Task: Look for space in Waren, Germany from 10th June, 2023 to 25th June, 2023 for 4 adults in price range Rs.10000 to Rs.15000. Place can be private room with 4 bedrooms having 4 beds and 4 bathrooms. Property type can be house, flat, guest house, hotel. Amenities needed are: wifi, TV, free parkinig on premises, gym, breakfast. Booking option can be shelf check-in. Required host language is English.
Action: Mouse moved to (579, 117)
Screenshot: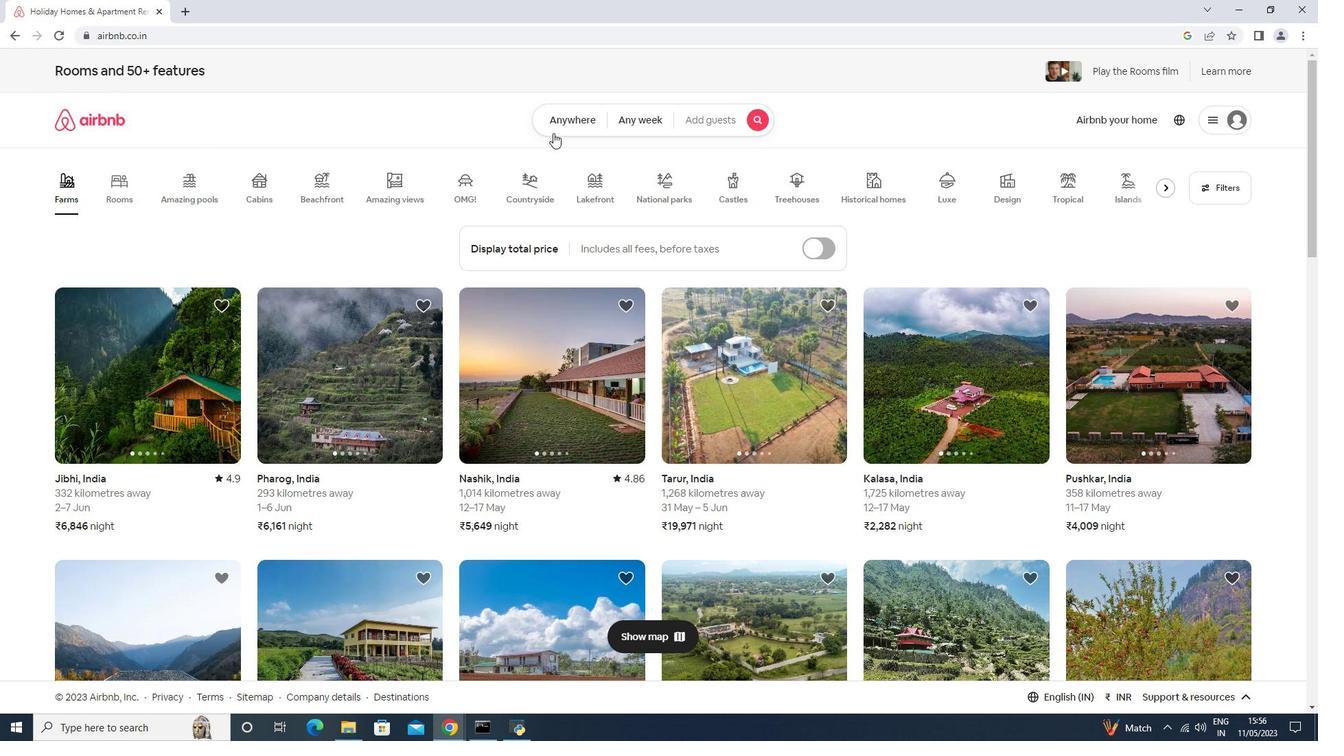 
Action: Mouse pressed left at (579, 117)
Screenshot: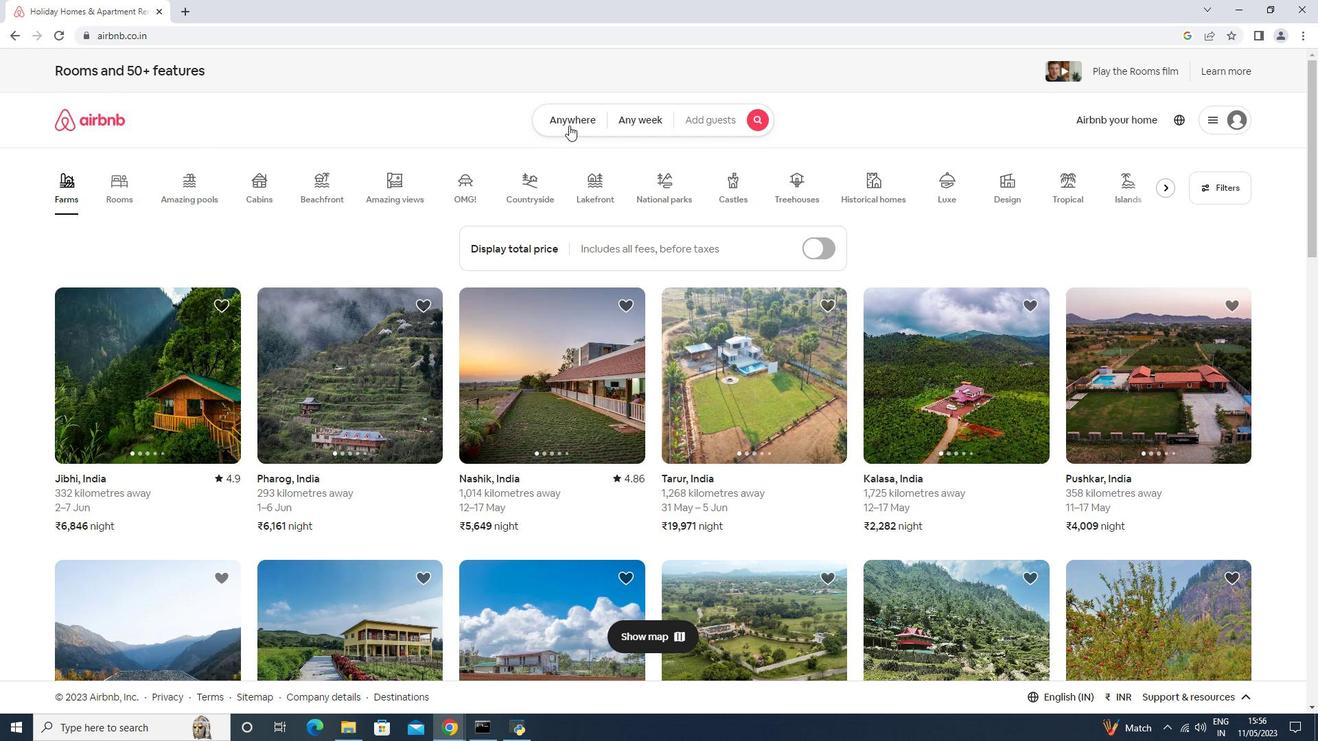 
Action: Mouse moved to (488, 171)
Screenshot: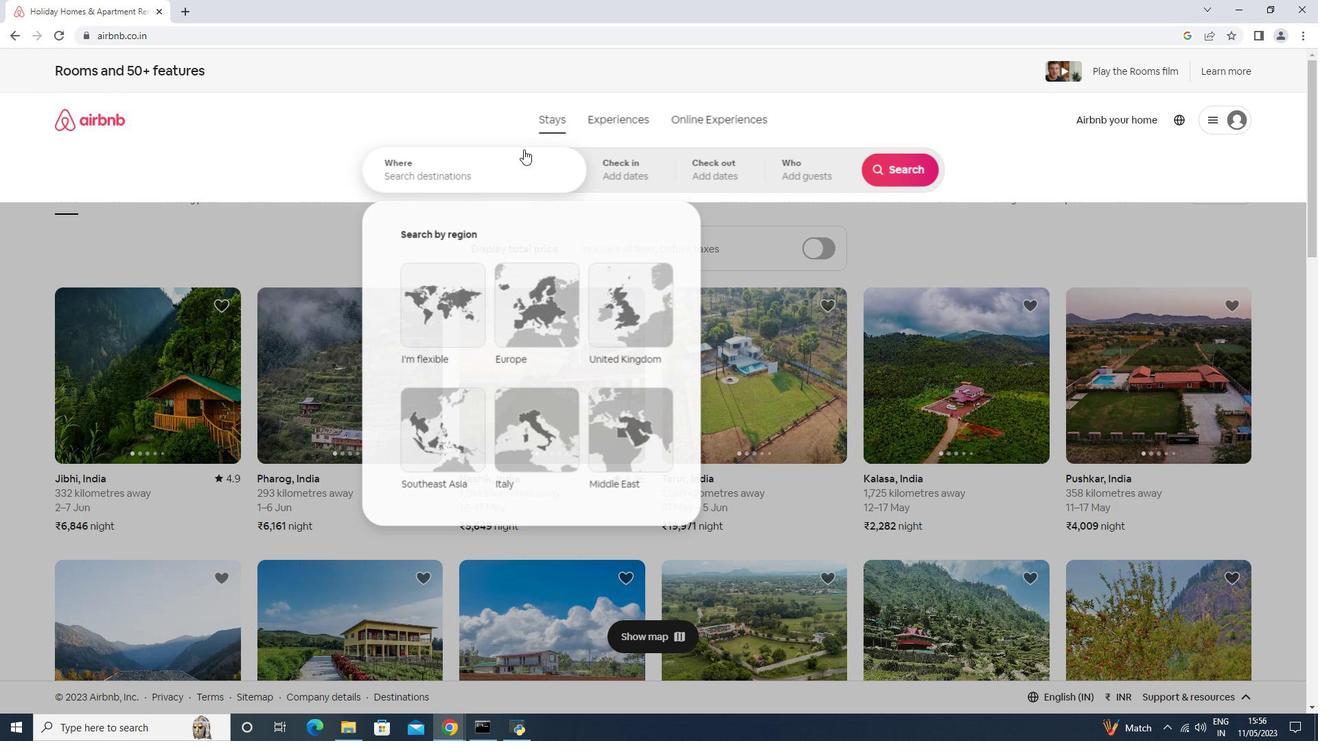 
Action: Mouse pressed left at (488, 171)
Screenshot: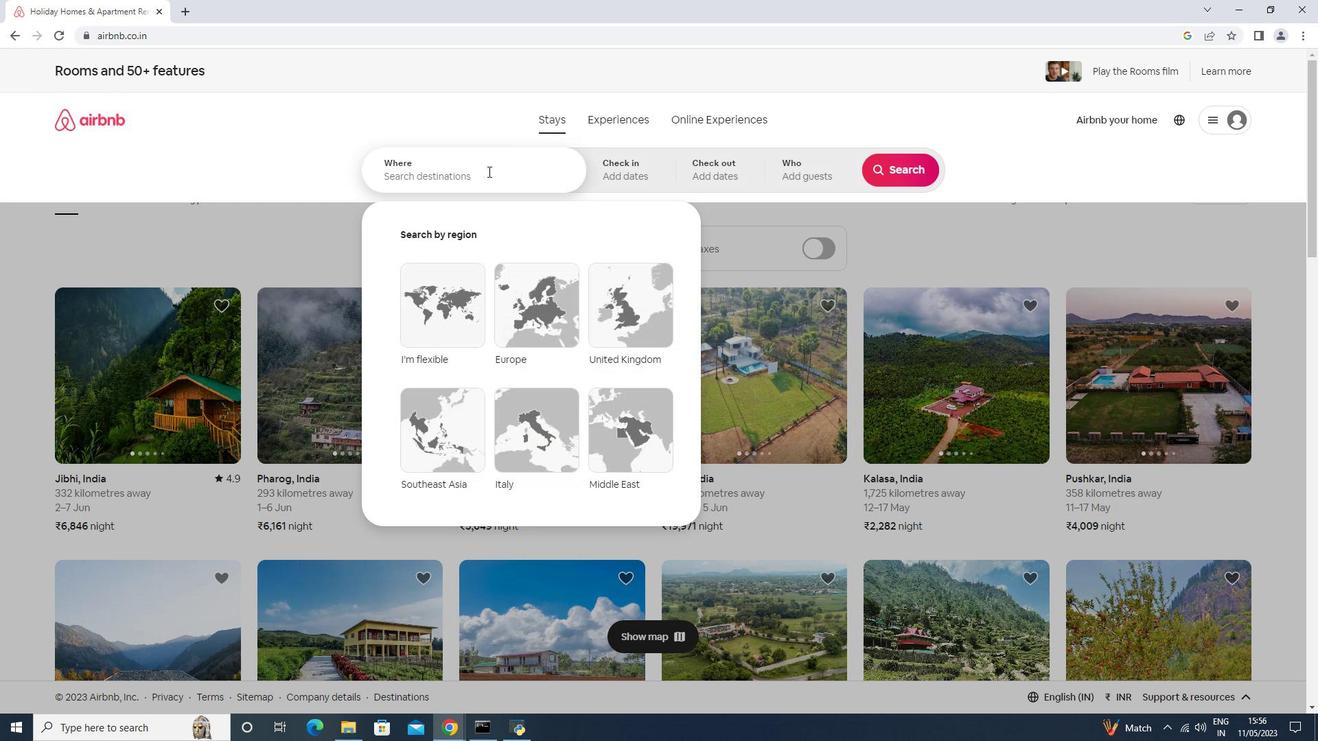 
Action: Mouse moved to (464, 159)
Screenshot: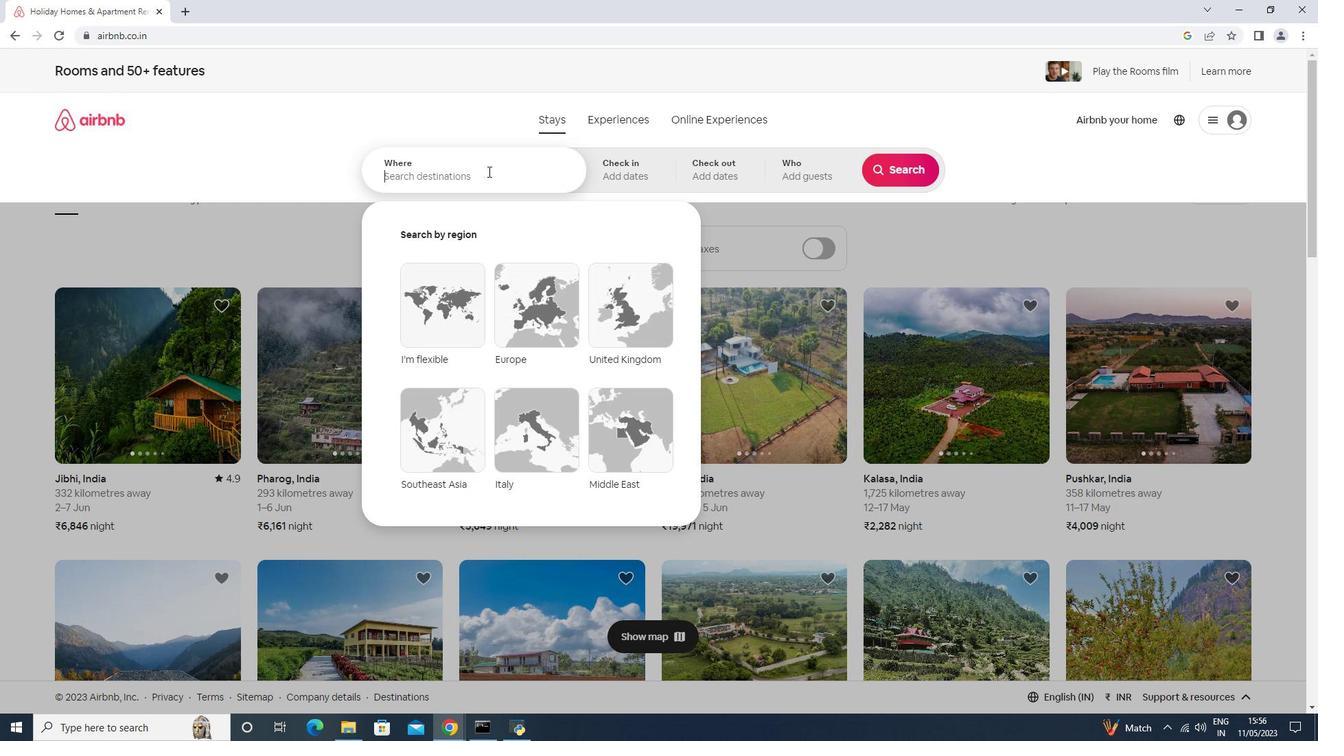 
Action: Key pressed <Key.shift>Waren<Key.space><Key.backspace>,<Key.space><Key.shift>Germany<Key.enter>
Screenshot: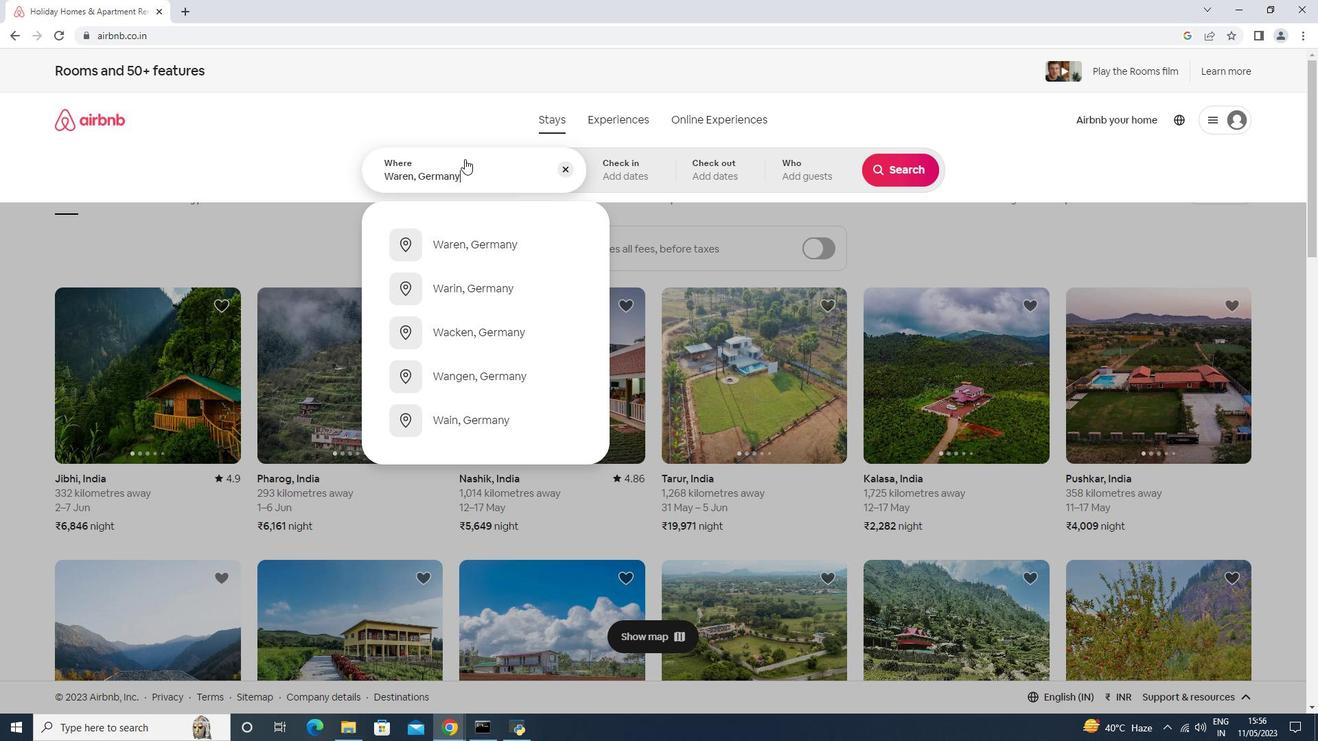 
Action: Mouse moved to (885, 378)
Screenshot: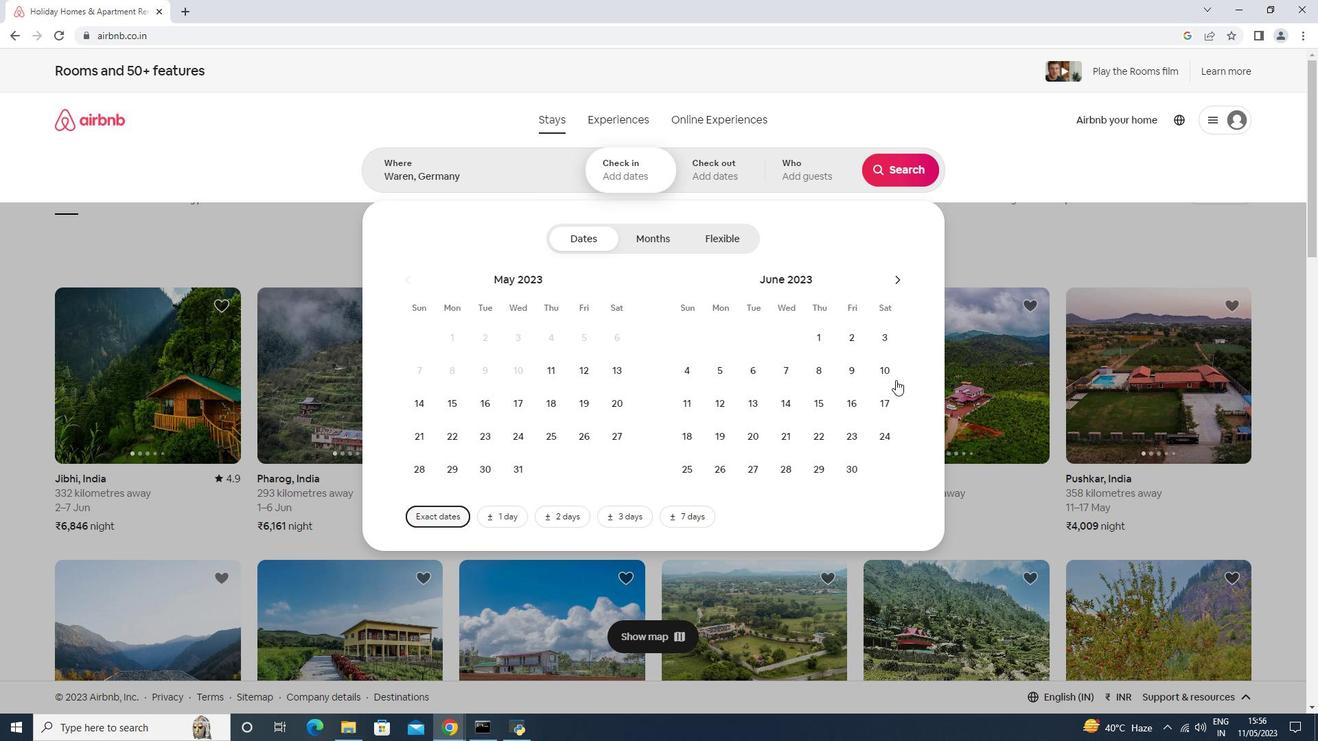 
Action: Mouse pressed left at (885, 378)
Screenshot: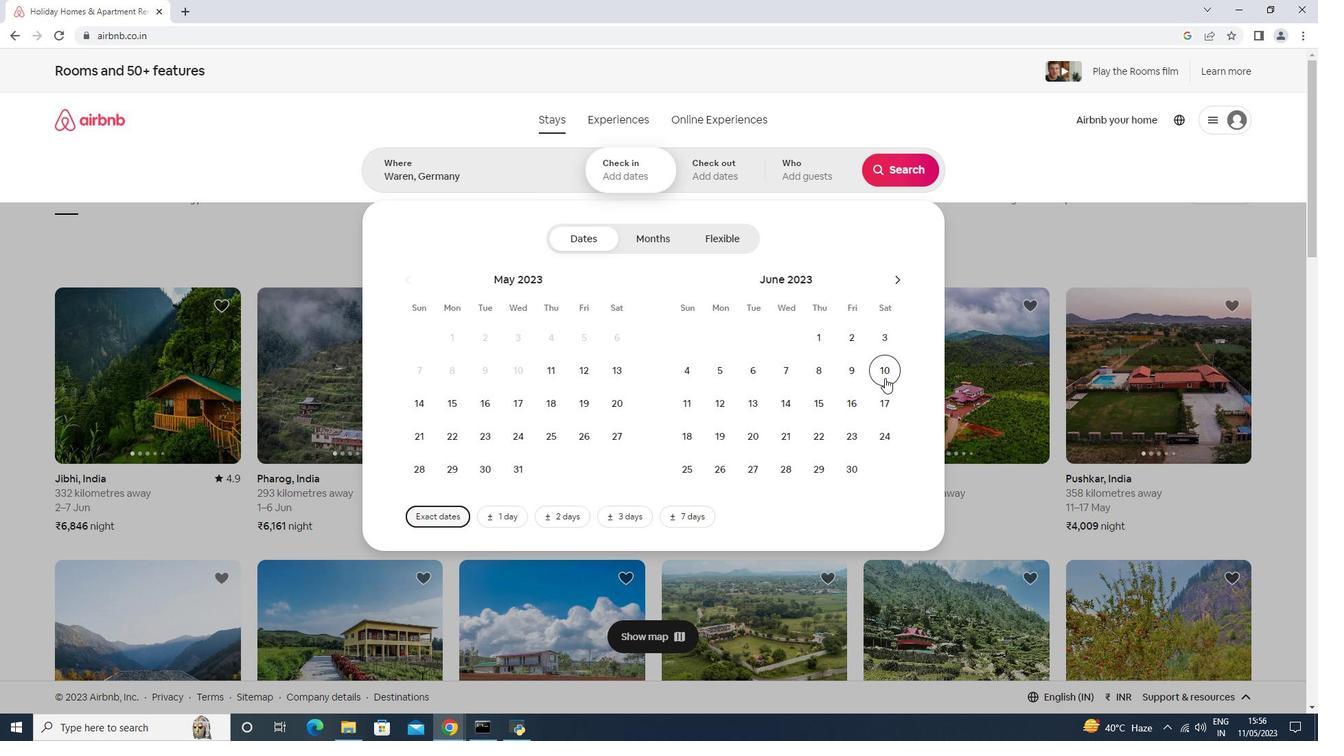 
Action: Mouse moved to (685, 460)
Screenshot: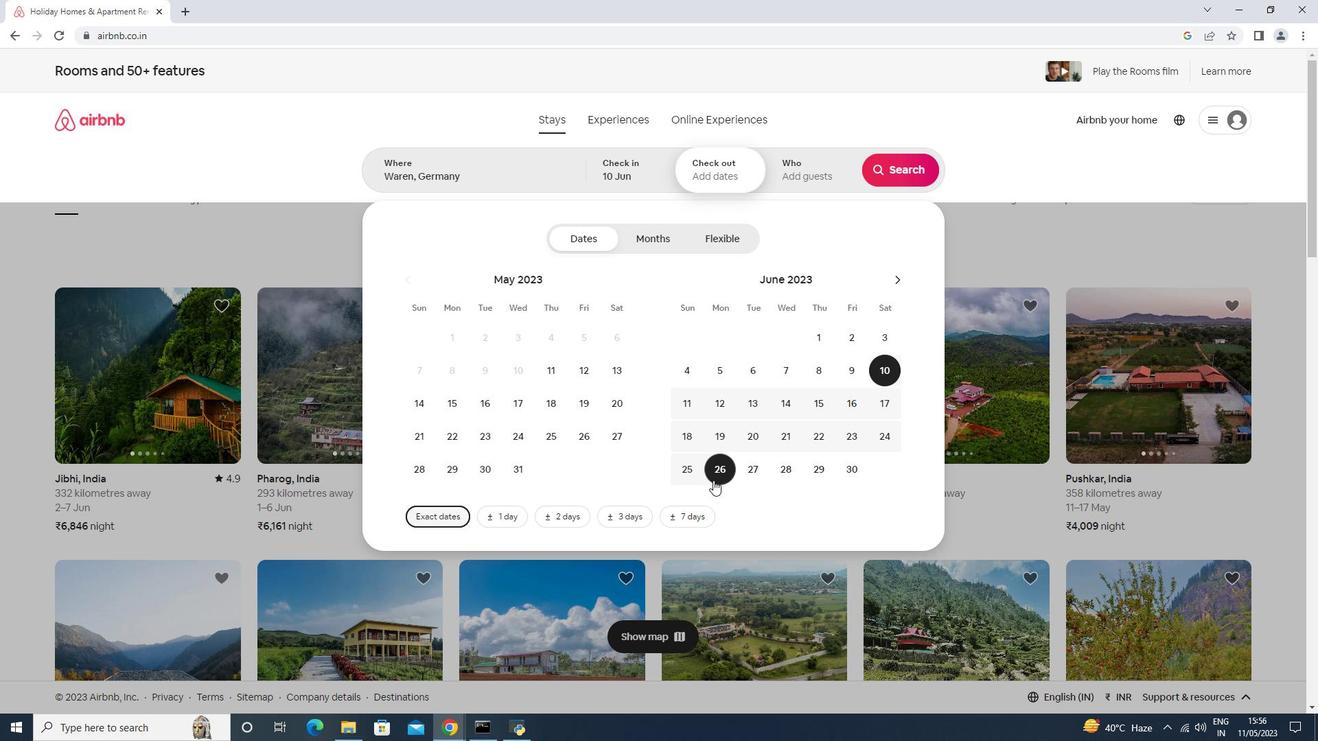 
Action: Mouse pressed left at (676, 468)
Screenshot: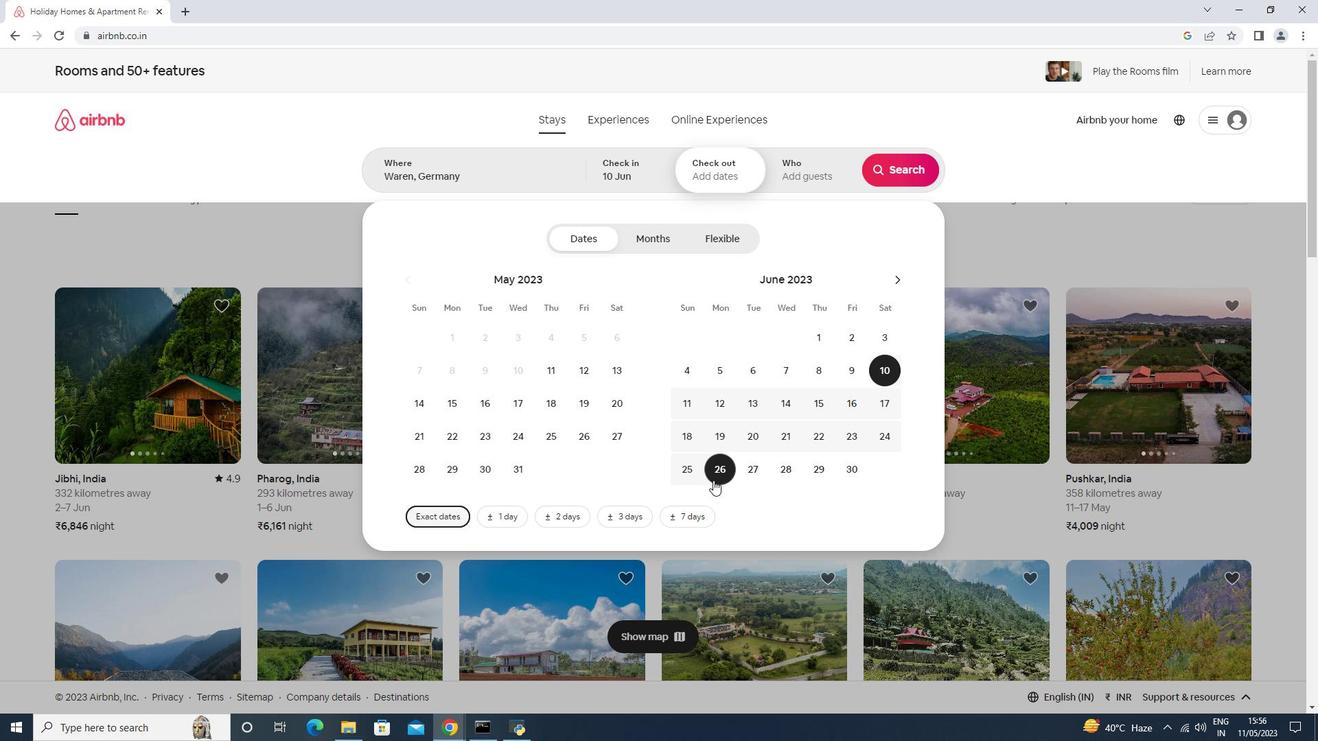 
Action: Mouse moved to (780, 183)
Screenshot: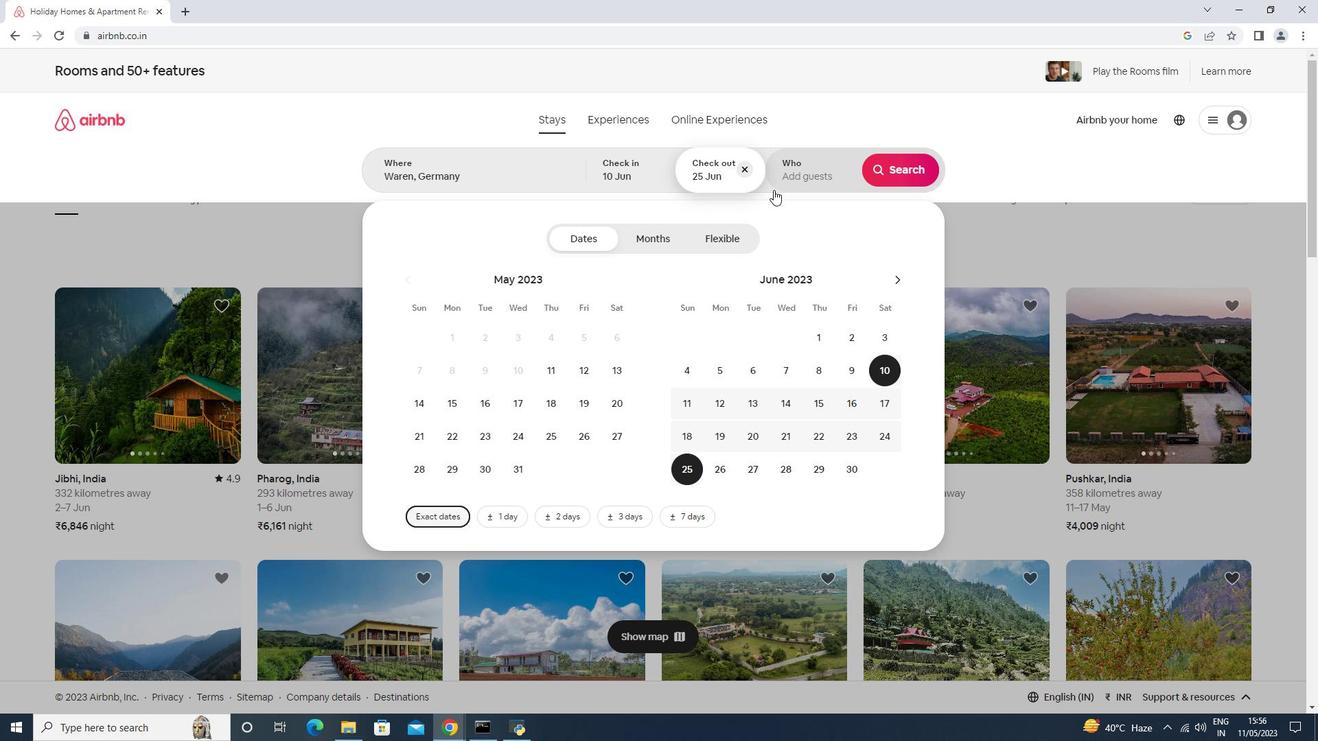 
Action: Mouse pressed left at (780, 183)
Screenshot: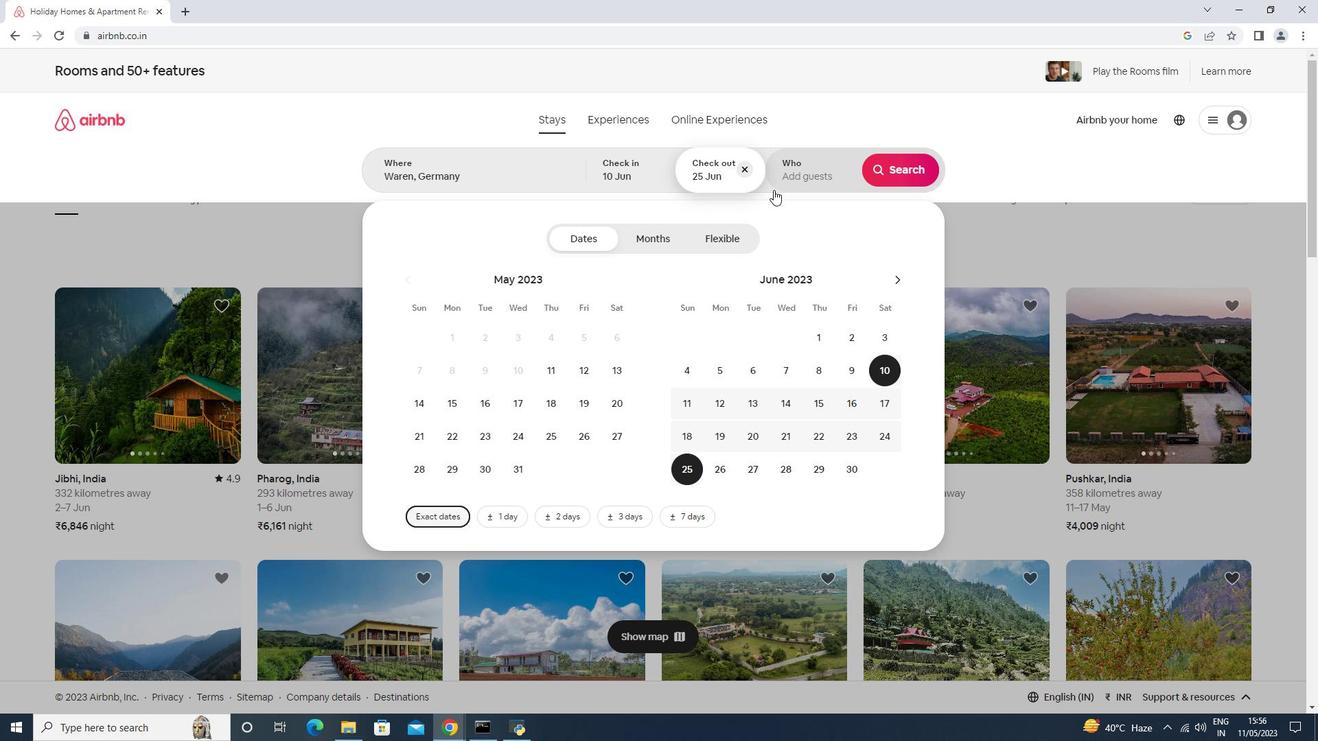 
Action: Mouse moved to (902, 244)
Screenshot: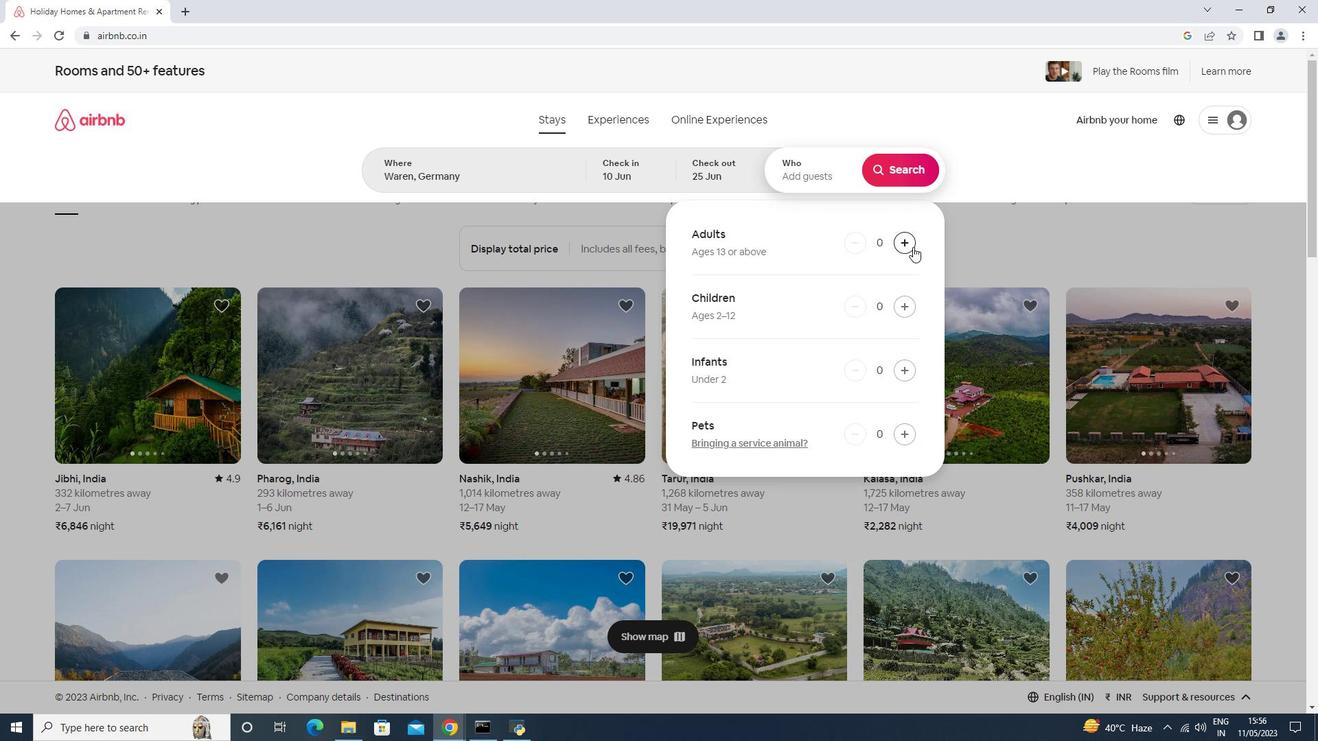 
Action: Mouse pressed left at (902, 244)
Screenshot: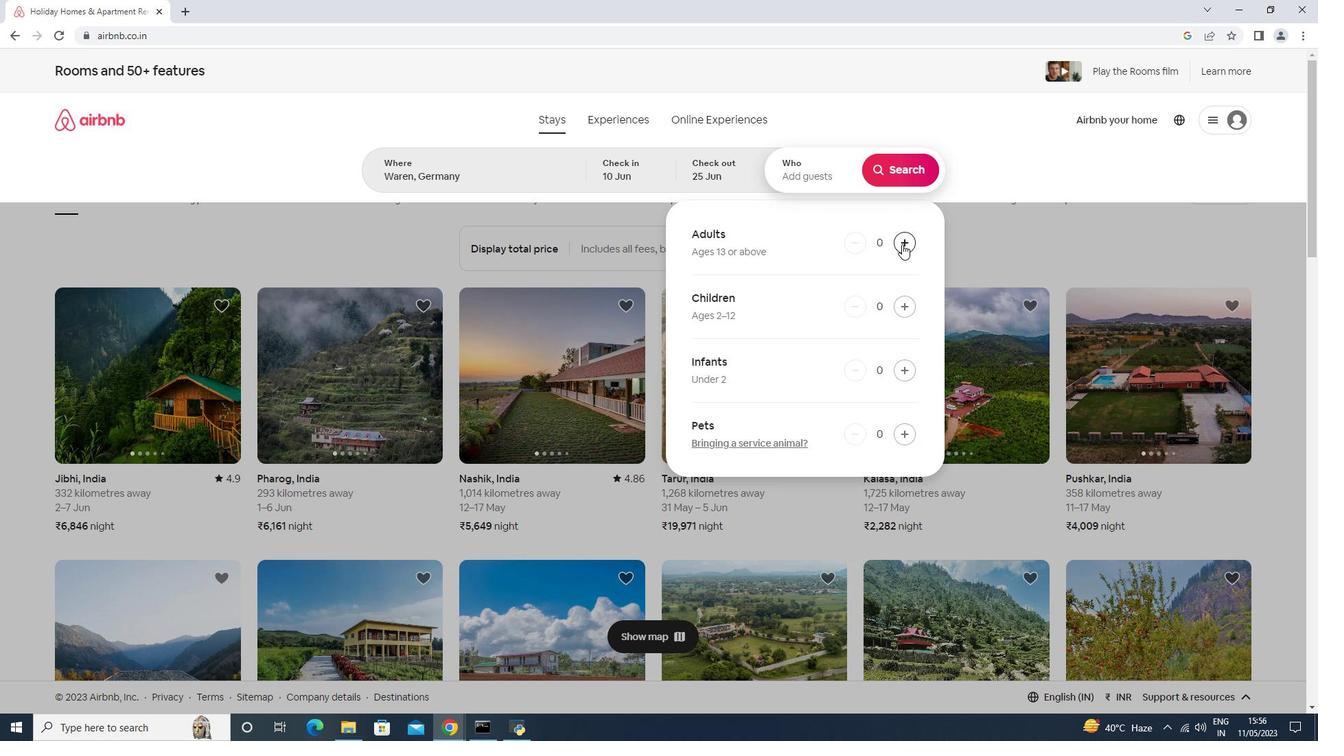 
Action: Mouse pressed left at (902, 244)
Screenshot: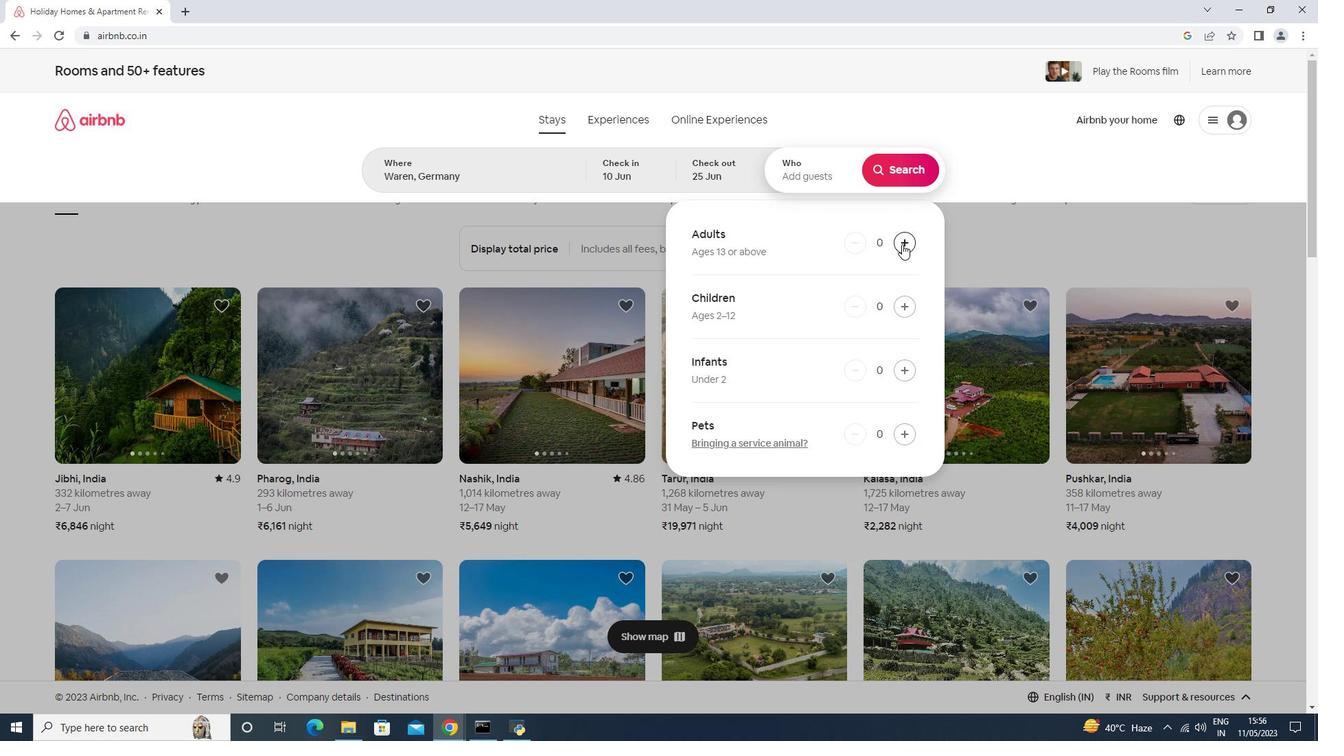 
Action: Mouse pressed left at (902, 244)
Screenshot: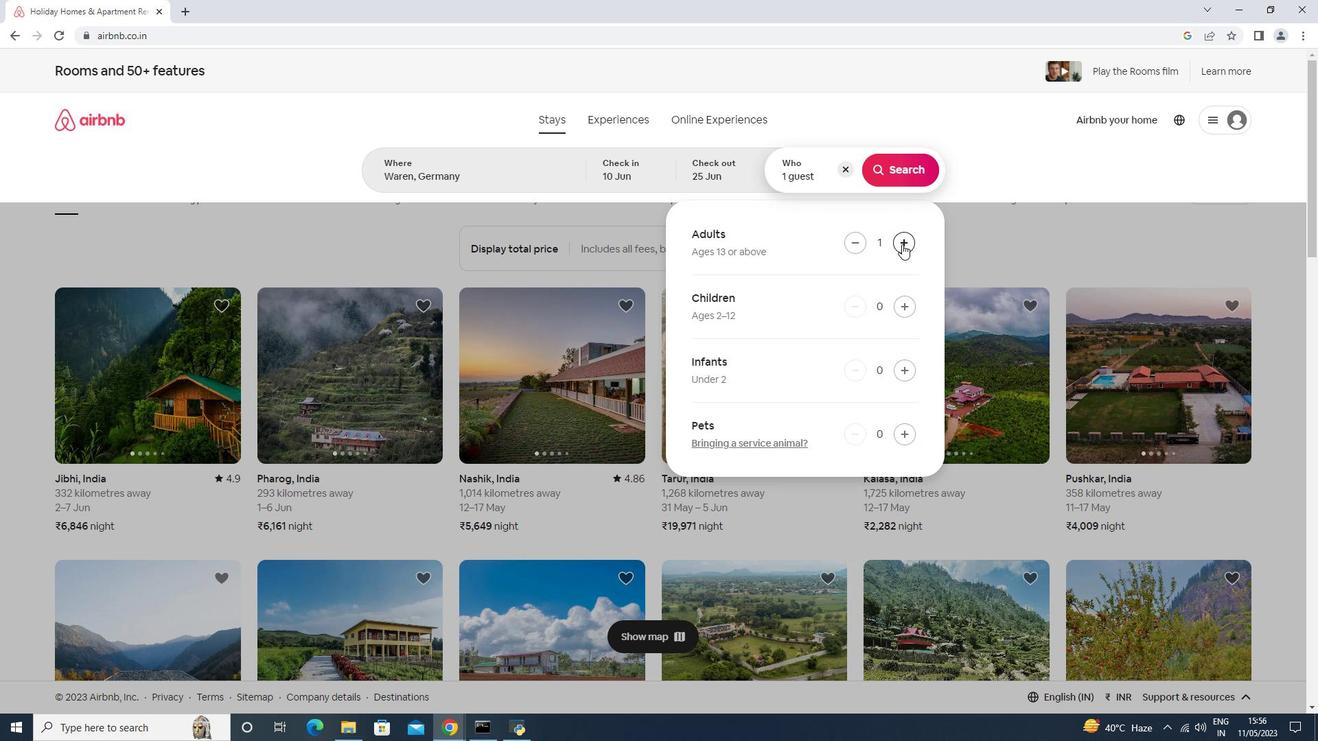 
Action: Mouse pressed left at (902, 244)
Screenshot: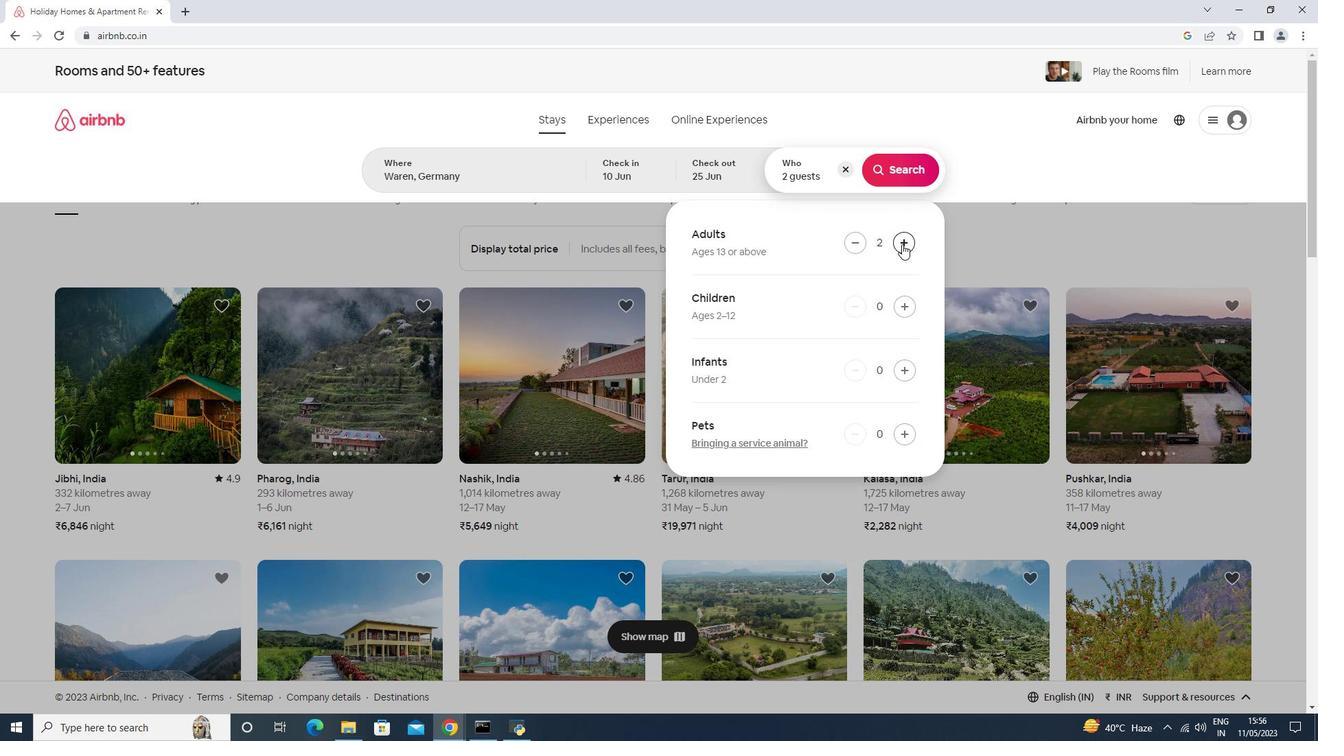 
Action: Mouse pressed left at (902, 244)
Screenshot: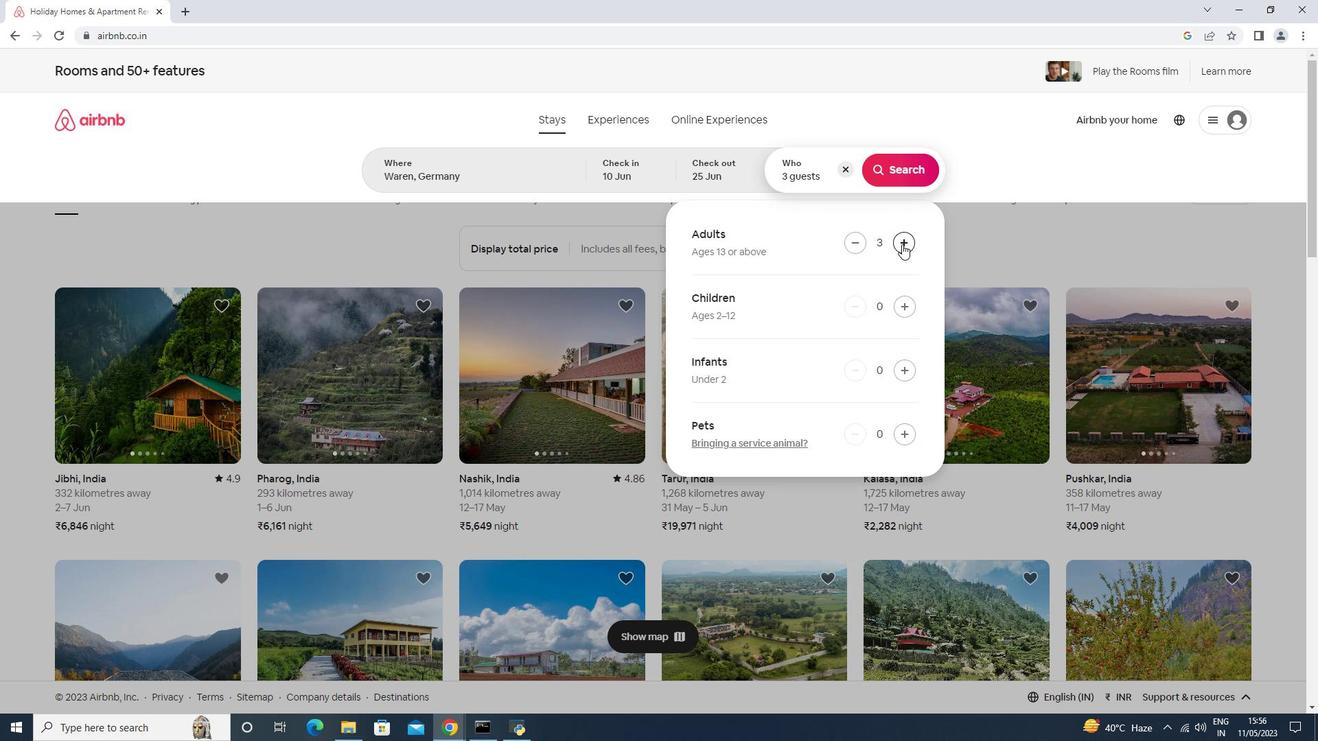 
Action: Mouse moved to (859, 250)
Screenshot: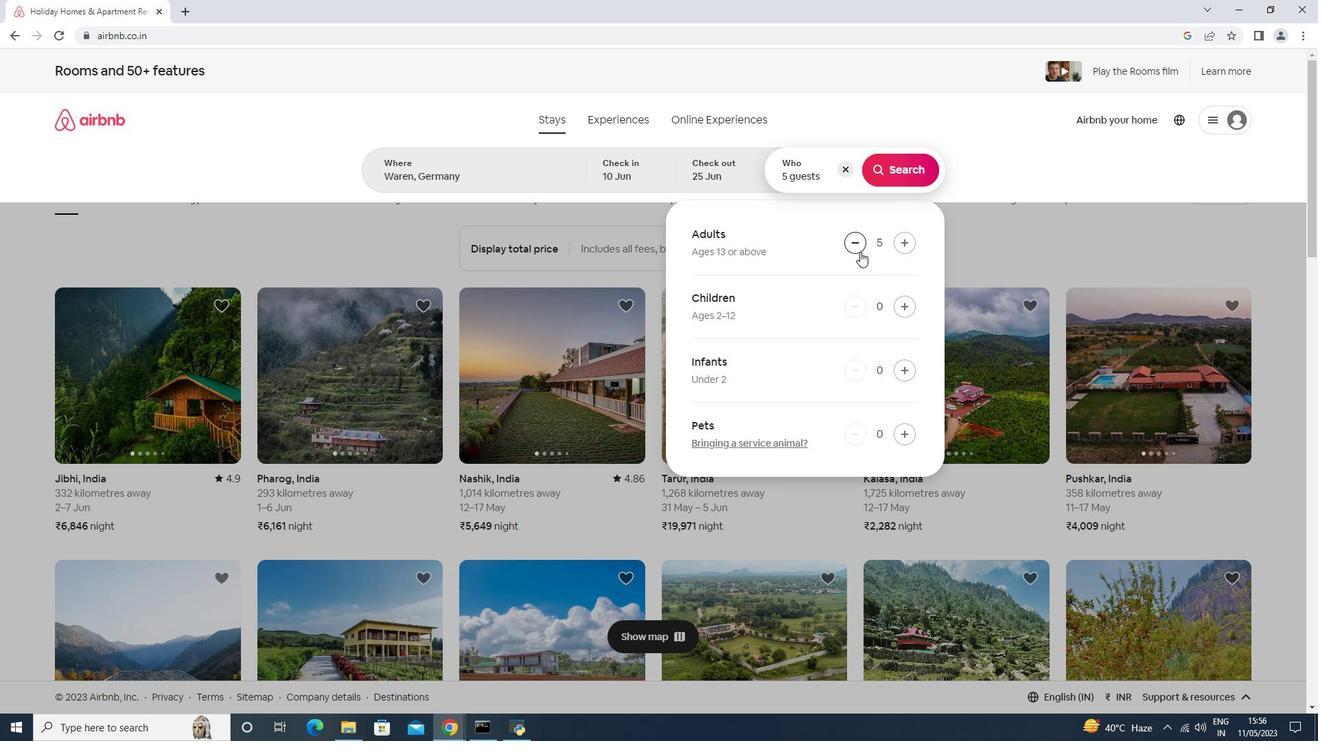 
Action: Mouse pressed left at (859, 250)
Screenshot: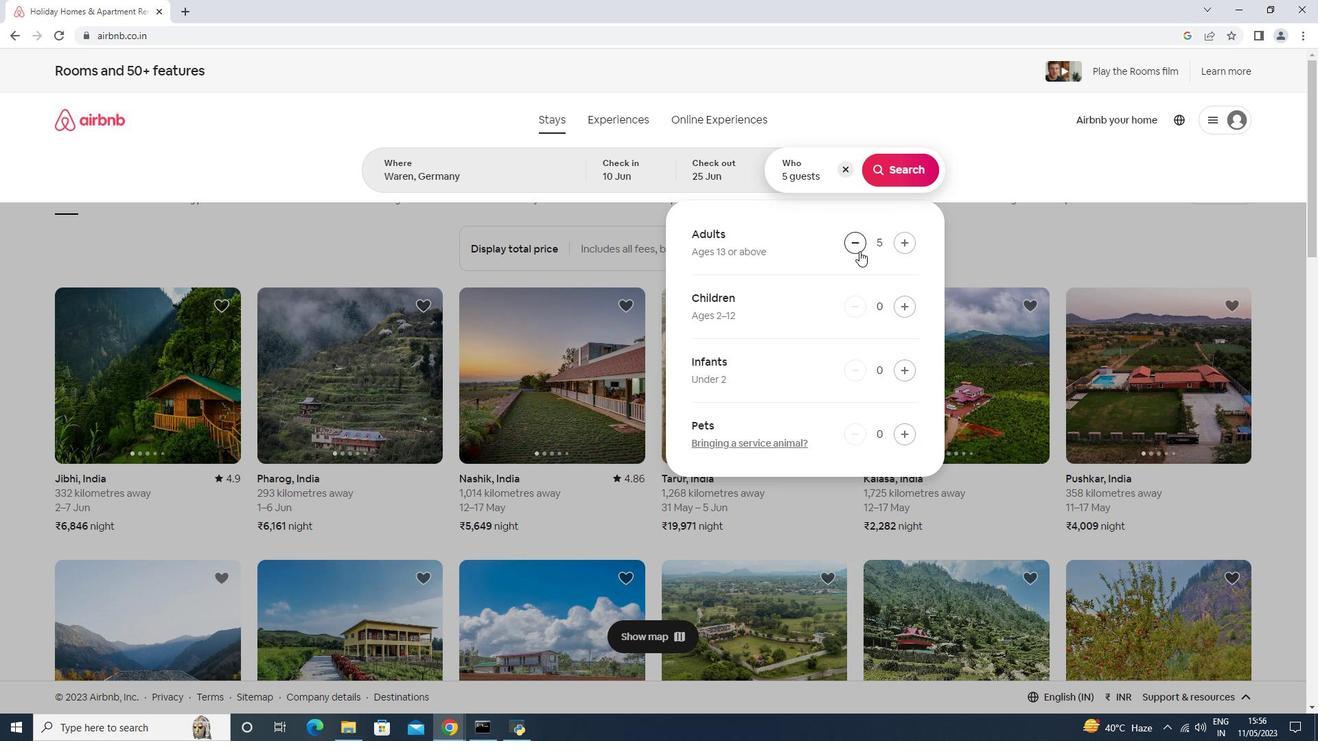 
Action: Mouse moved to (912, 175)
Screenshot: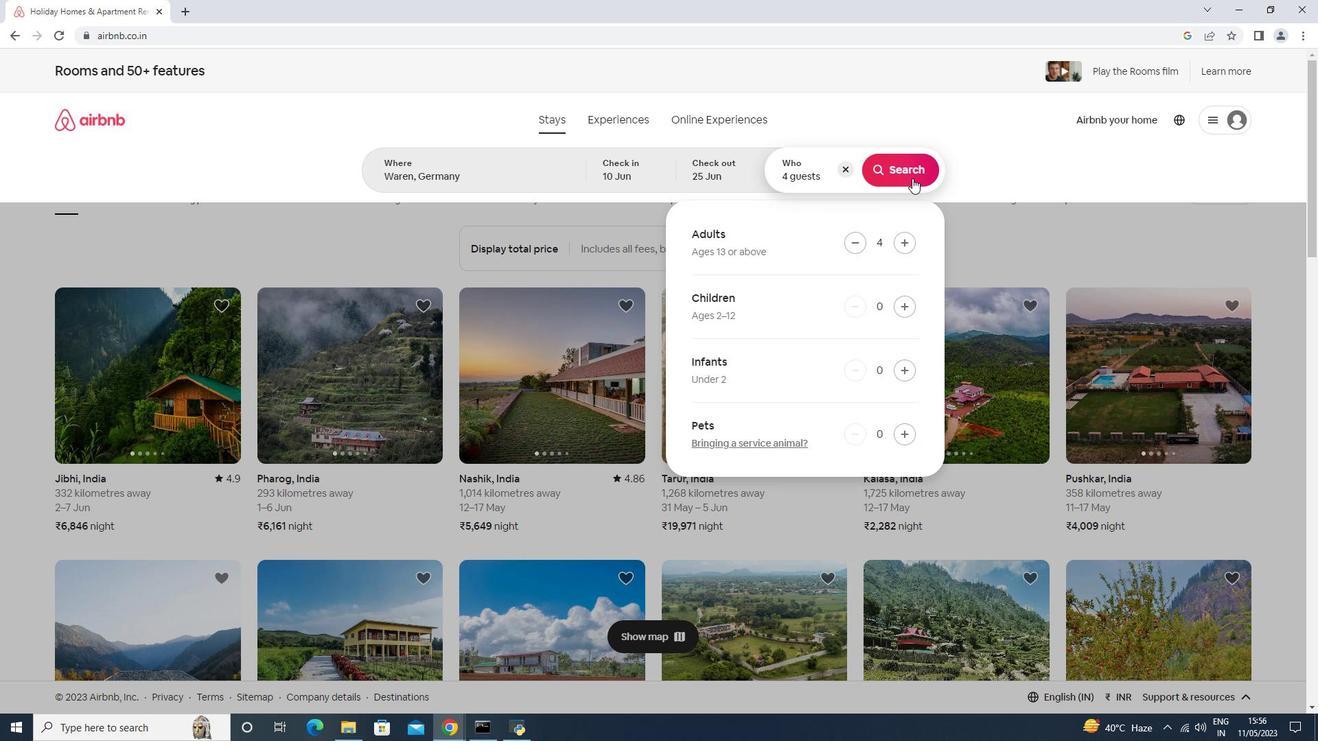 
Action: Mouse pressed left at (912, 175)
Screenshot: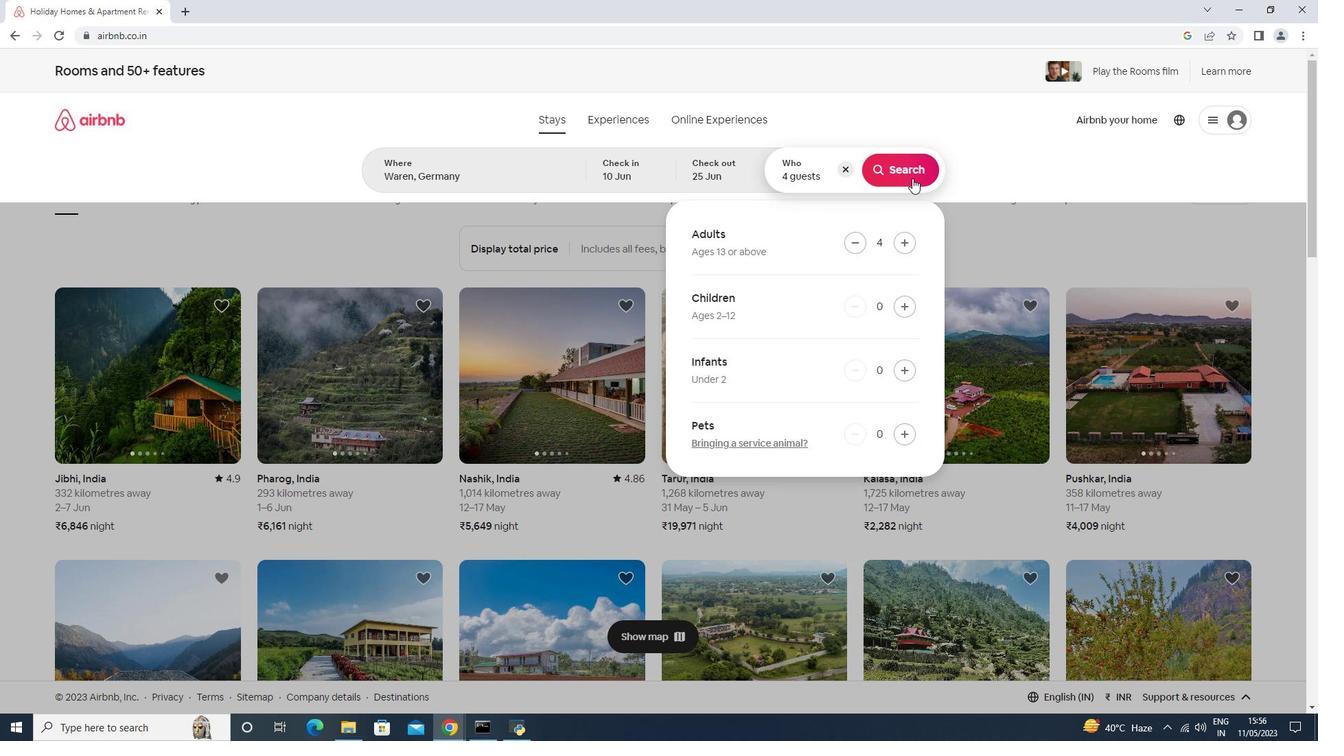 
Action: Mouse moved to (576, 443)
Screenshot: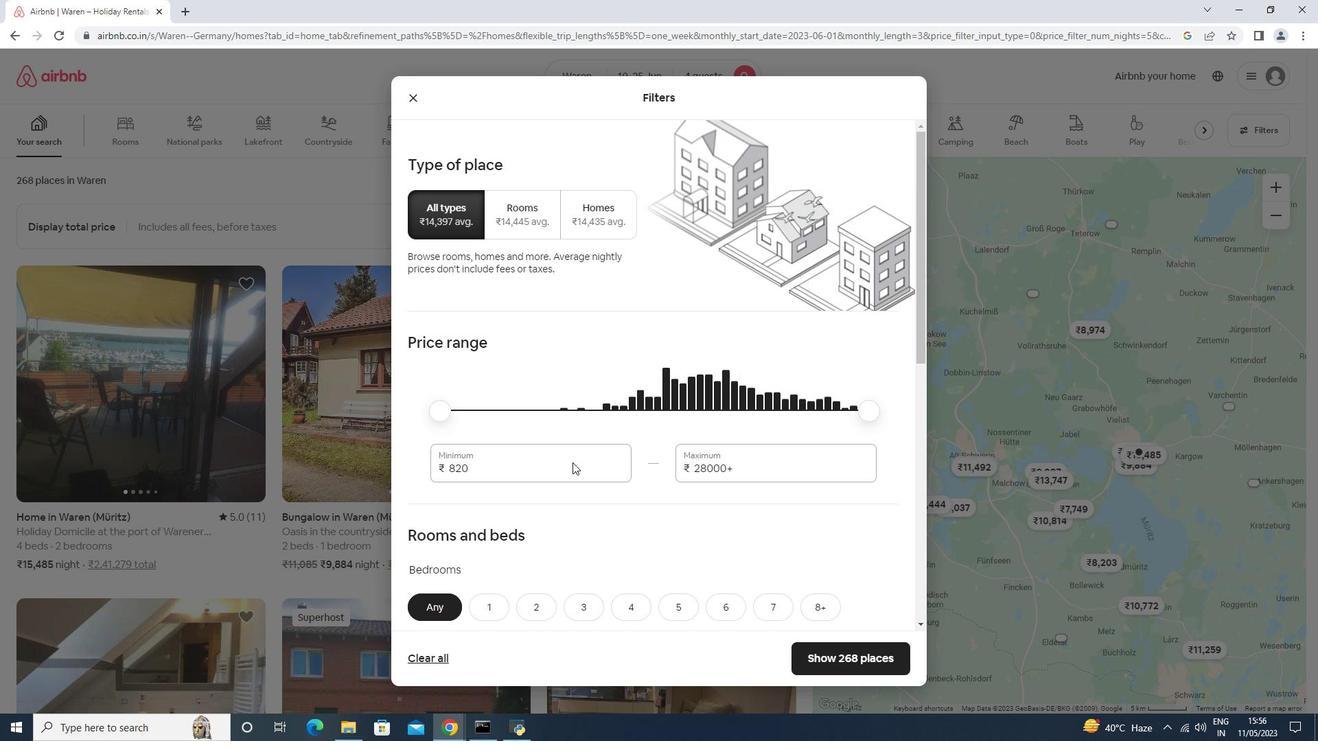 
Action: Mouse pressed left at (572, 467)
Screenshot: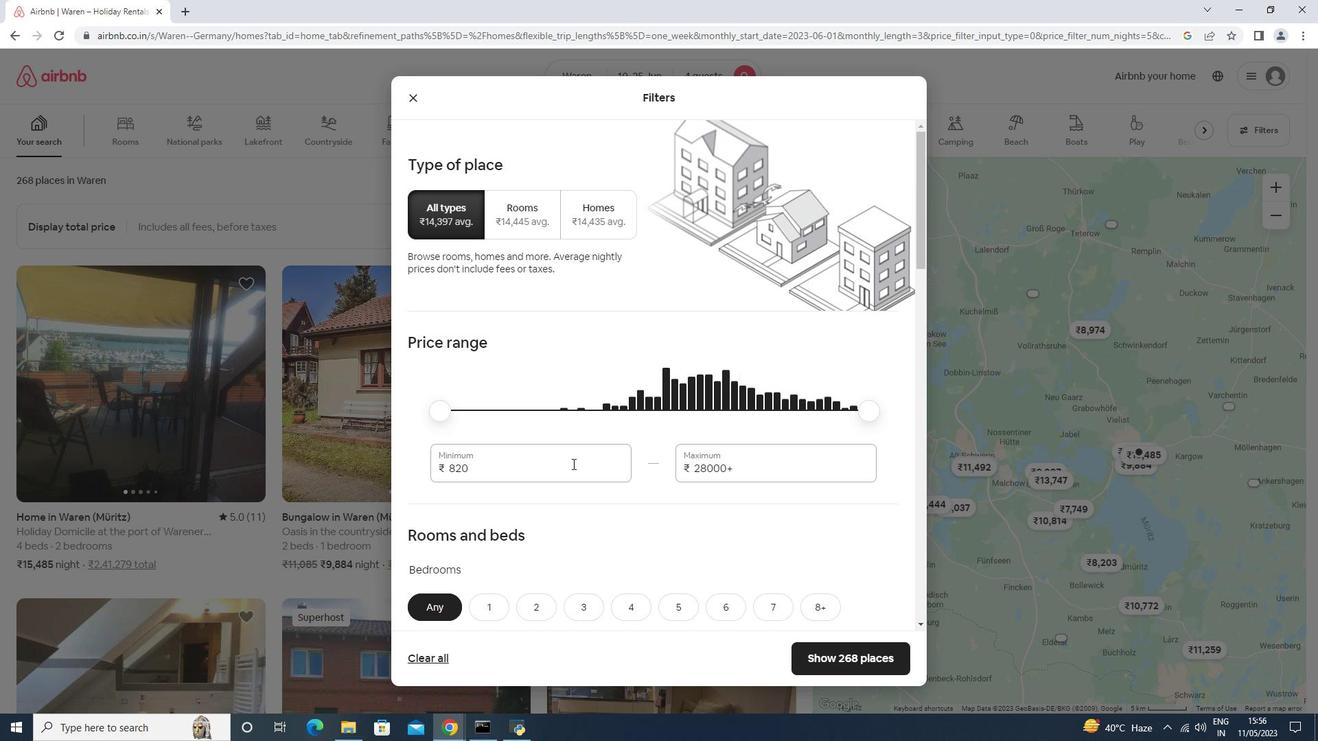 
Action: Mouse moved to (574, 450)
Screenshot: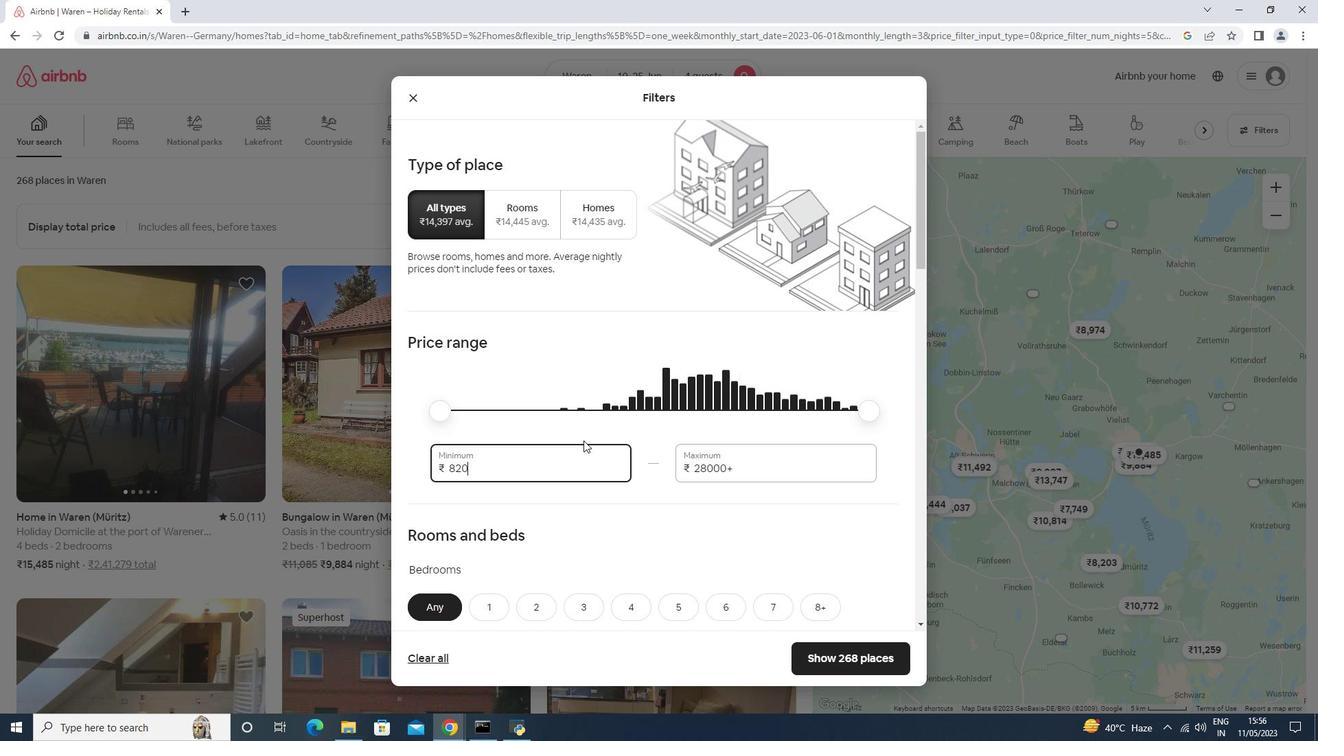 
Action: Key pressed <Key.backspace><Key.backspace><Key.backspace>10000<Key.tab>15000
Screenshot: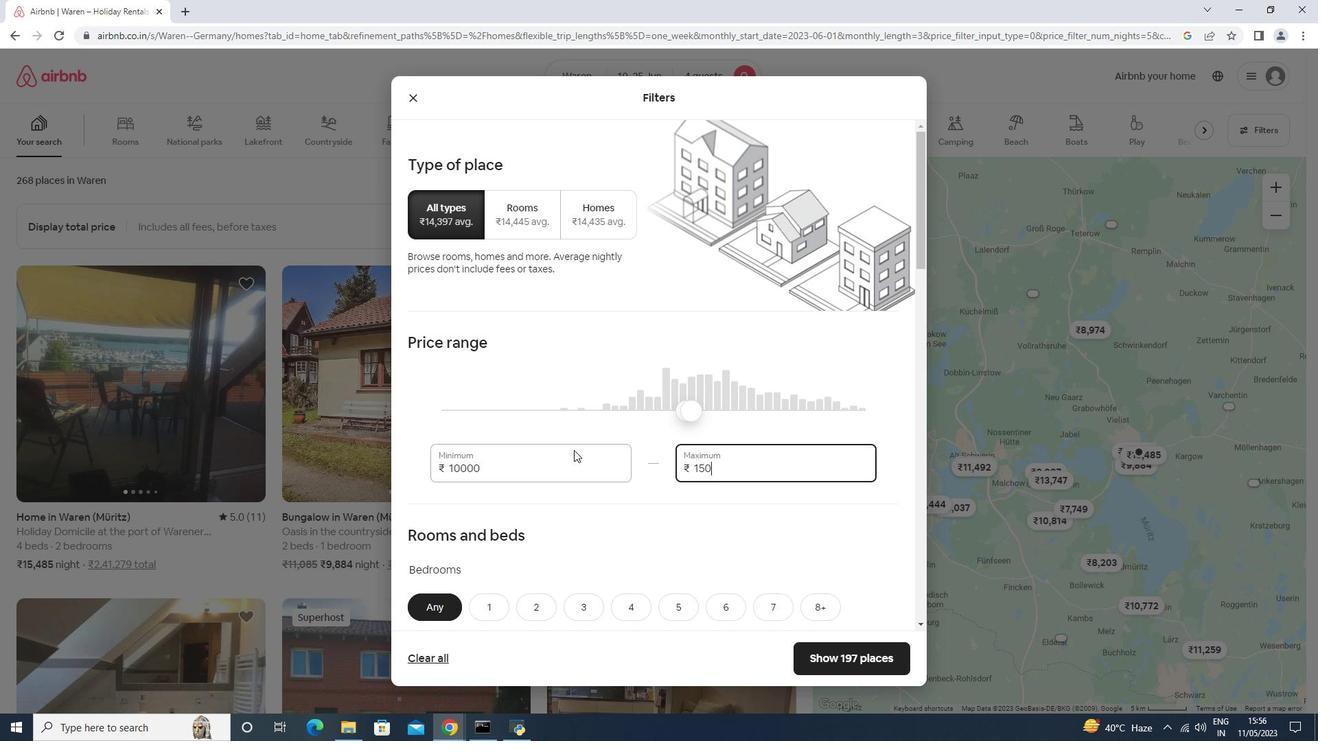 
Action: Mouse moved to (573, 446)
Screenshot: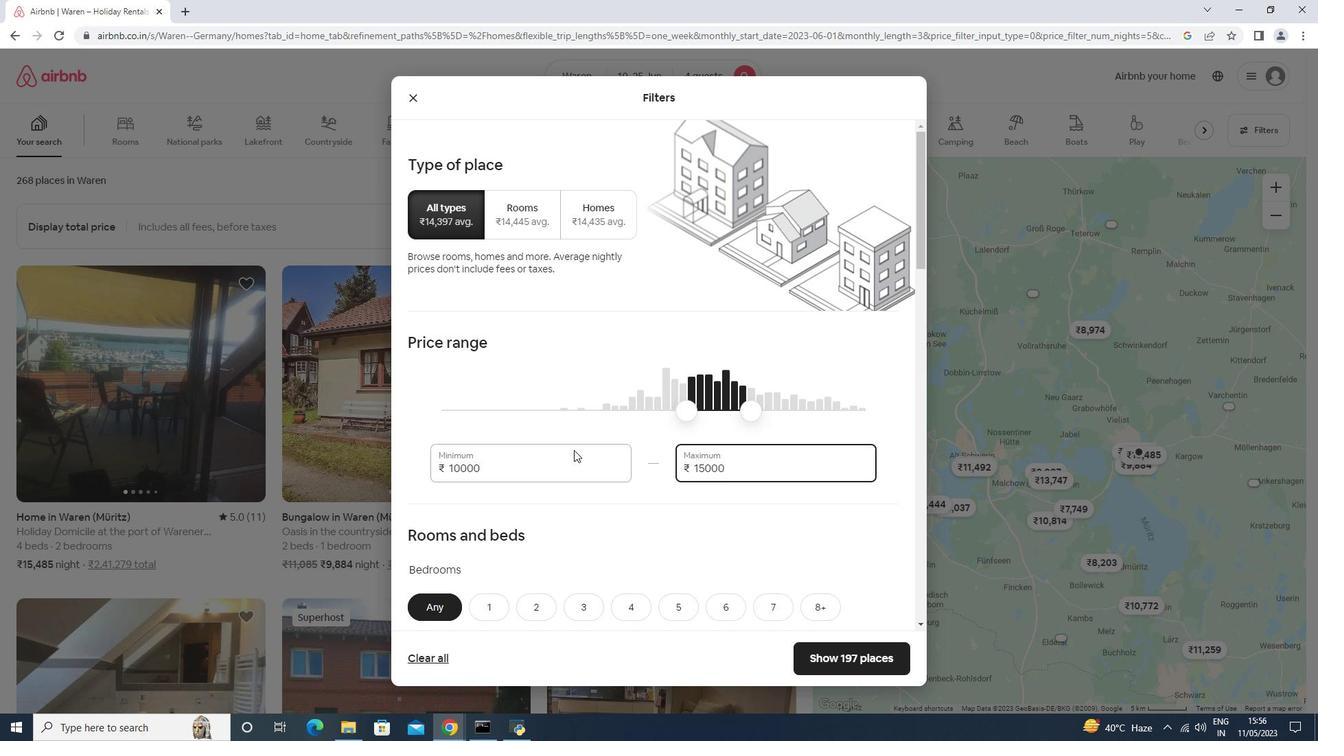 
Action: Mouse scrolled (573, 445) with delta (0, 0)
Screenshot: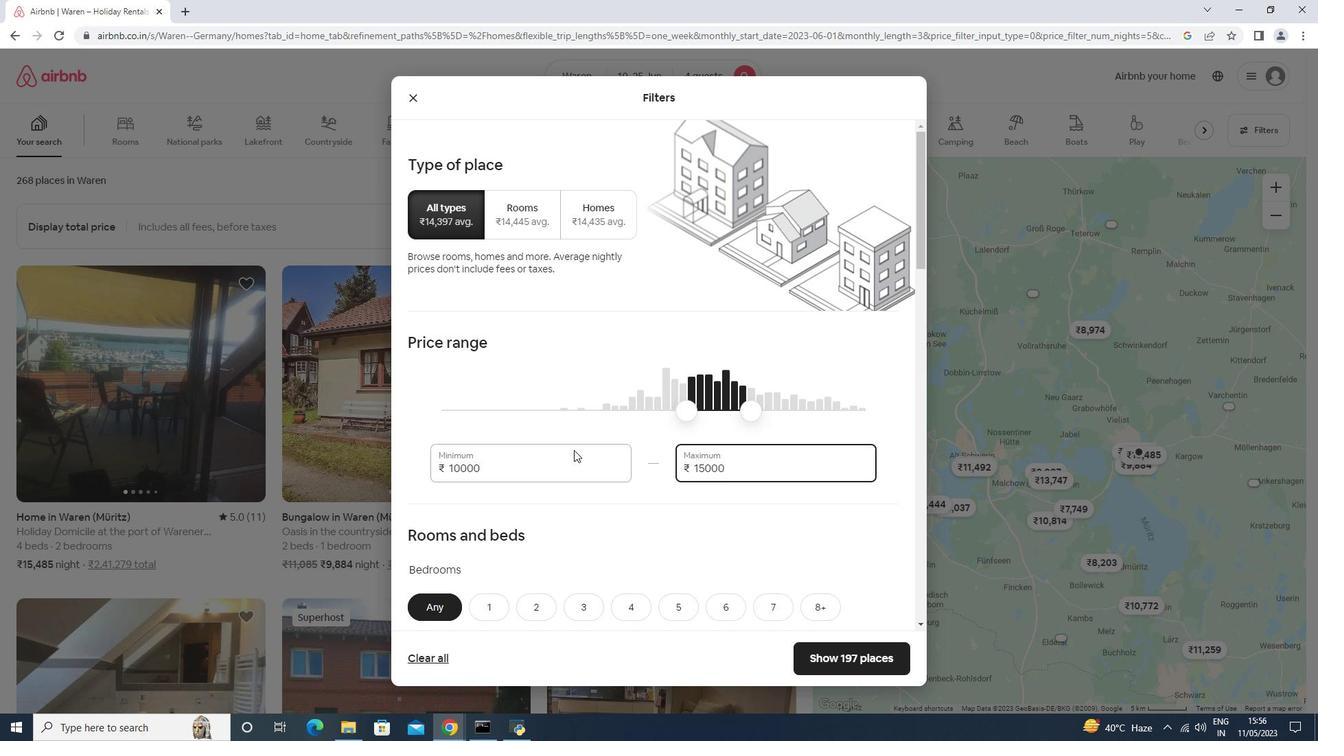 
Action: Mouse scrolled (573, 445) with delta (0, 0)
Screenshot: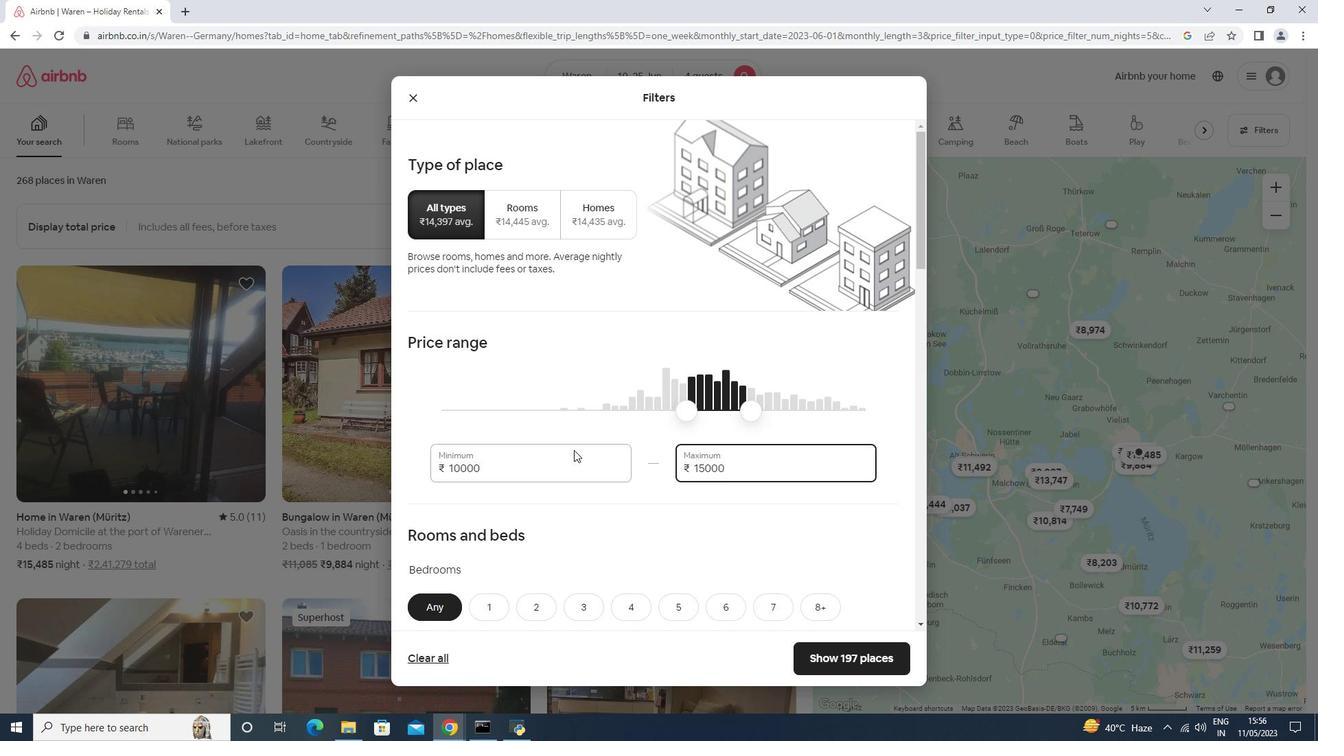 
Action: Mouse scrolled (573, 445) with delta (0, 0)
Screenshot: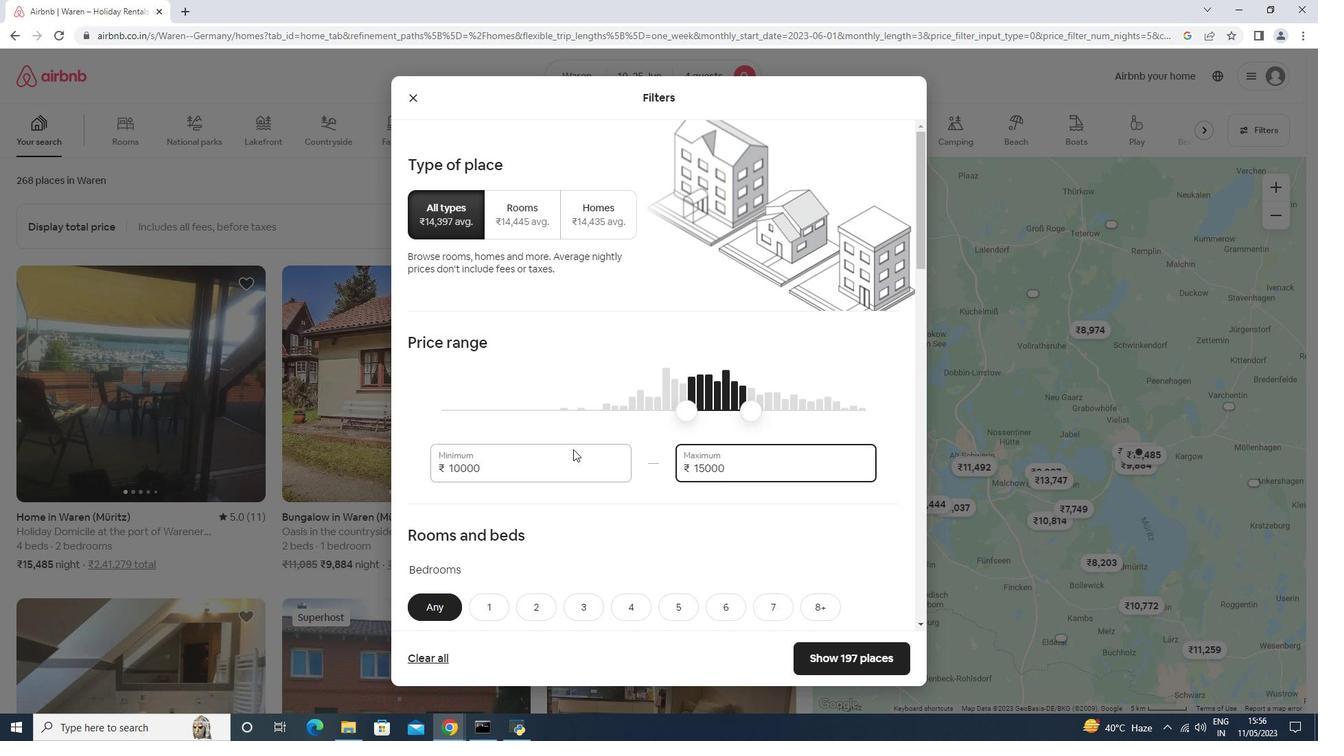 
Action: Mouse scrolled (573, 445) with delta (0, 0)
Screenshot: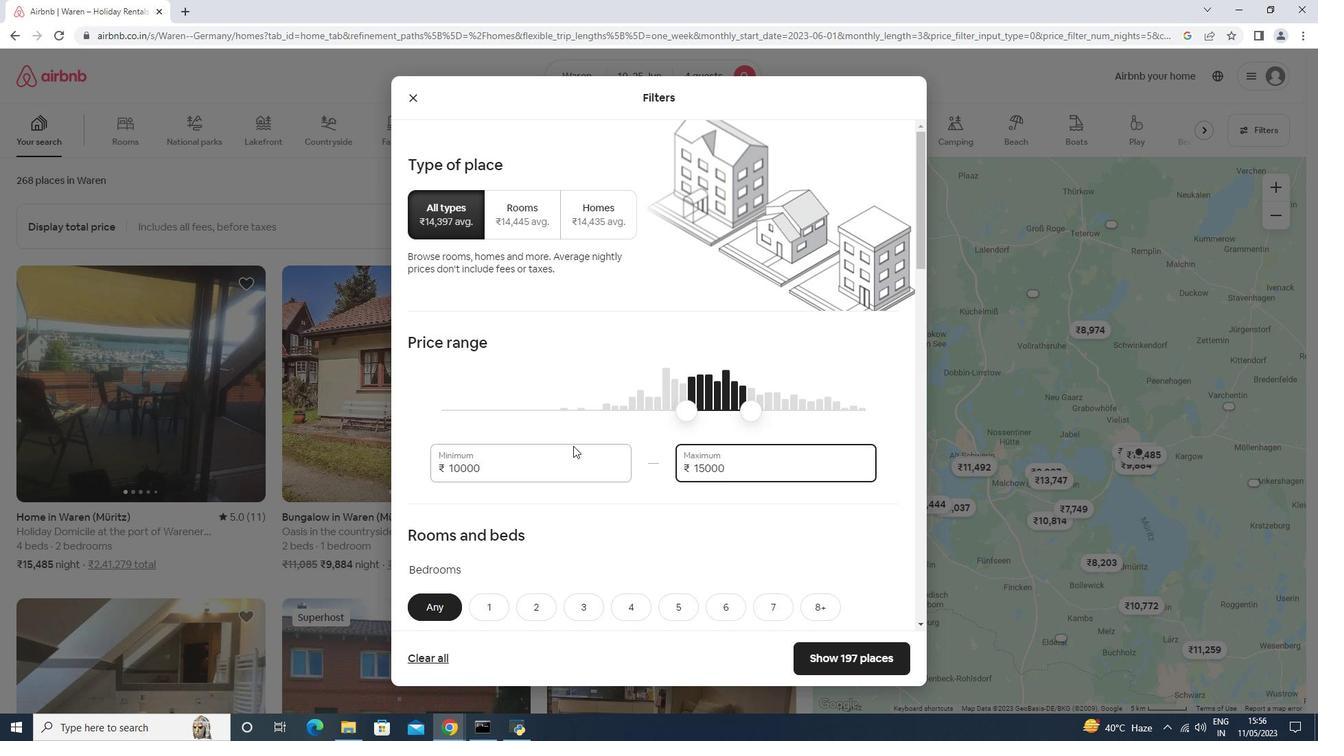 
Action: Mouse moved to (635, 324)
Screenshot: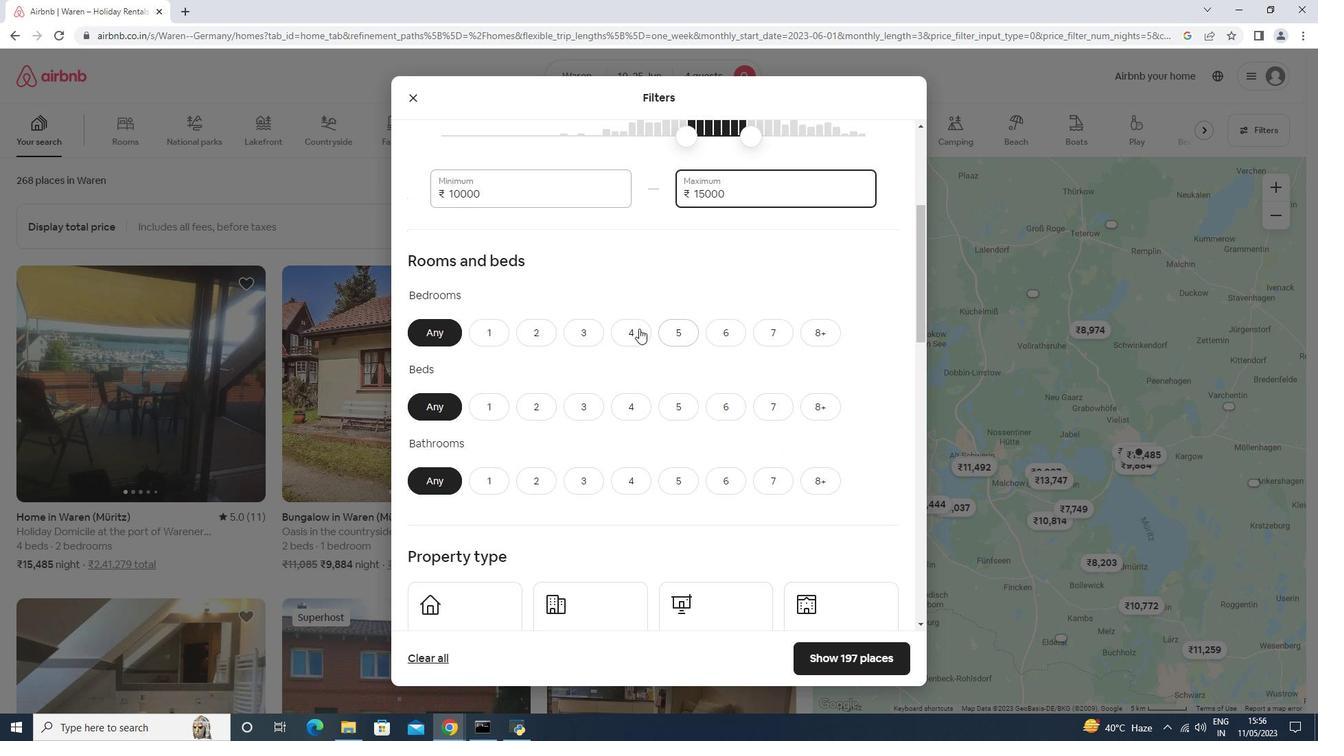 
Action: Mouse pressed left at (635, 324)
Screenshot: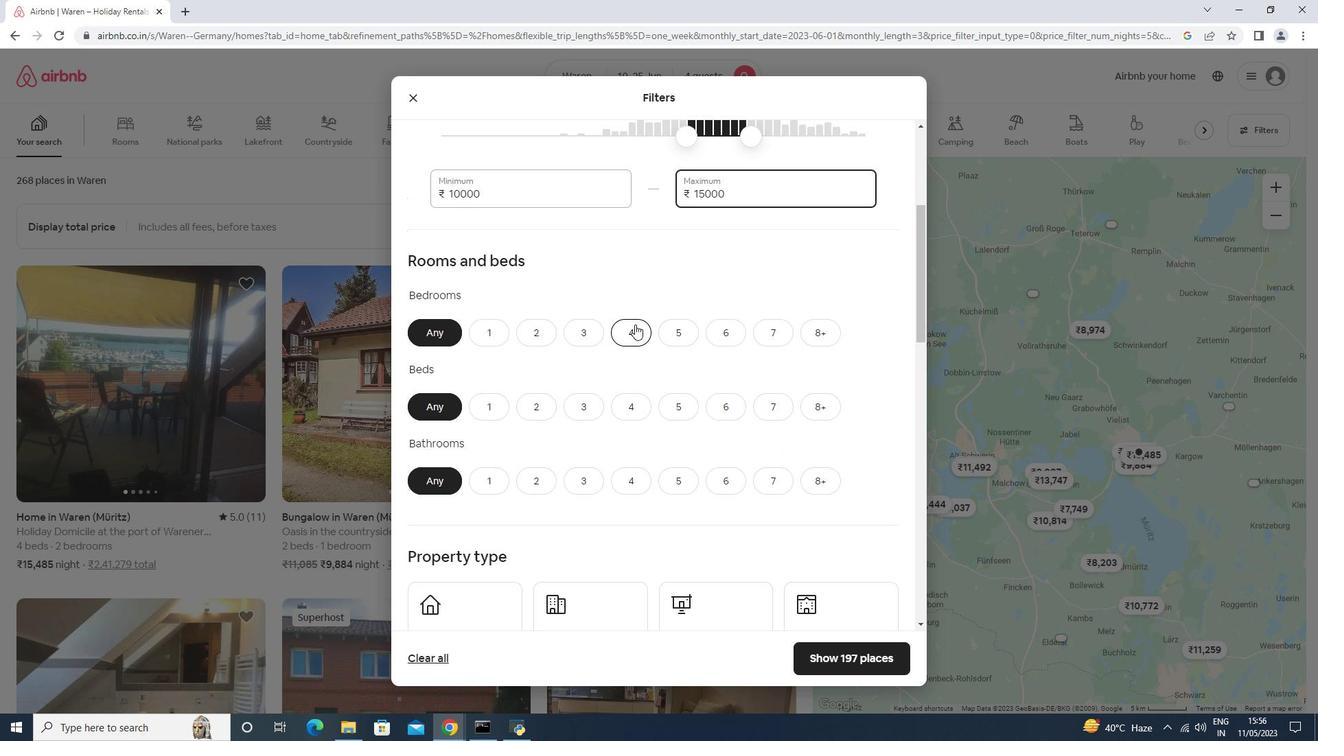 
Action: Mouse moved to (644, 407)
Screenshot: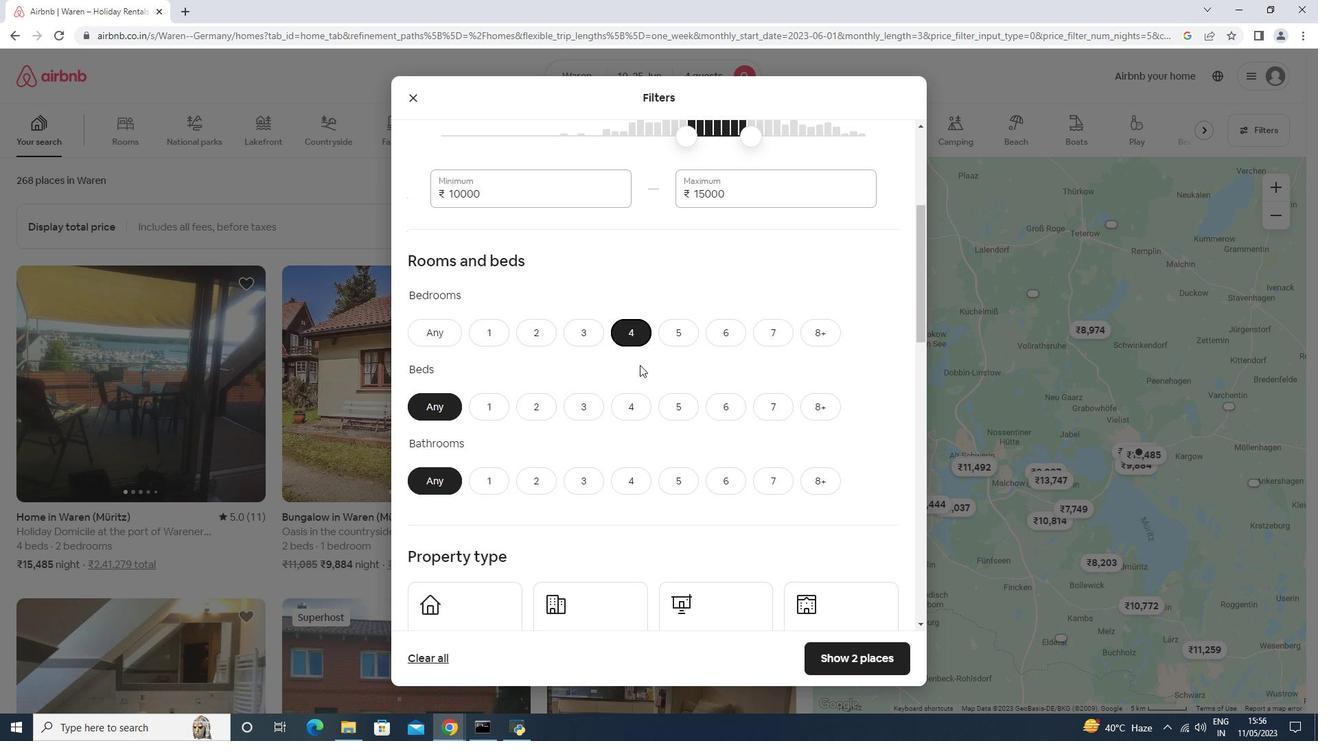 
Action: Mouse pressed left at (644, 407)
Screenshot: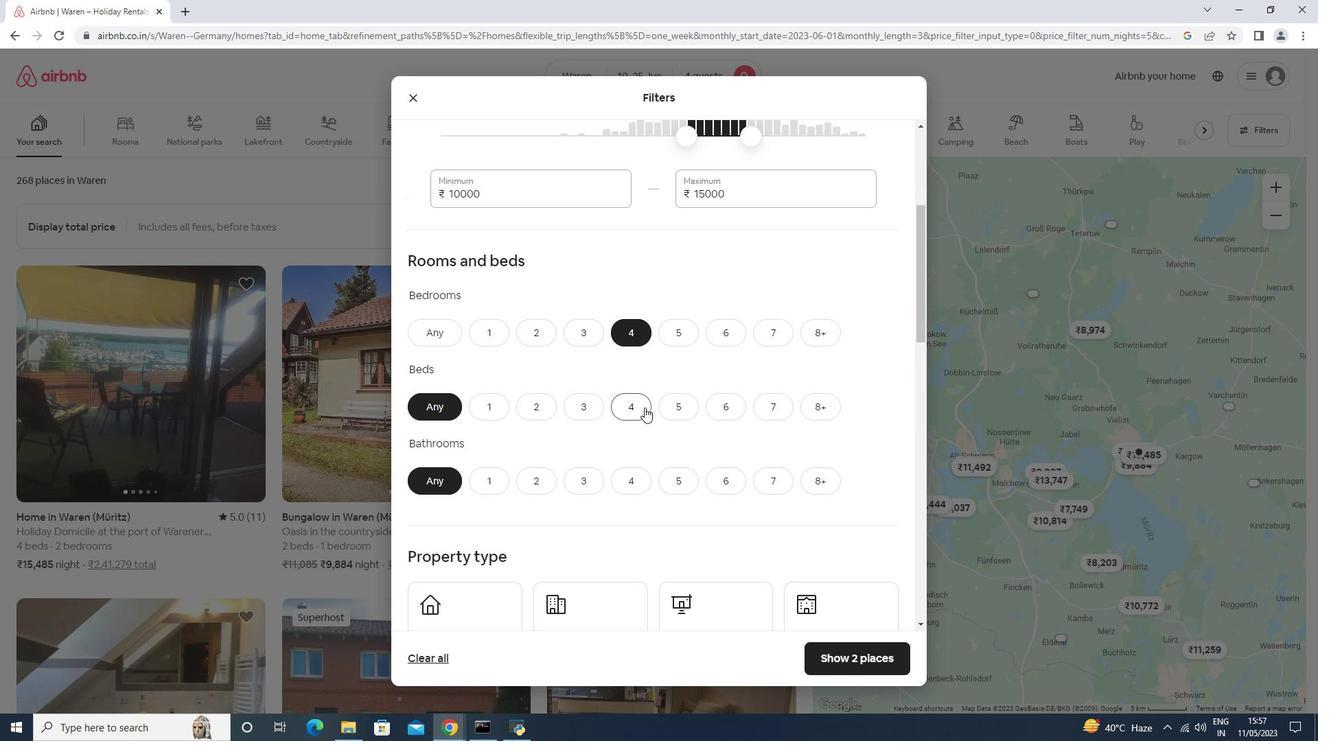 
Action: Mouse moved to (635, 484)
Screenshot: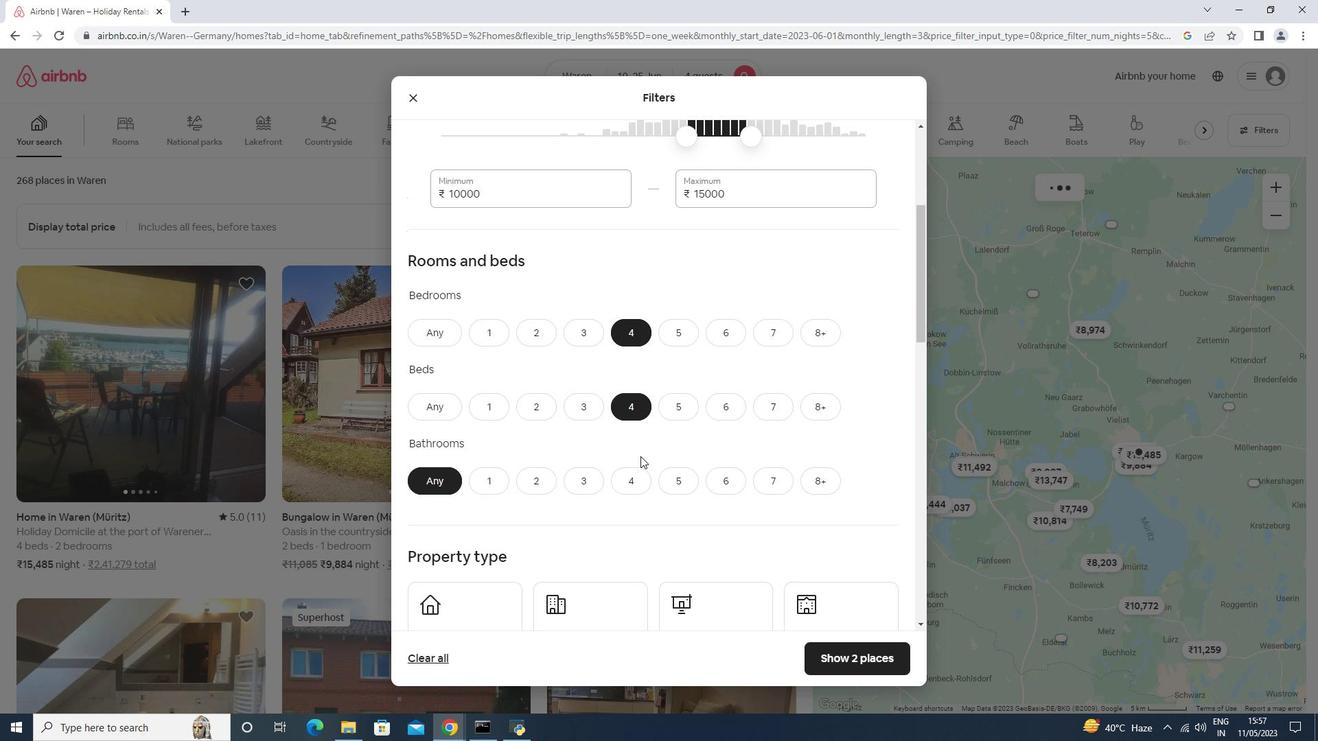 
Action: Mouse pressed left at (635, 484)
Screenshot: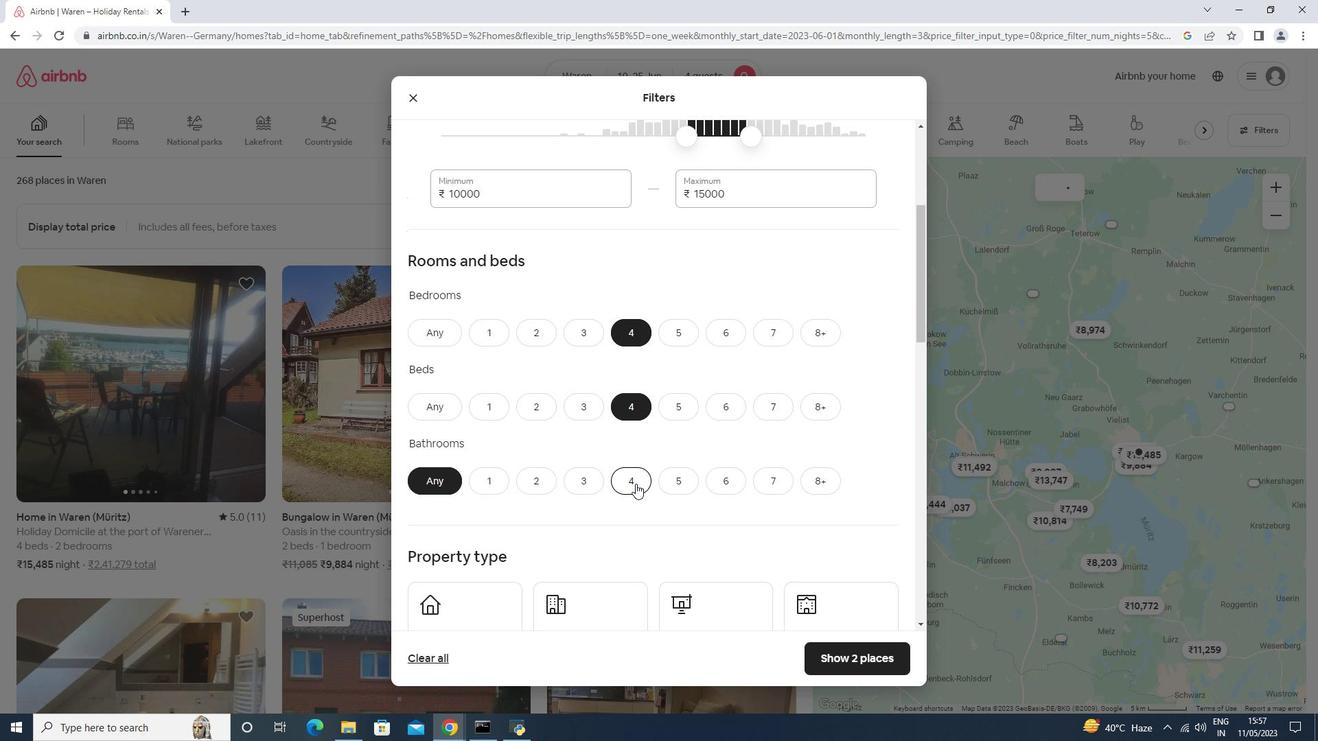 
Action: Mouse moved to (633, 482)
Screenshot: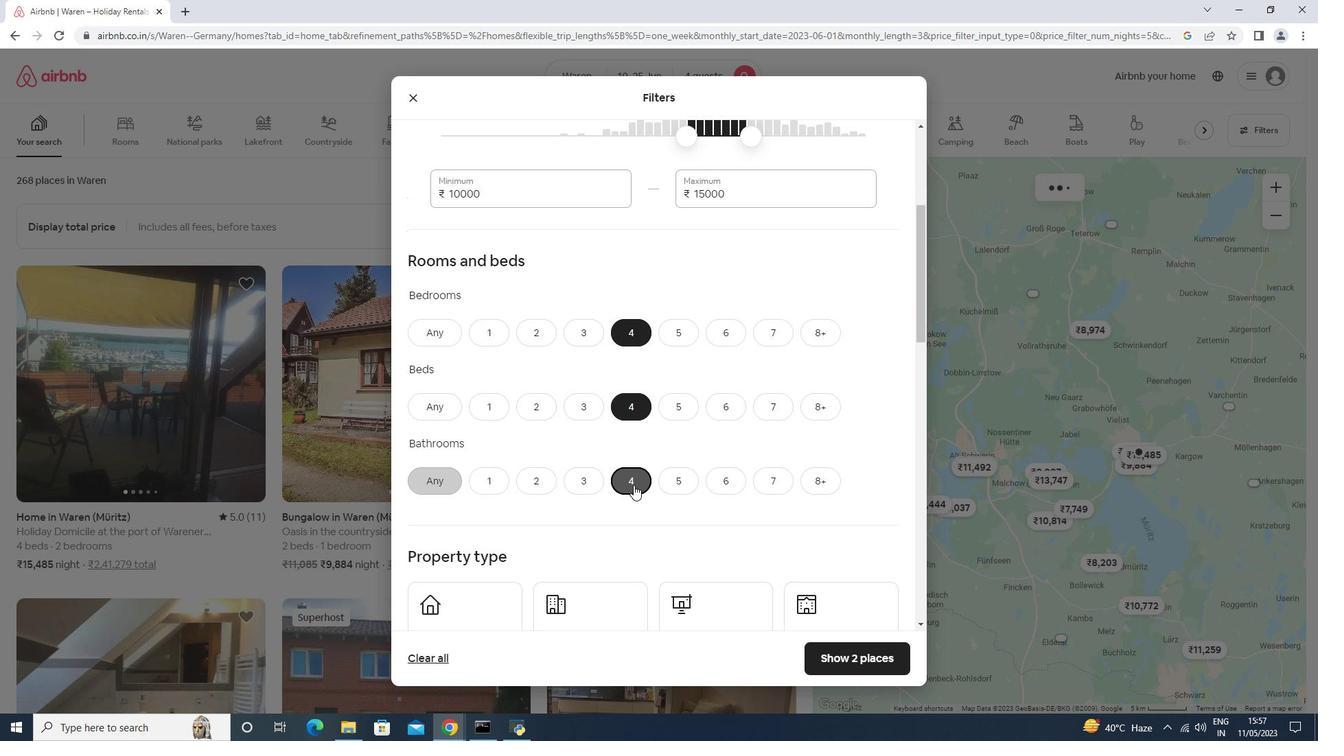 
Action: Mouse scrolled (633, 482) with delta (0, 0)
Screenshot: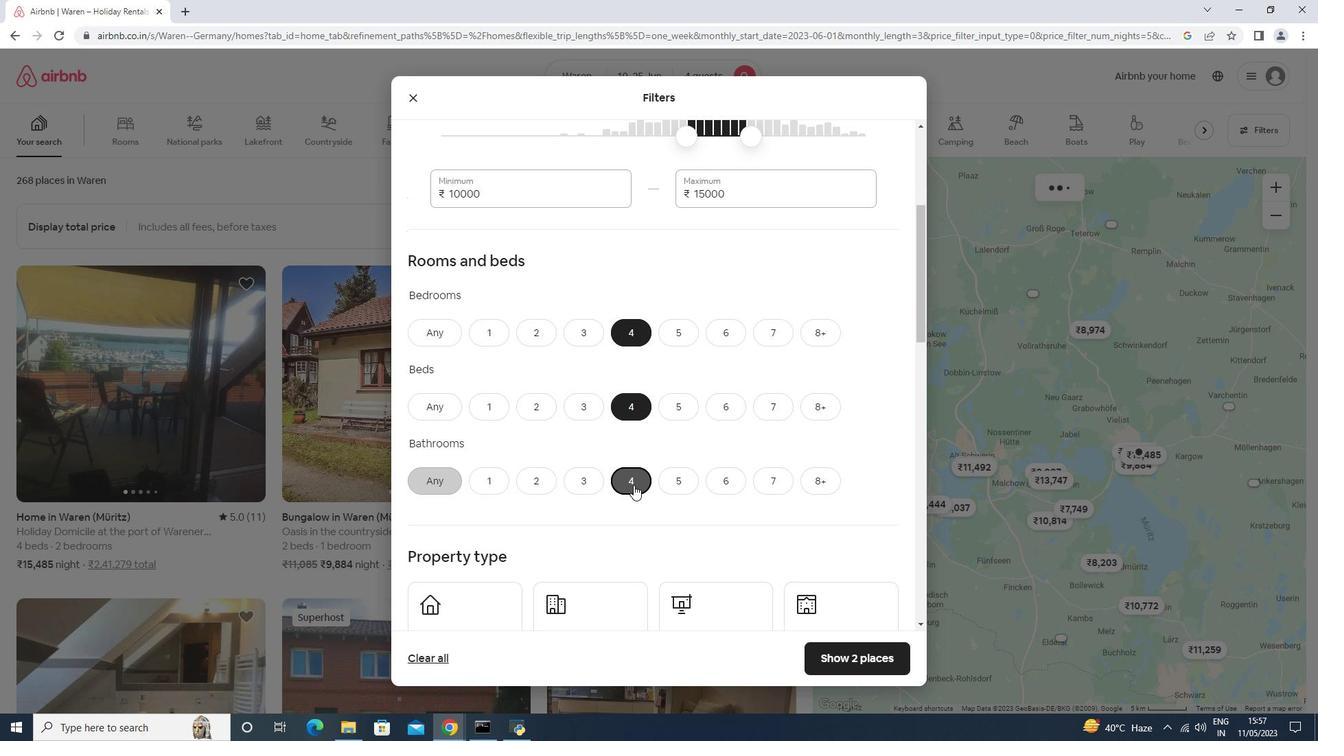 
Action: Mouse scrolled (633, 482) with delta (0, 0)
Screenshot: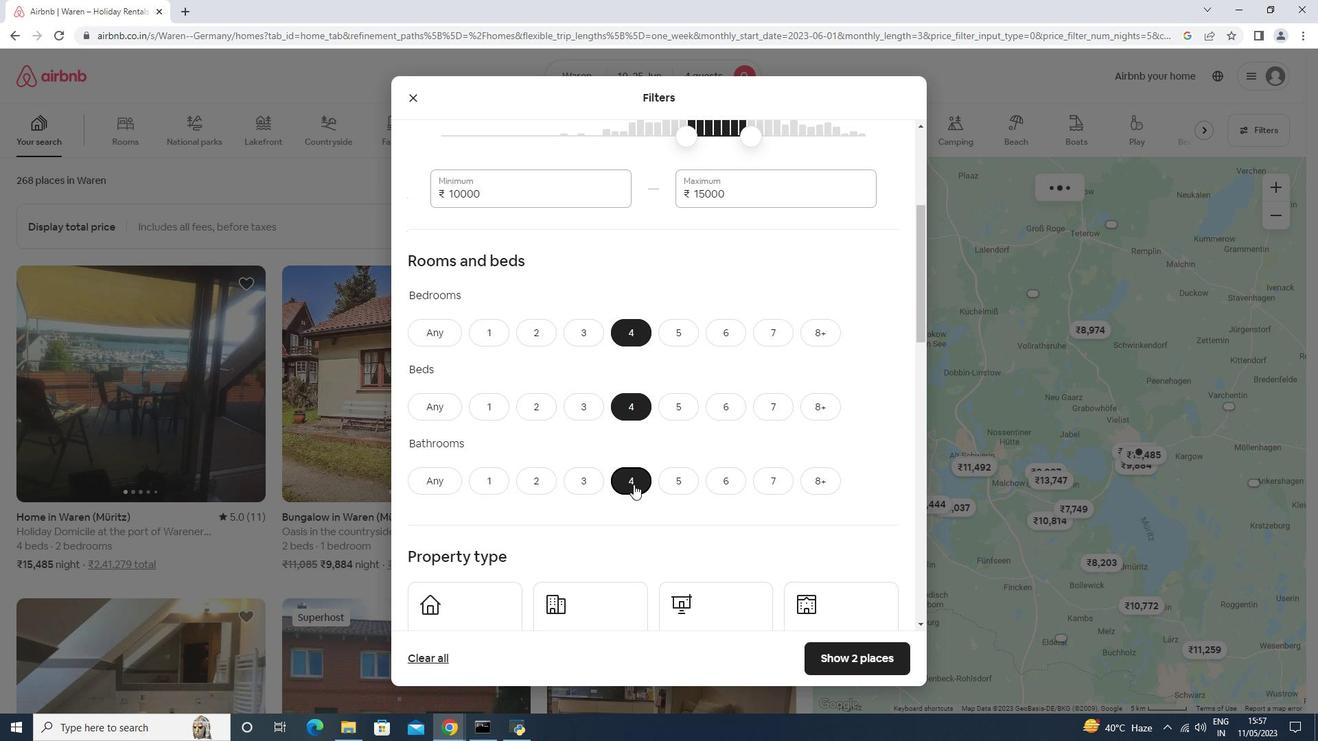 
Action: Mouse scrolled (633, 482) with delta (0, 0)
Screenshot: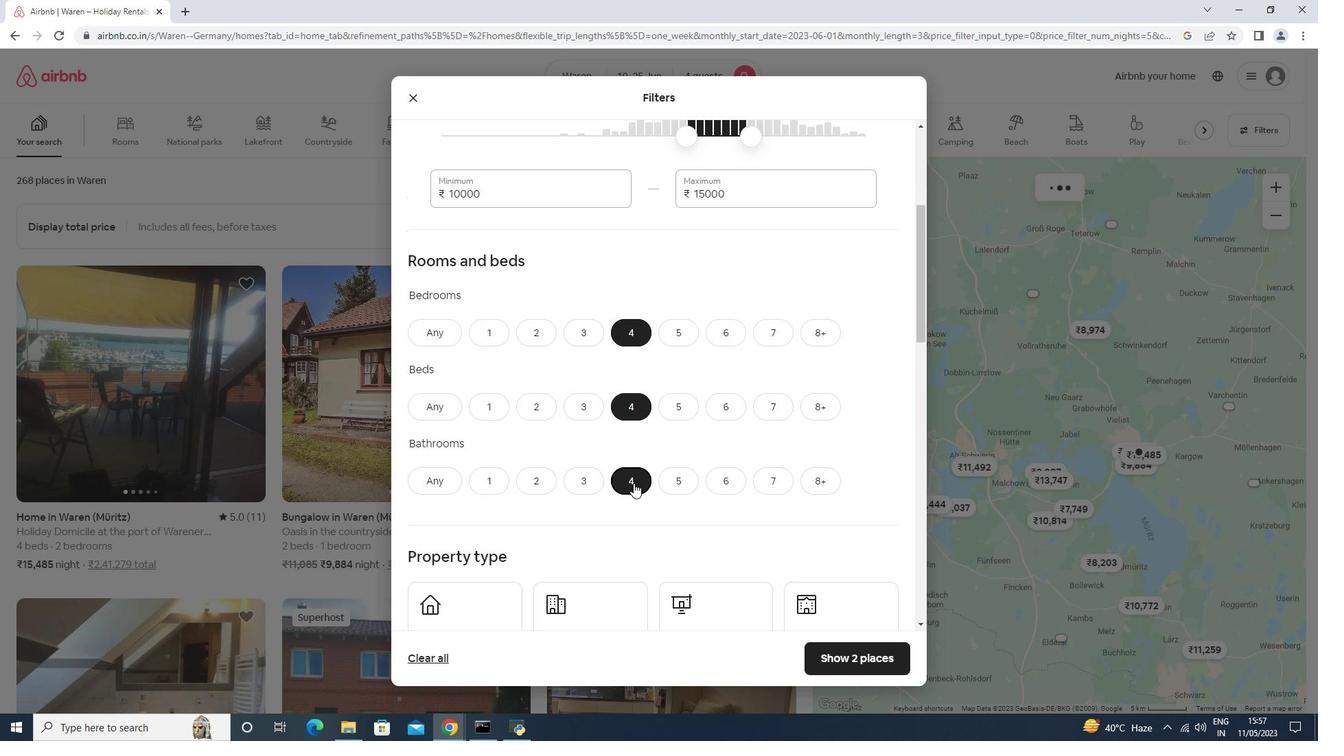 
Action: Mouse scrolled (633, 482) with delta (0, 0)
Screenshot: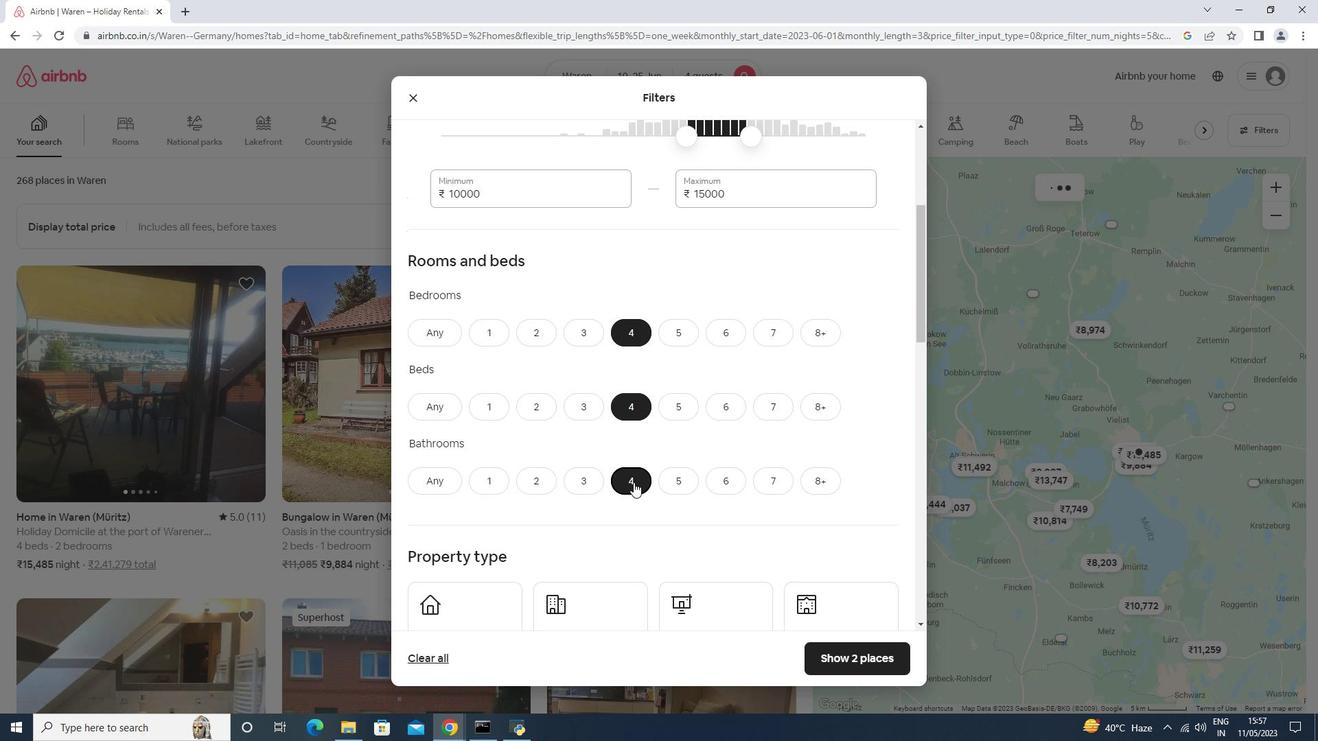 
Action: Mouse moved to (511, 374)
Screenshot: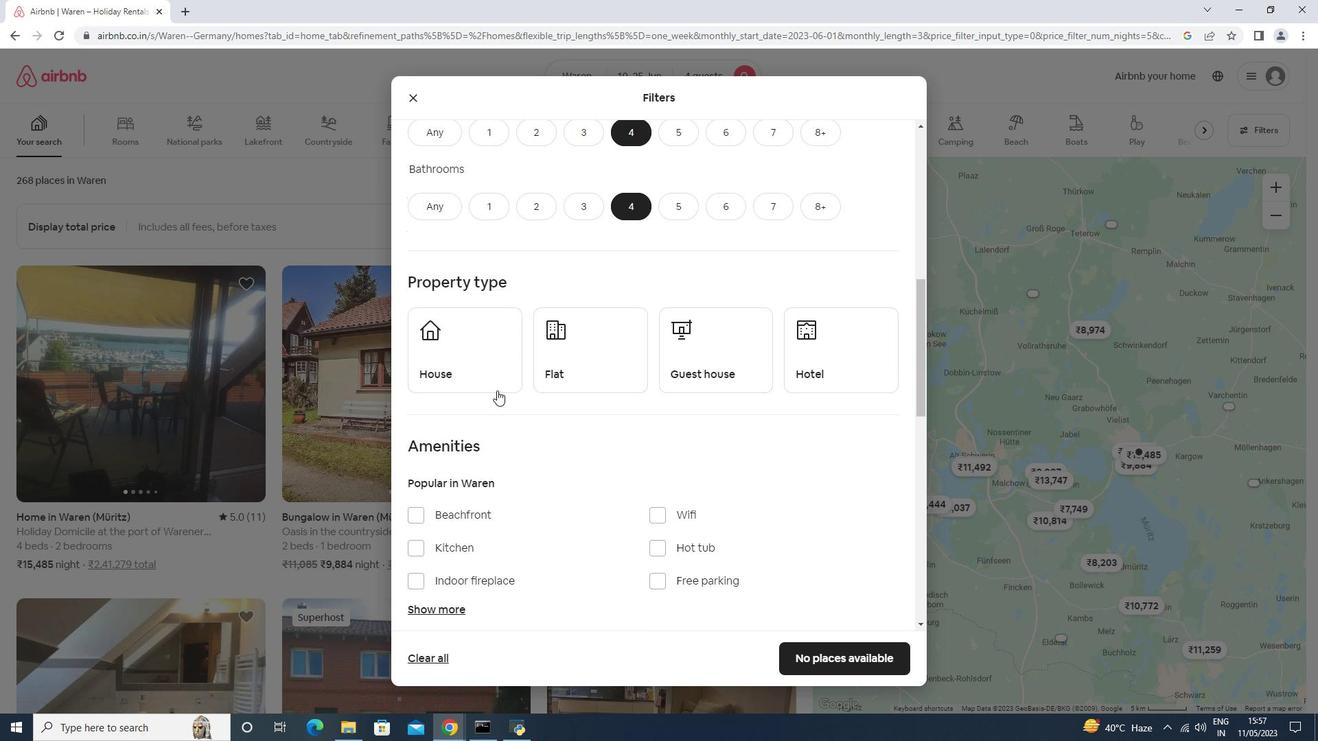 
Action: Mouse pressed left at (511, 374)
Screenshot: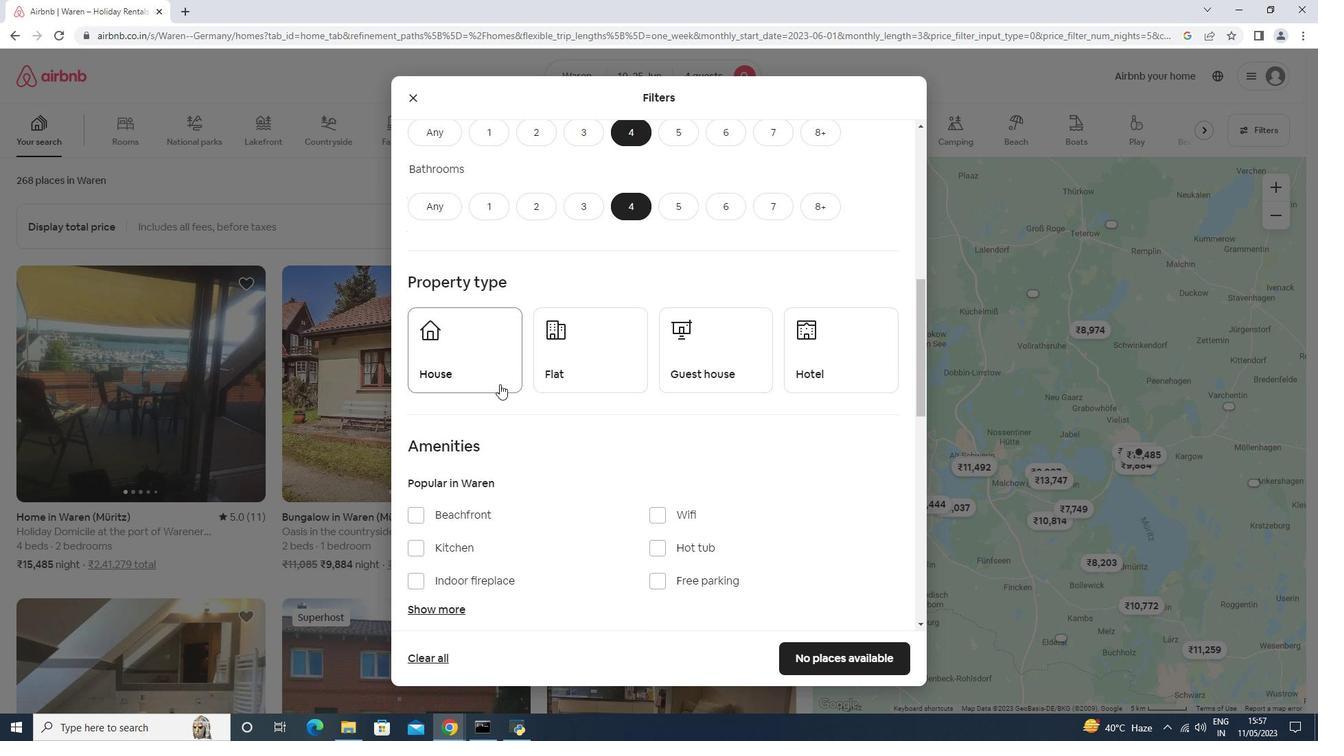 
Action: Mouse moved to (596, 370)
Screenshot: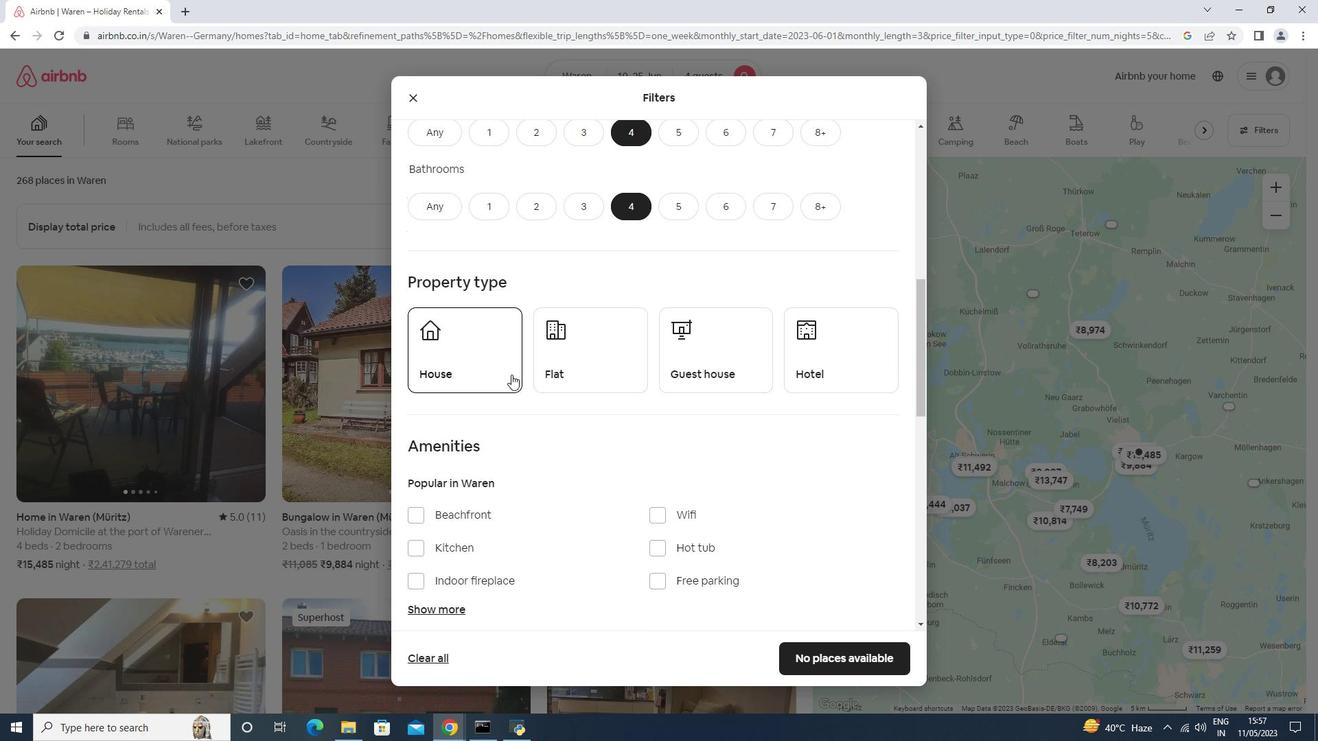 
Action: Mouse pressed left at (596, 370)
Screenshot: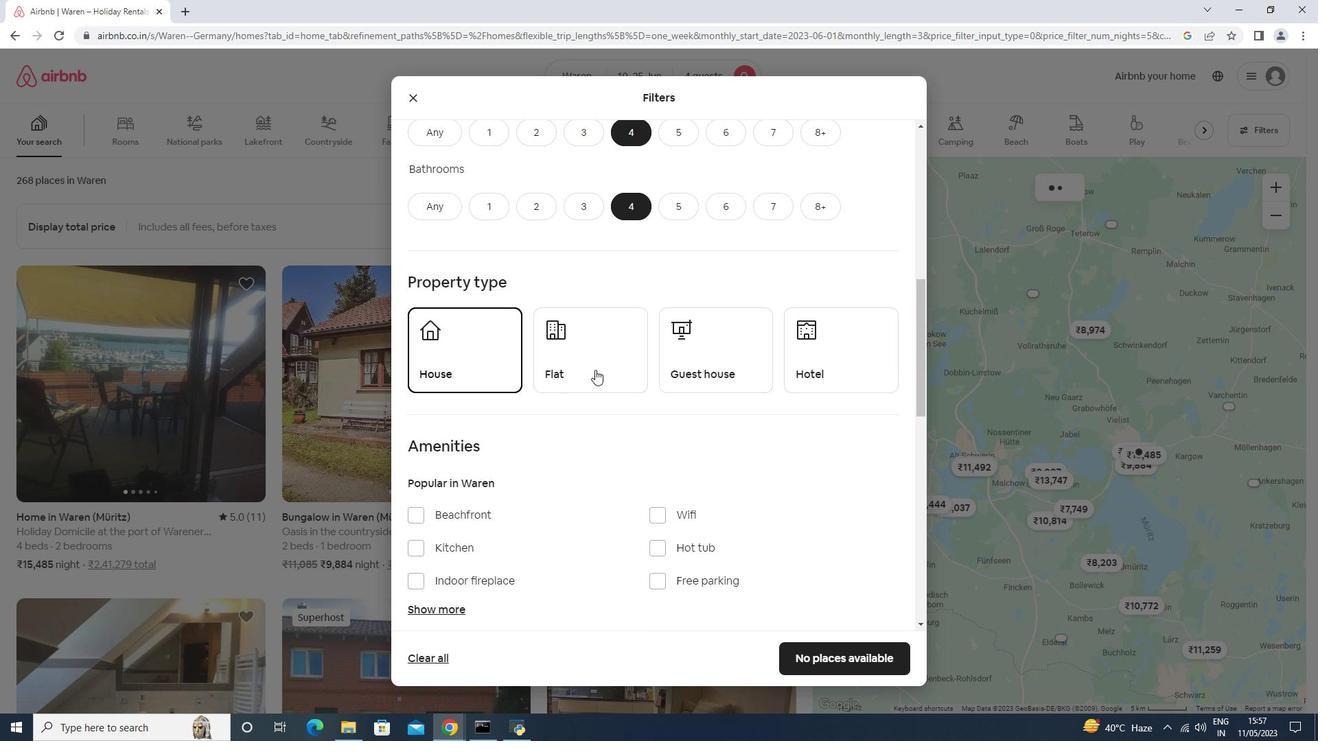 
Action: Mouse moved to (744, 380)
Screenshot: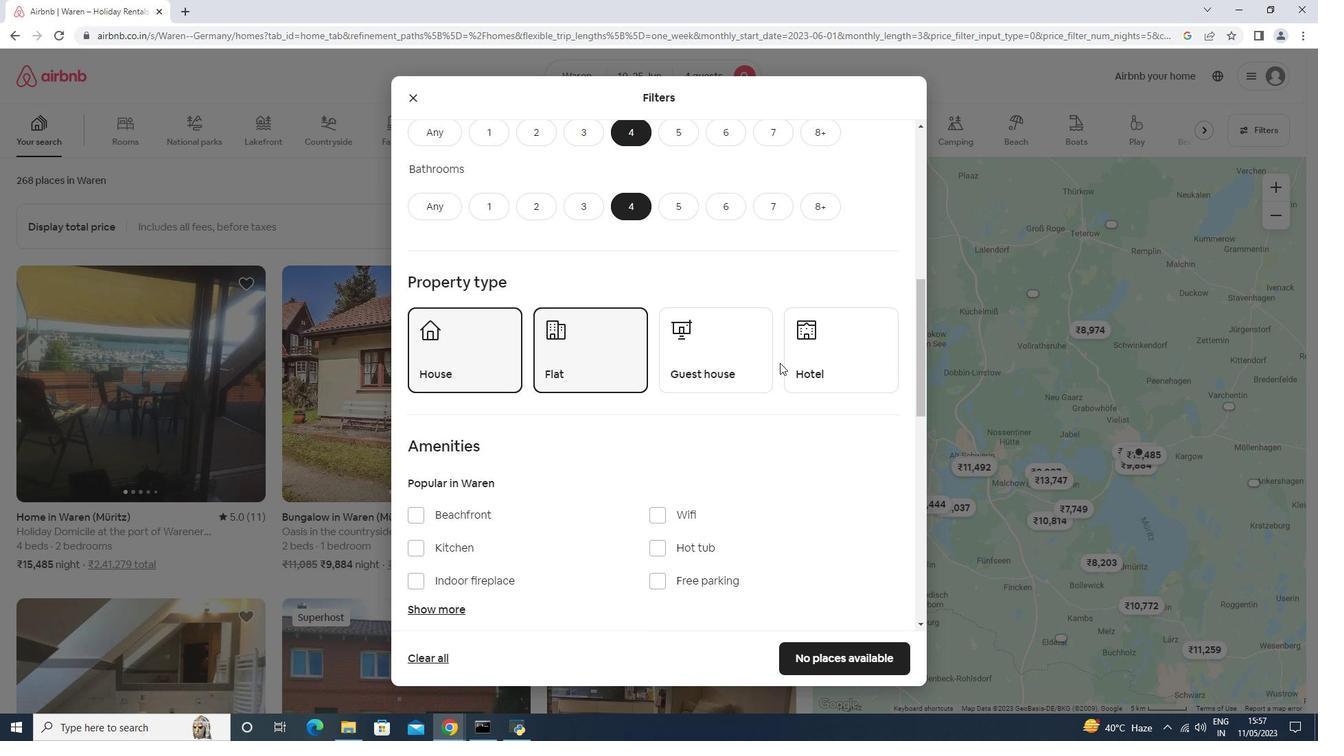 
Action: Mouse pressed left at (744, 380)
Screenshot: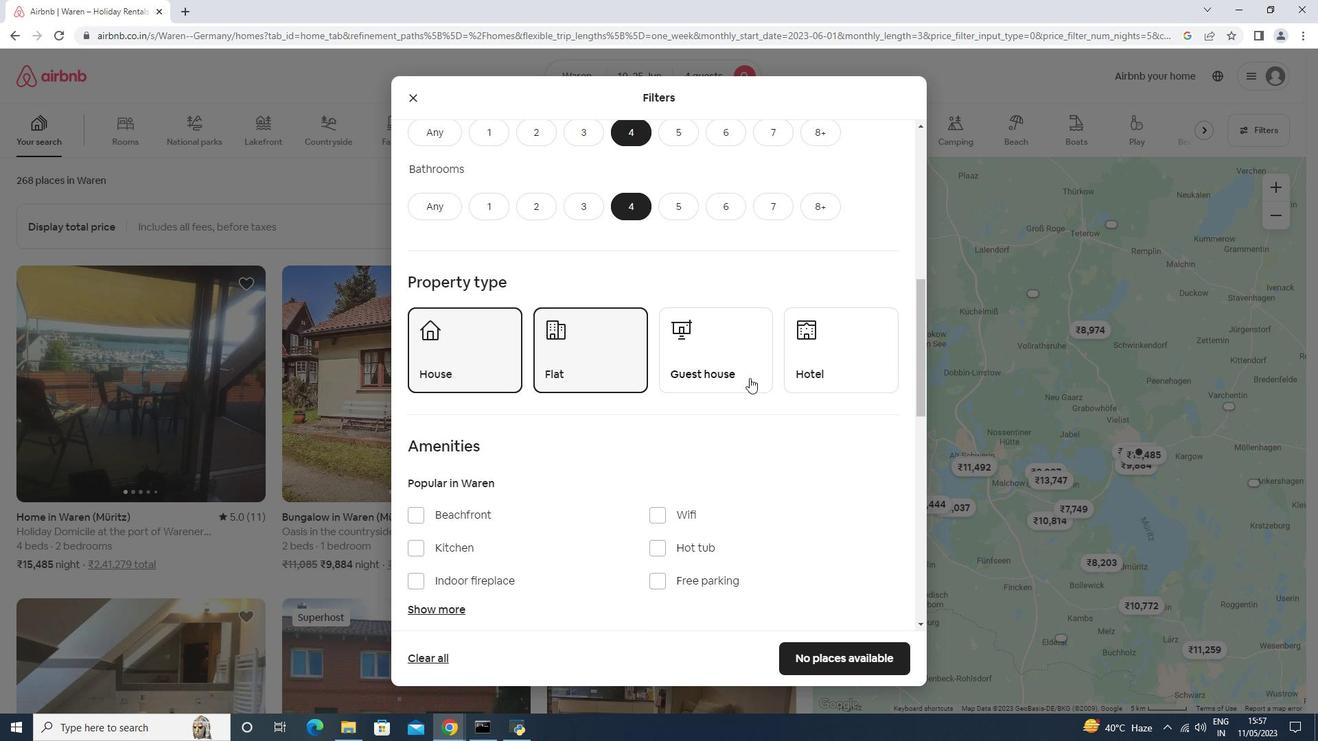 
Action: Mouse moved to (809, 358)
Screenshot: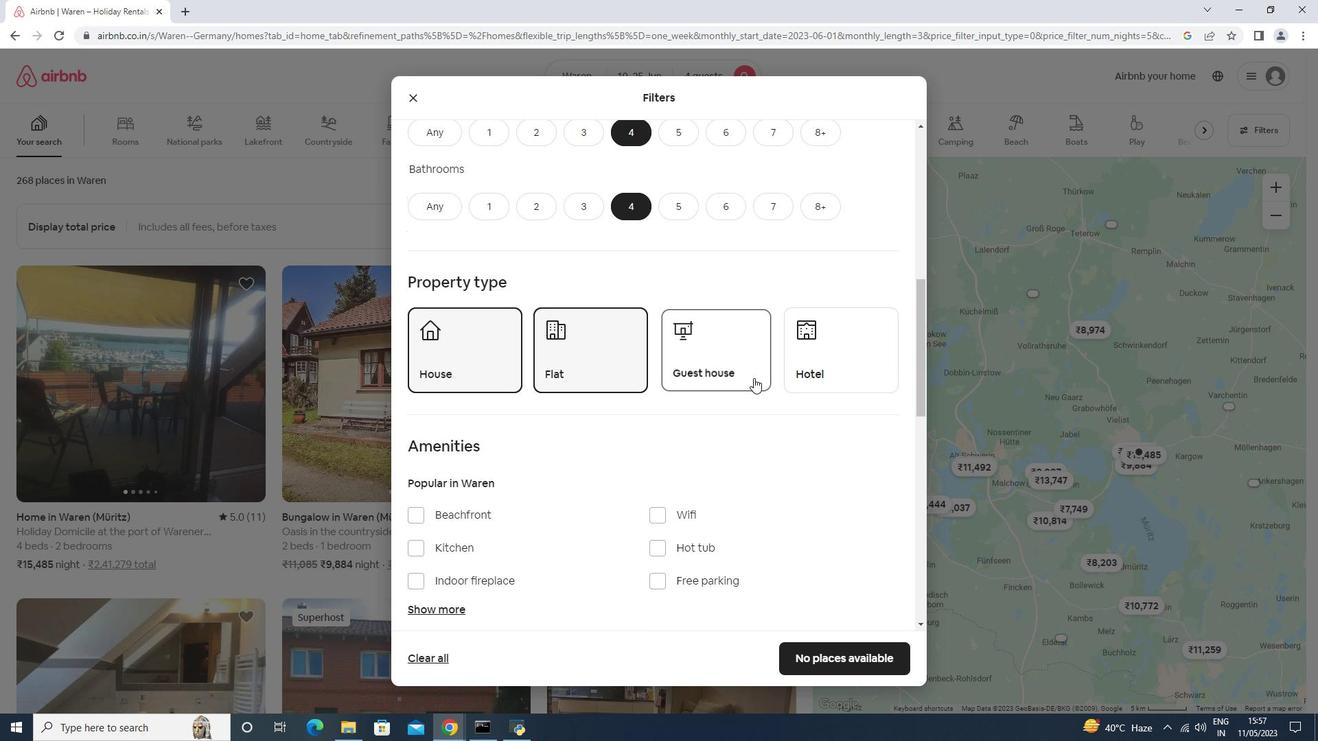 
Action: Mouse pressed left at (809, 358)
Screenshot: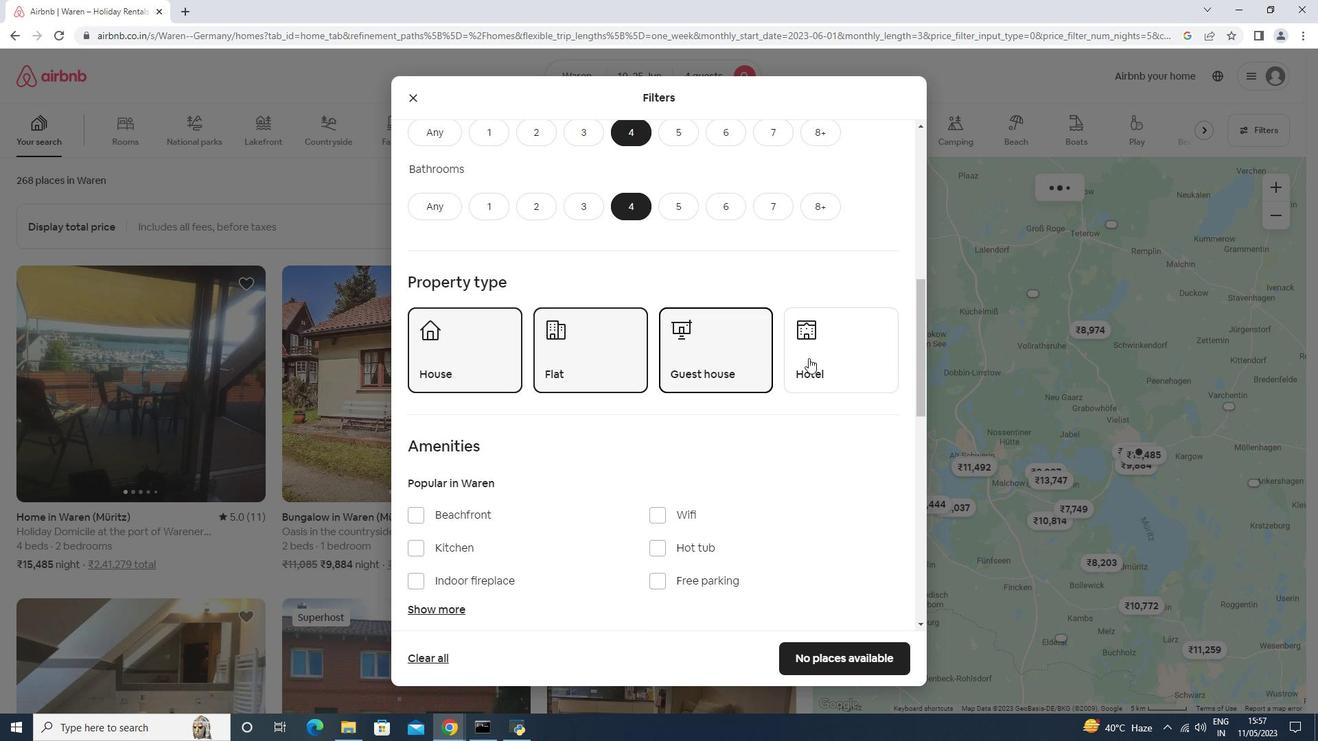 
Action: Mouse moved to (809, 358)
Screenshot: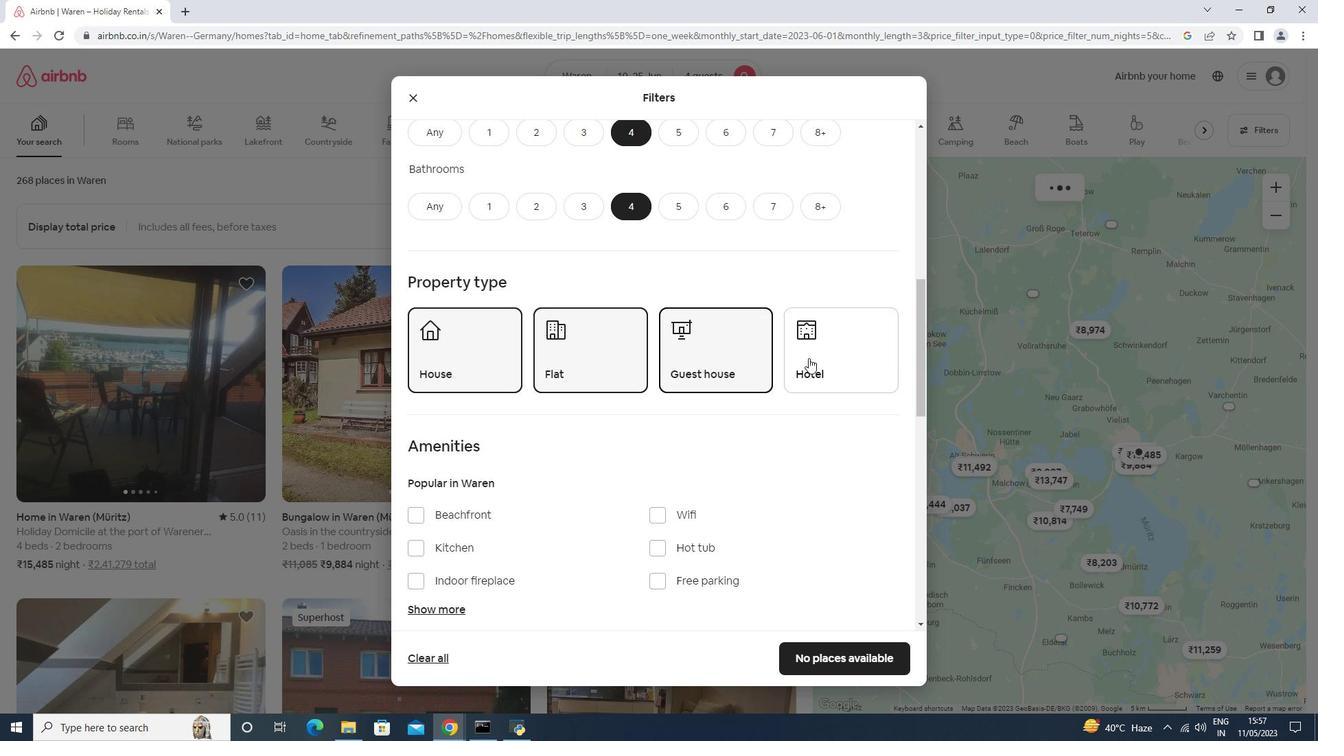 
Action: Mouse scrolled (809, 357) with delta (0, 0)
Screenshot: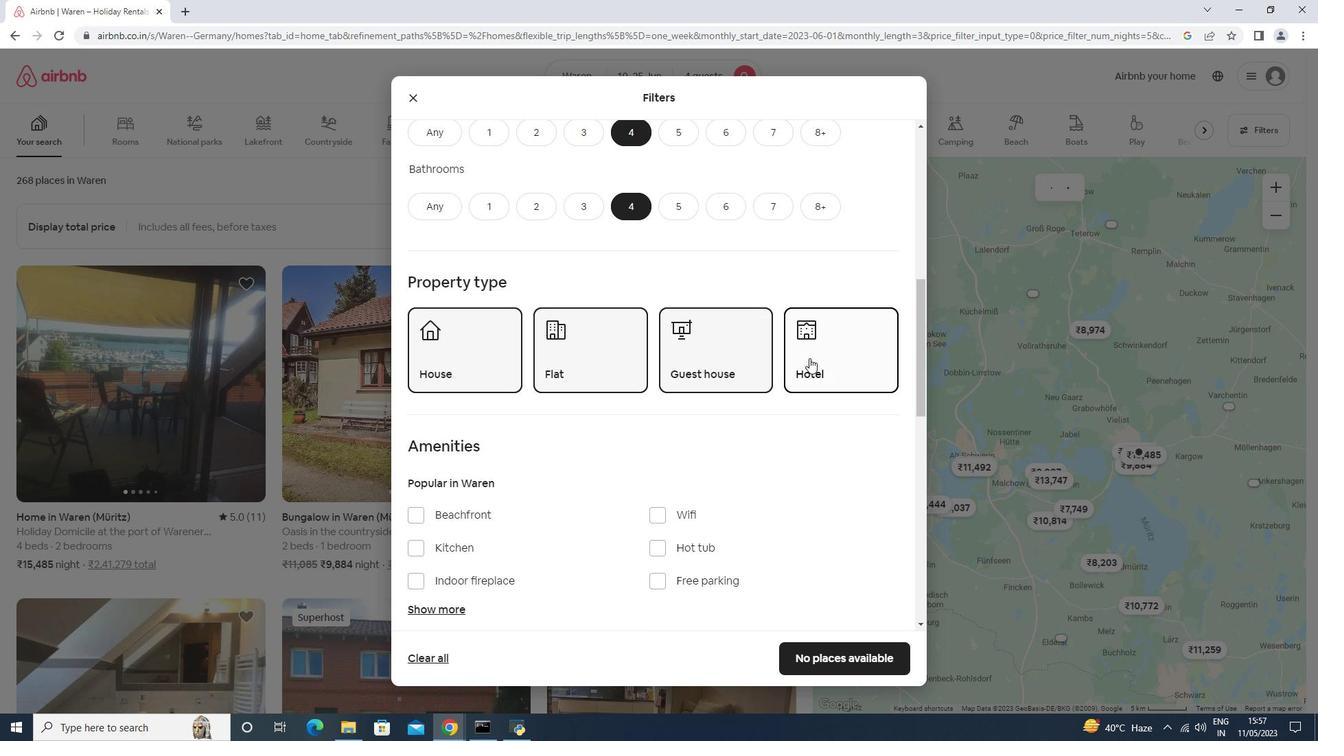 
Action: Mouse scrolled (809, 357) with delta (0, 0)
Screenshot: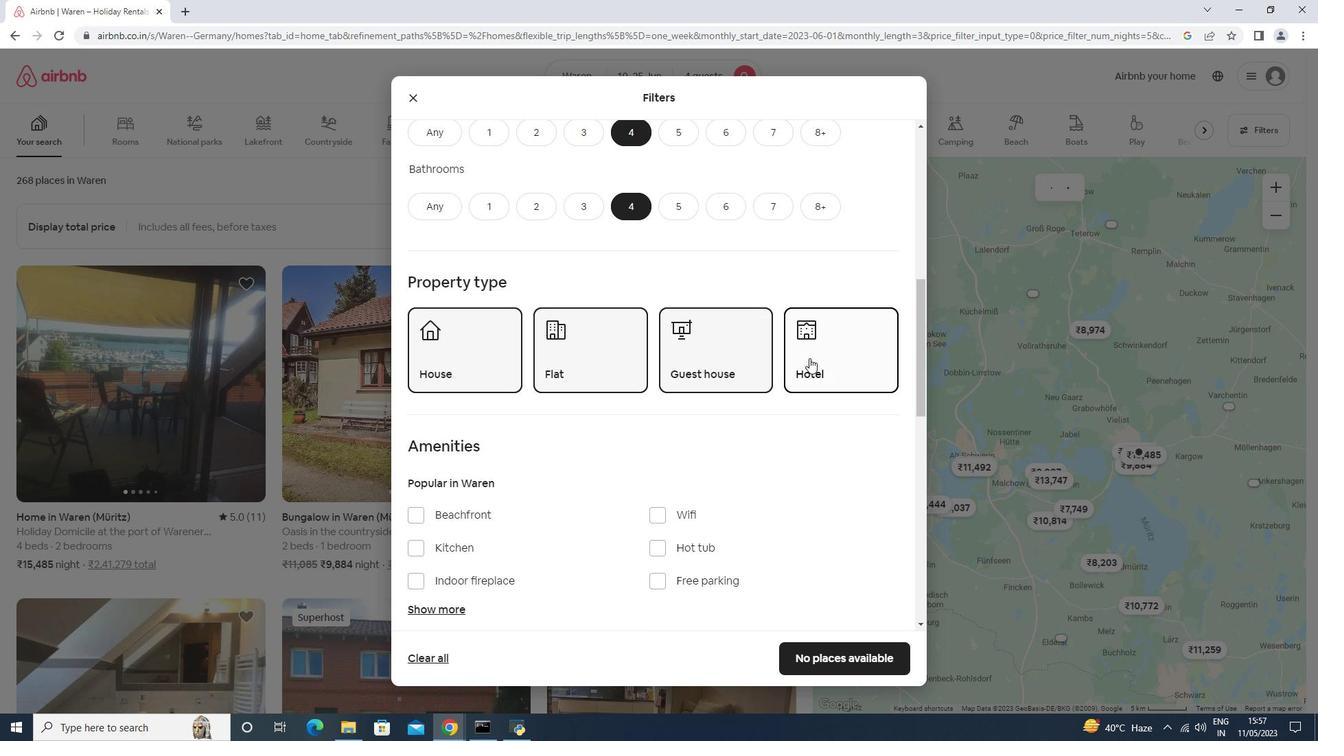 
Action: Mouse scrolled (809, 357) with delta (0, 0)
Screenshot: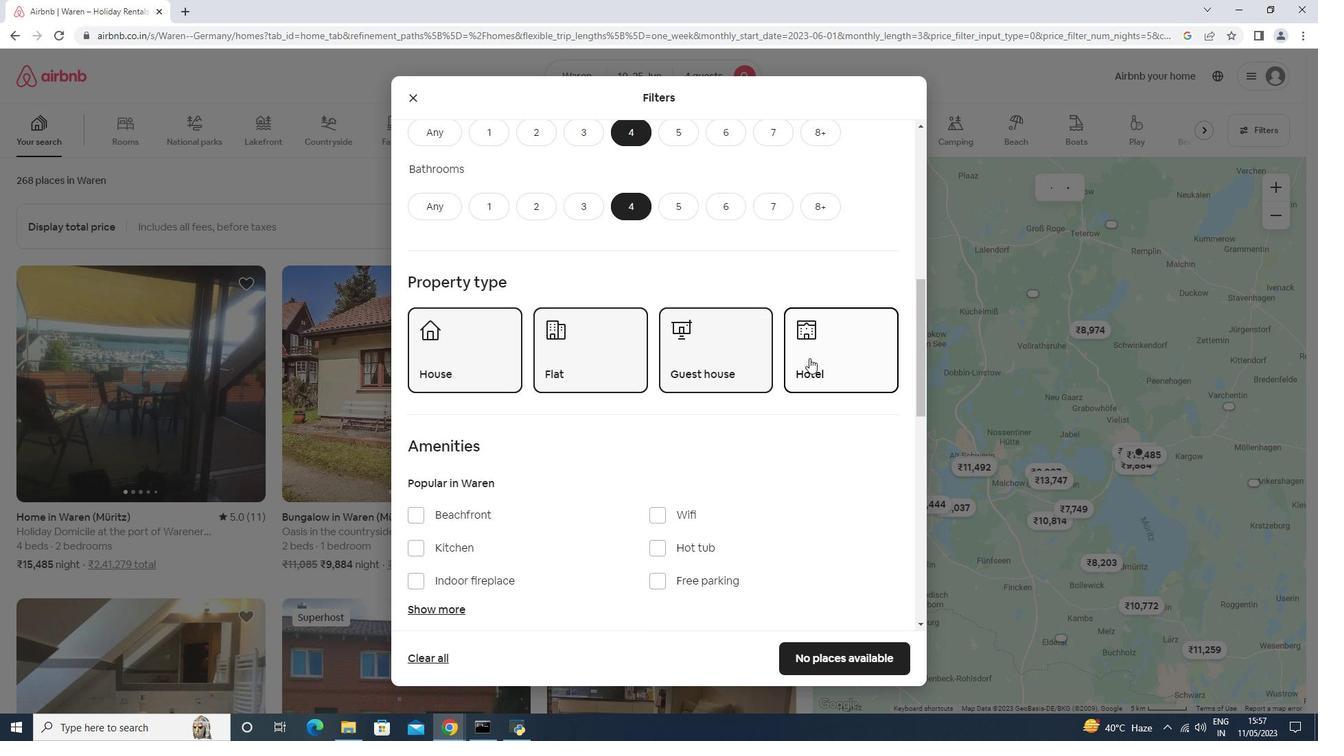
Action: Mouse scrolled (809, 357) with delta (0, 0)
Screenshot: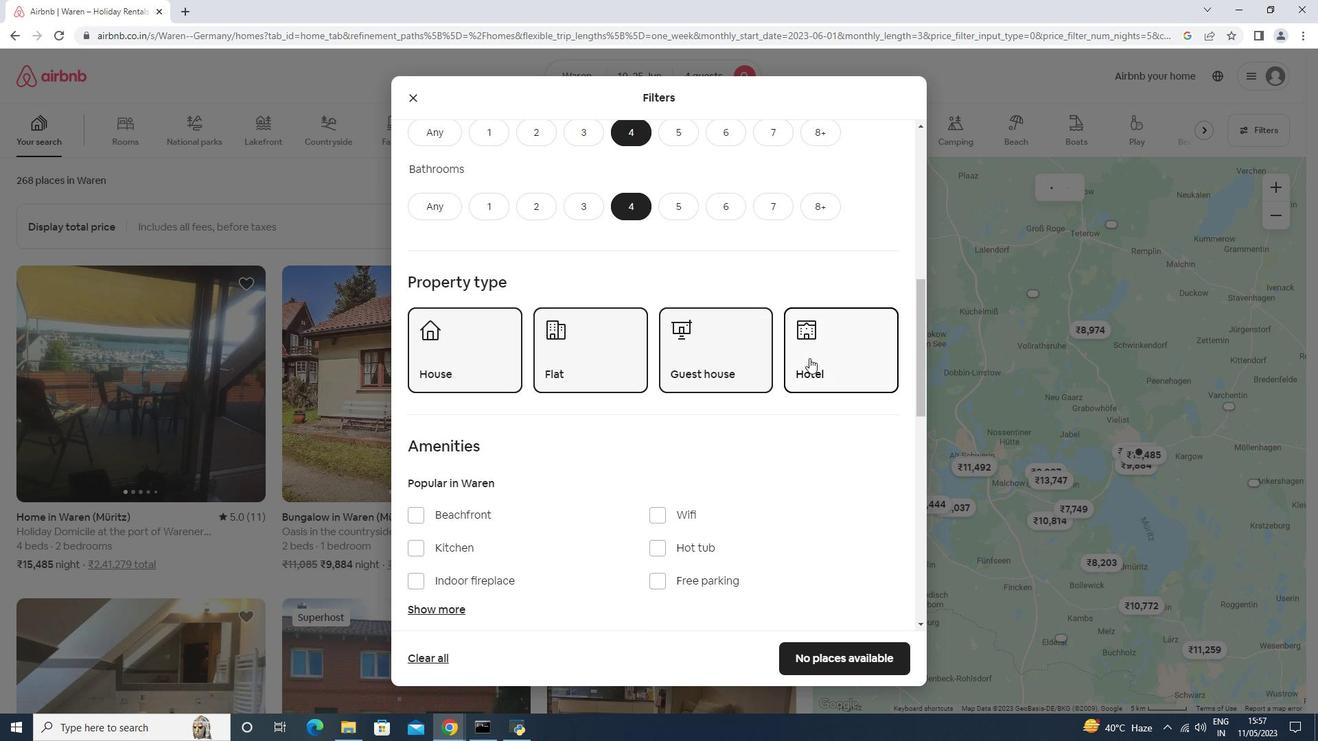 
Action: Mouse moved to (464, 337)
Screenshot: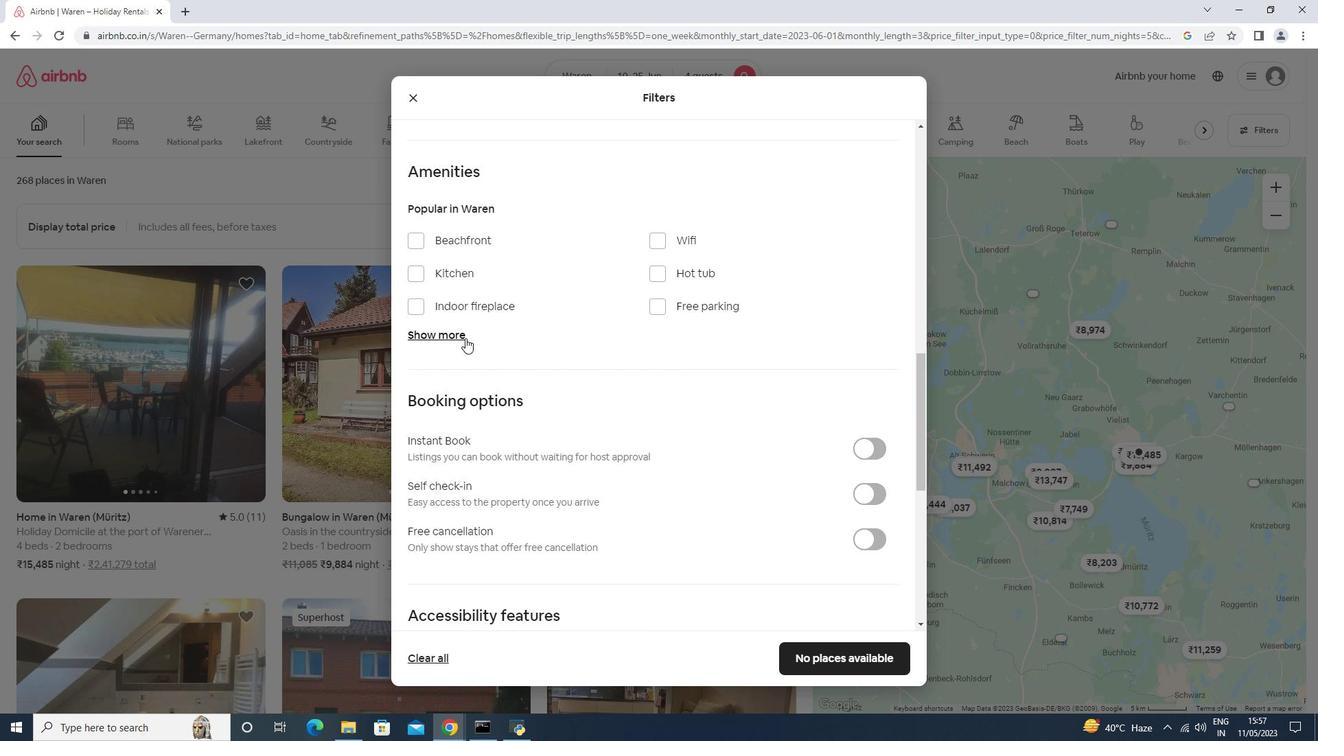 
Action: Mouse pressed left at (464, 337)
Screenshot: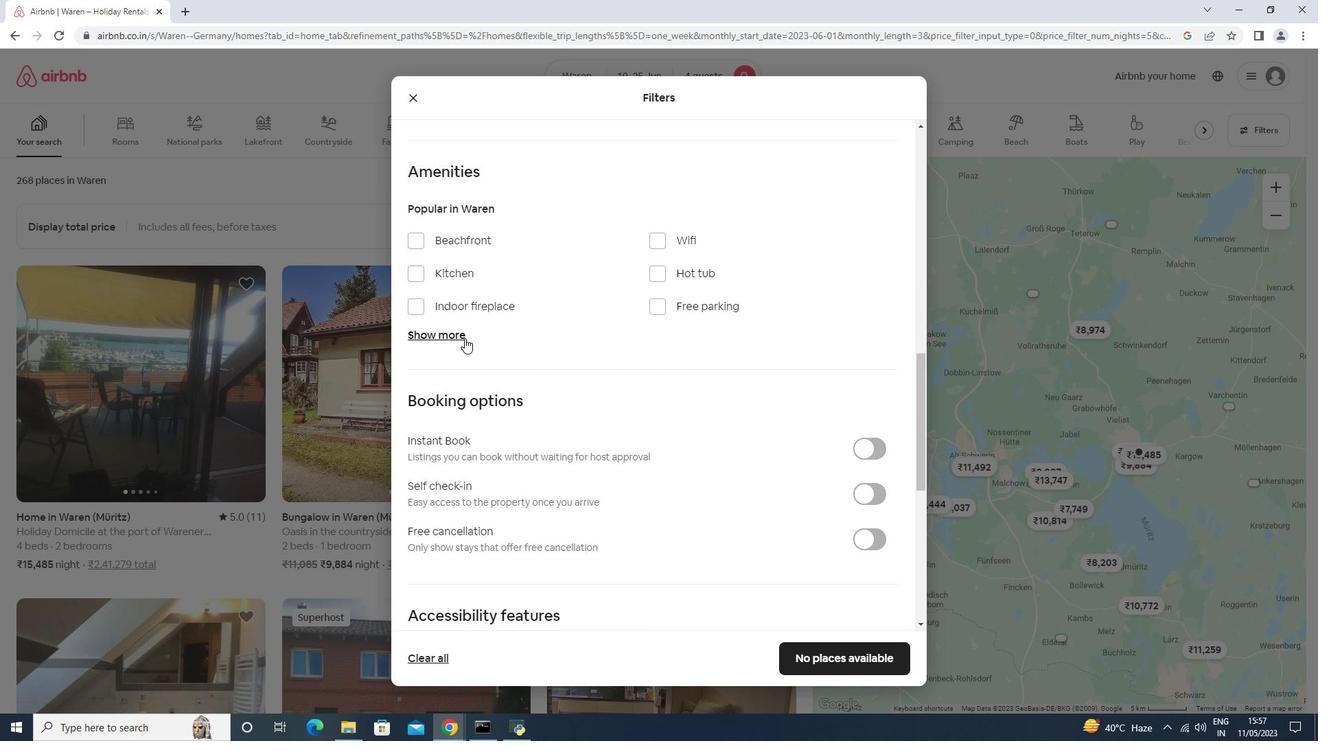 
Action: Mouse moved to (681, 246)
Screenshot: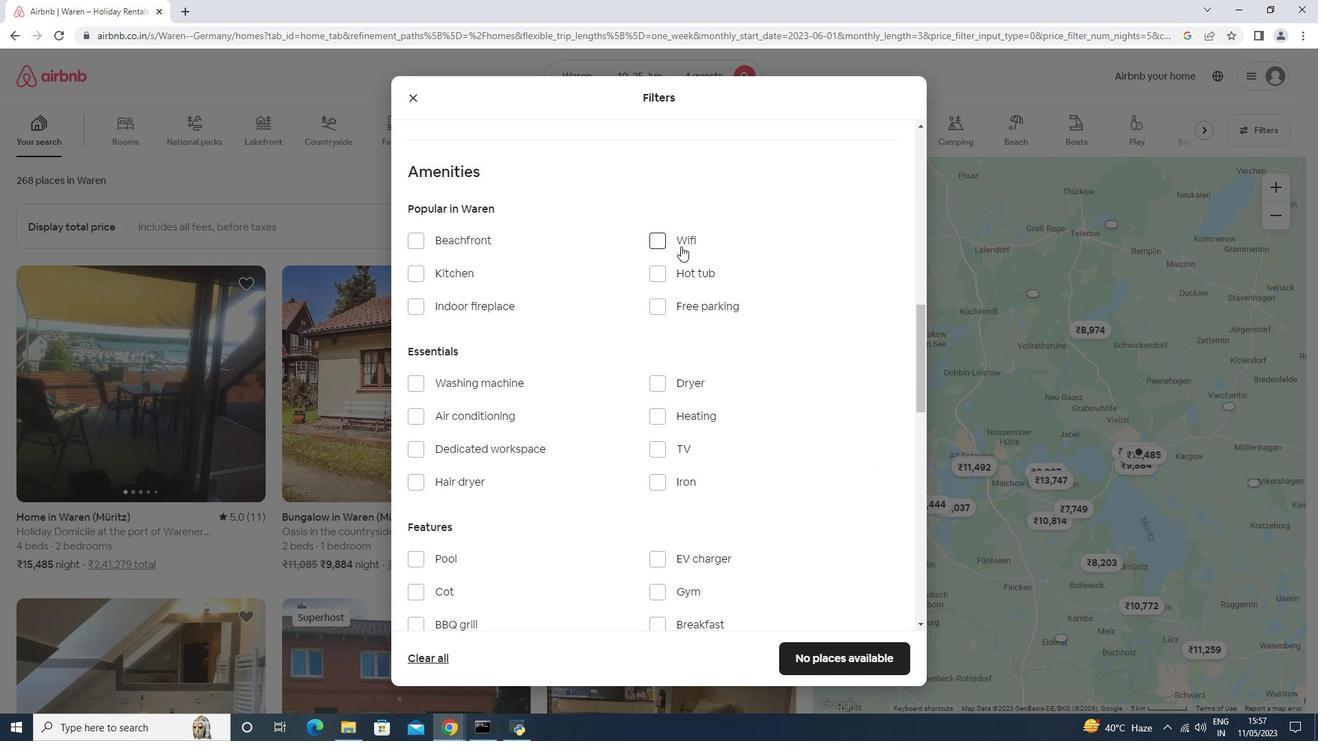 
Action: Mouse pressed left at (681, 246)
Screenshot: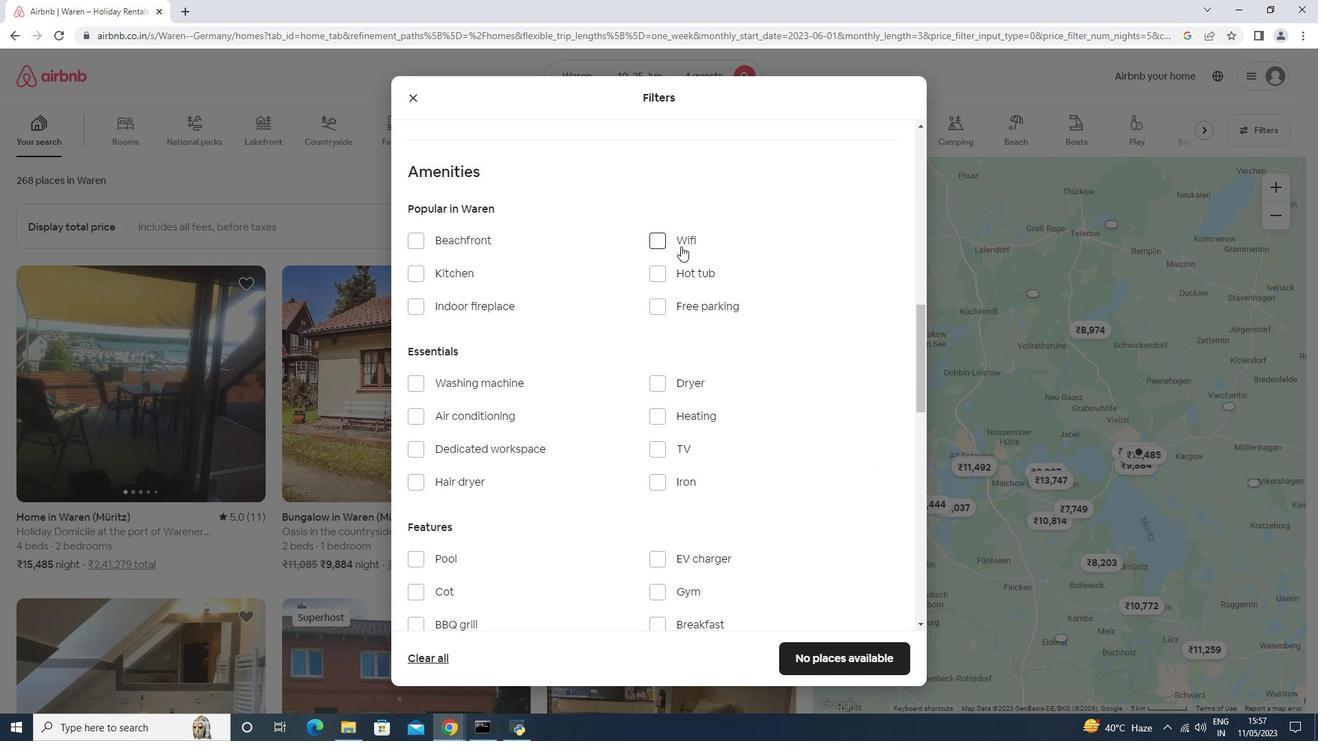 
Action: Mouse moved to (667, 458)
Screenshot: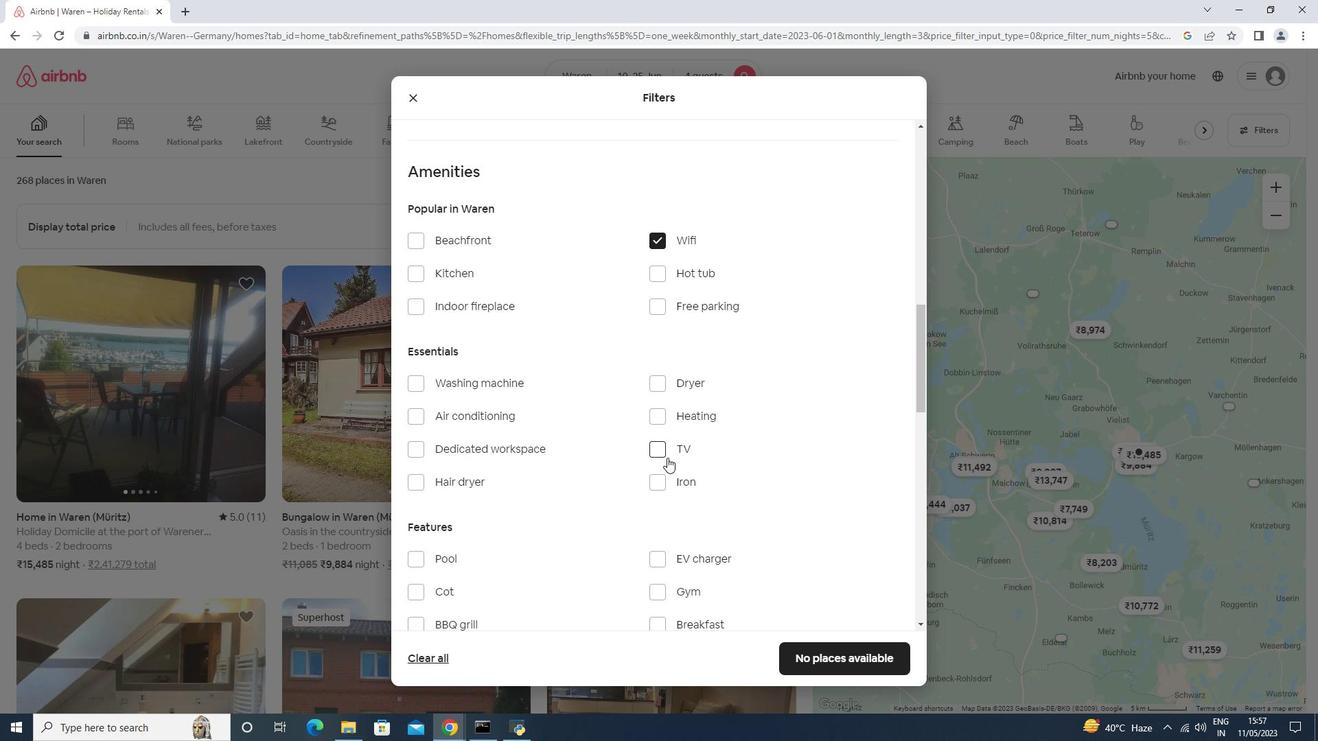 
Action: Mouse pressed left at (669, 453)
Screenshot: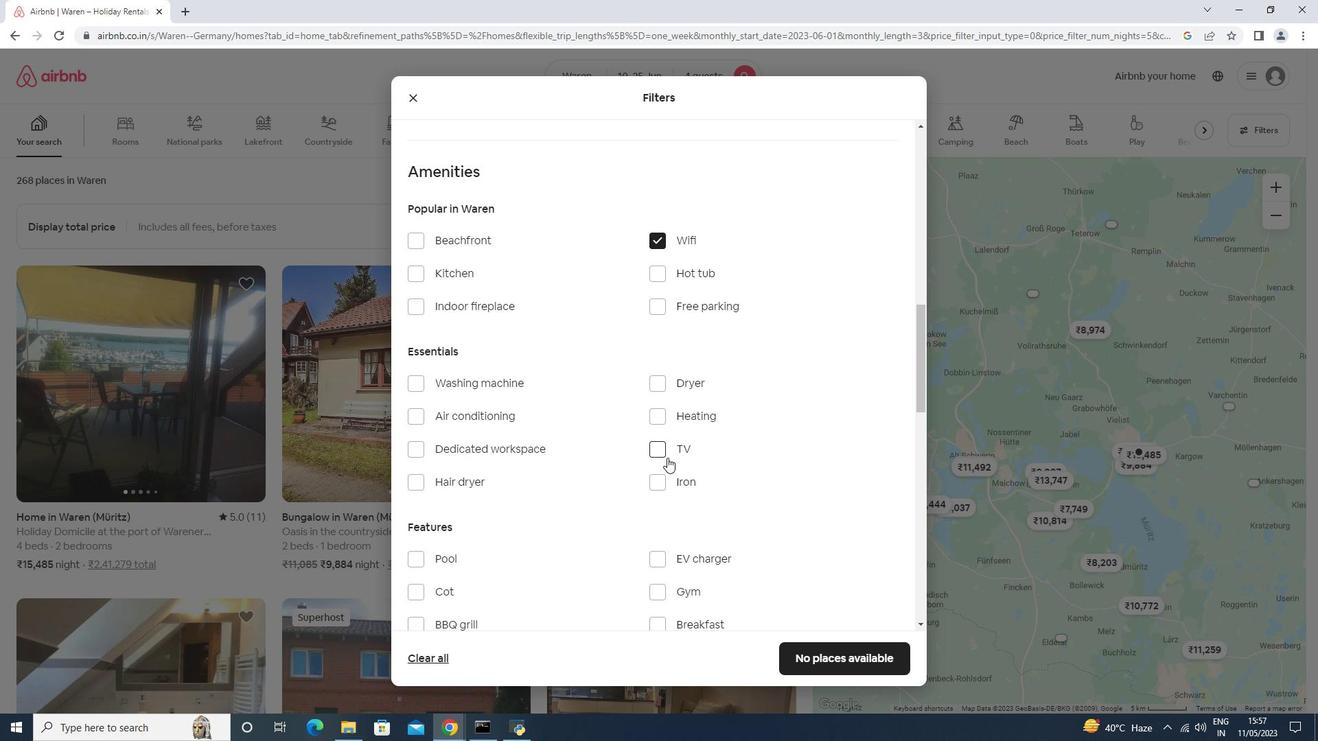 
Action: Mouse moved to (679, 311)
Screenshot: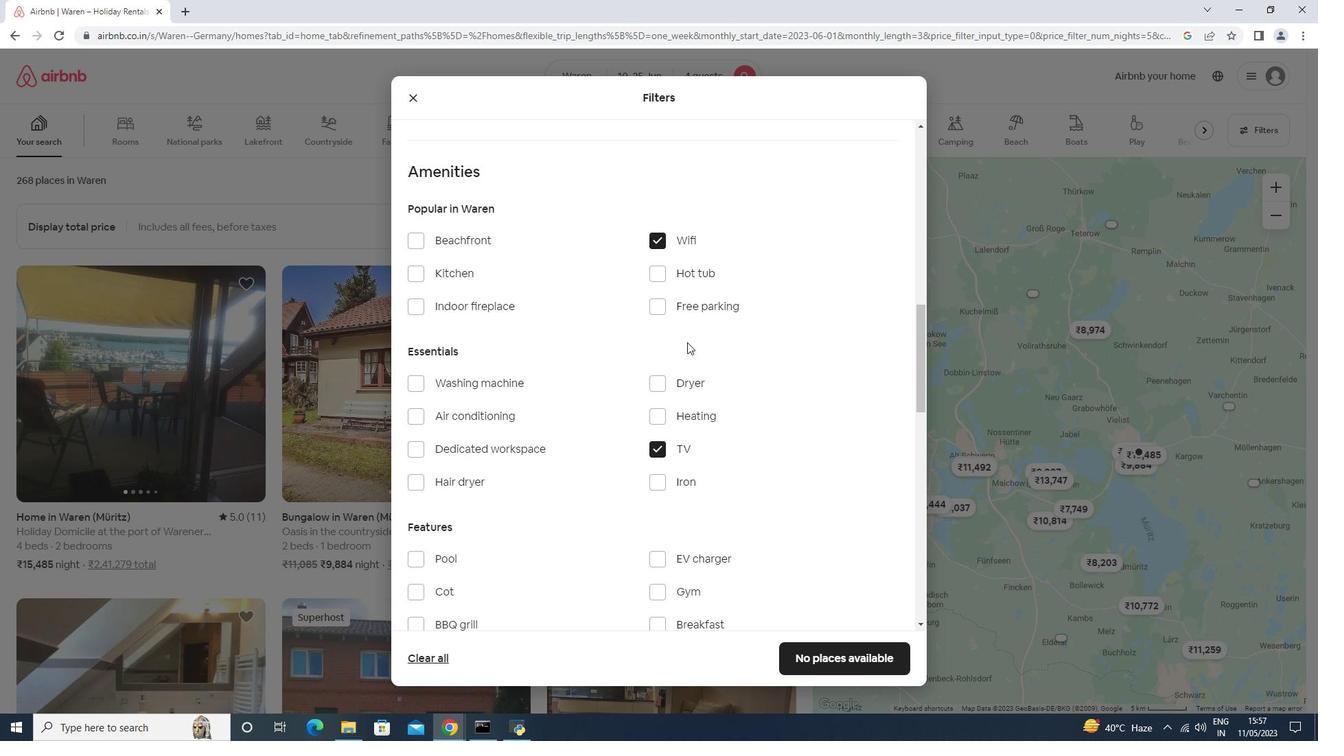 
Action: Mouse pressed left at (679, 311)
Screenshot: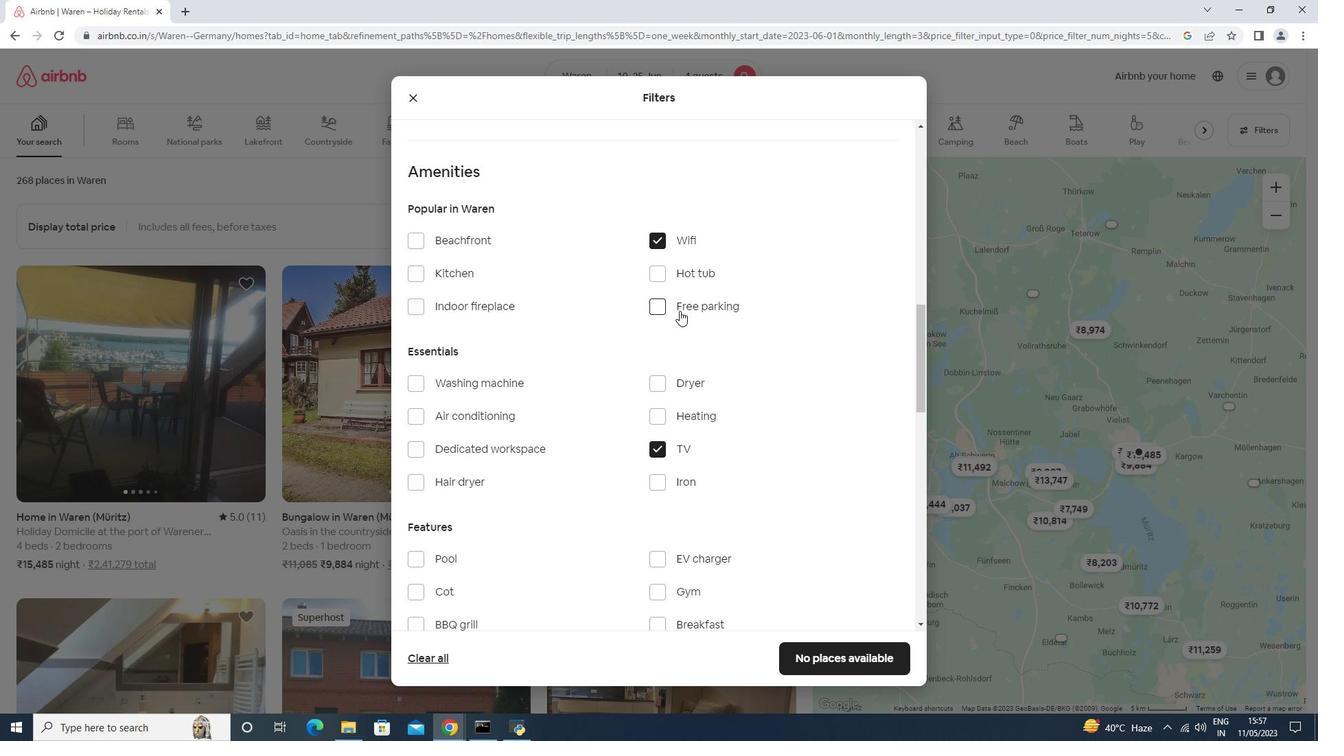
Action: Mouse moved to (679, 310)
Screenshot: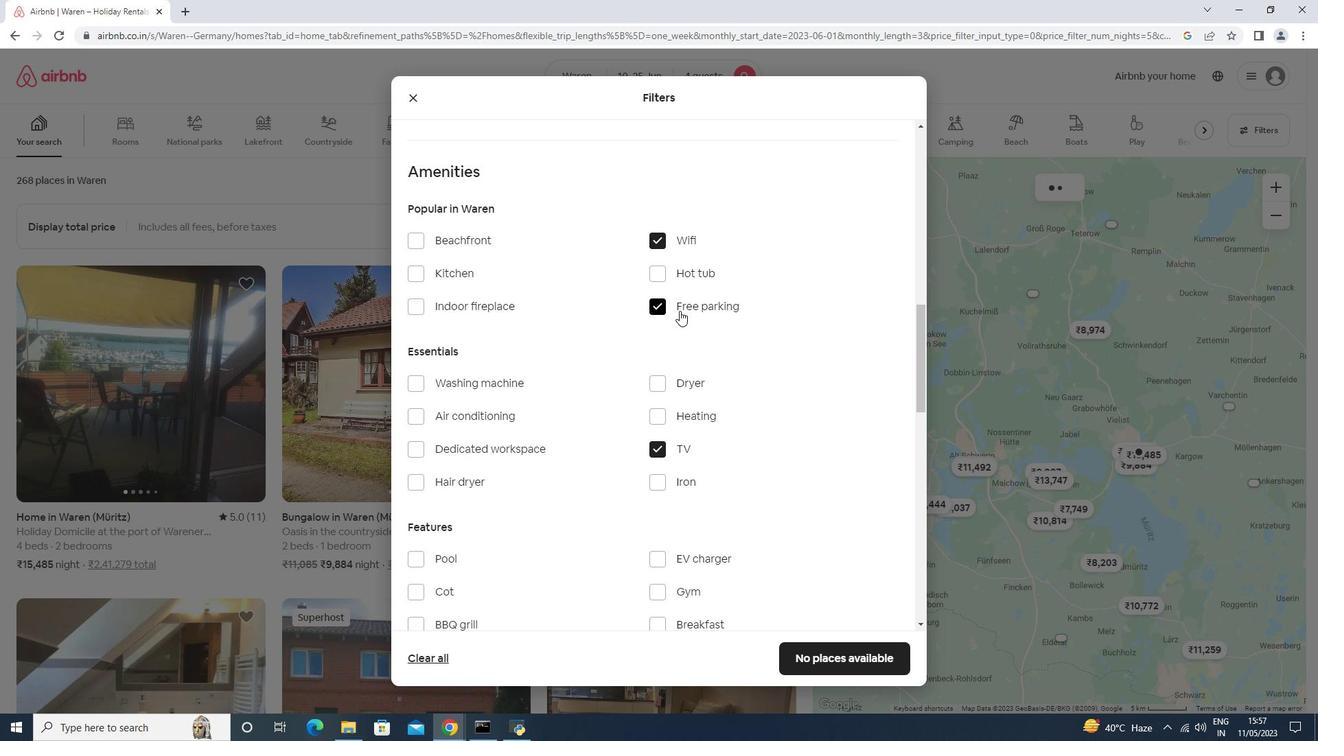 
Action: Mouse scrolled (679, 309) with delta (0, 0)
Screenshot: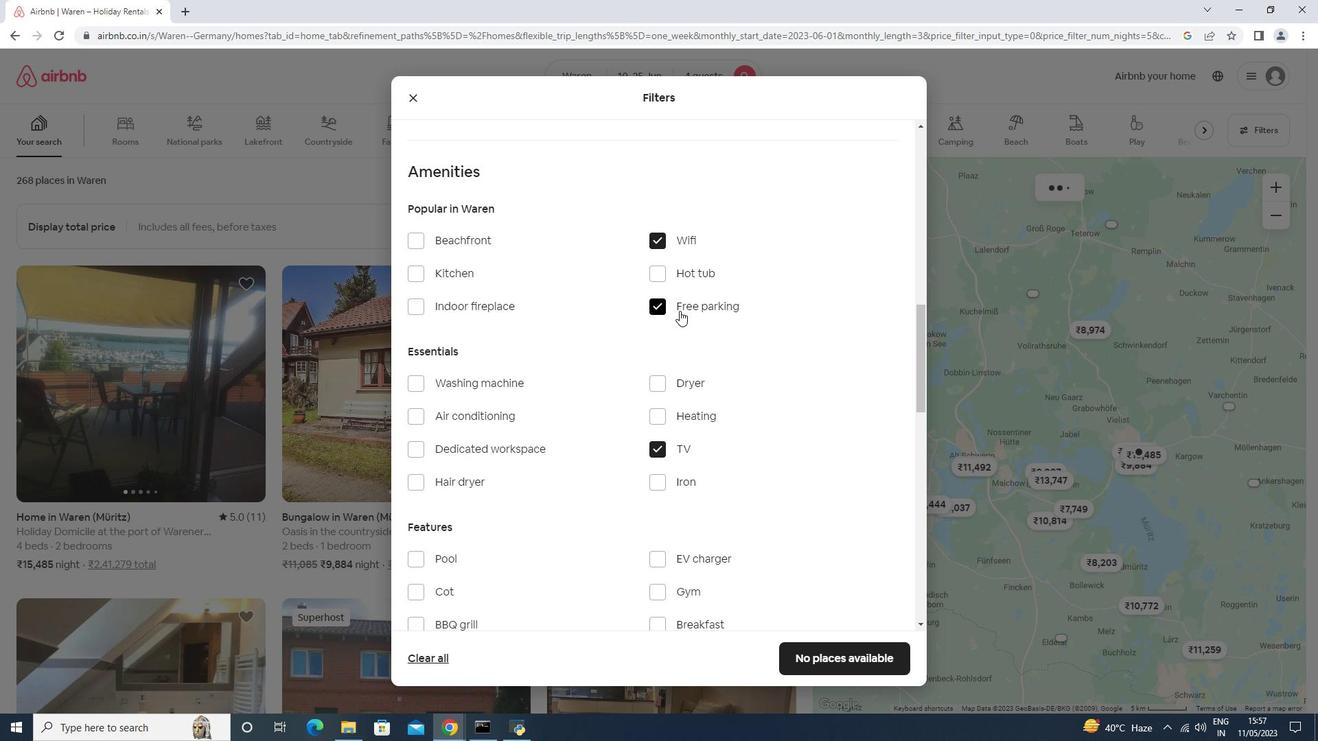 
Action: Mouse scrolled (679, 309) with delta (0, 0)
Screenshot: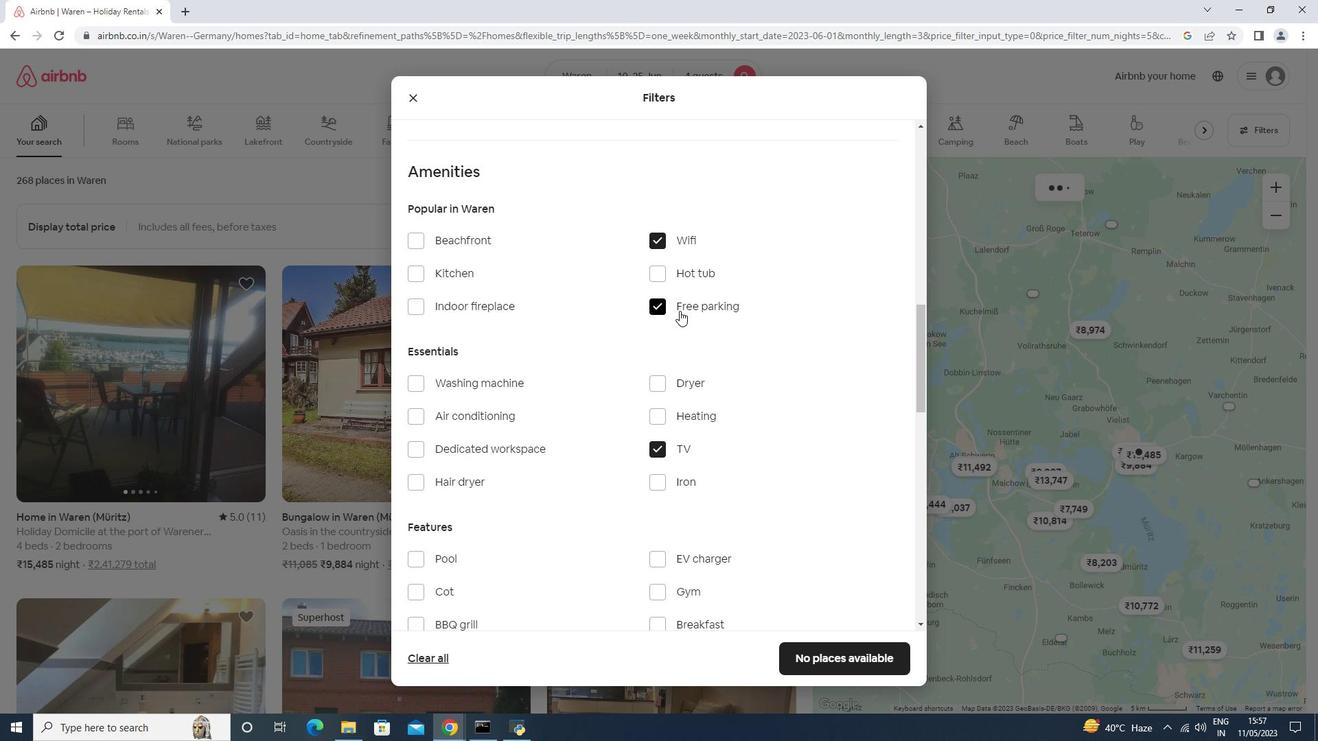 
Action: Mouse scrolled (679, 309) with delta (0, 0)
Screenshot: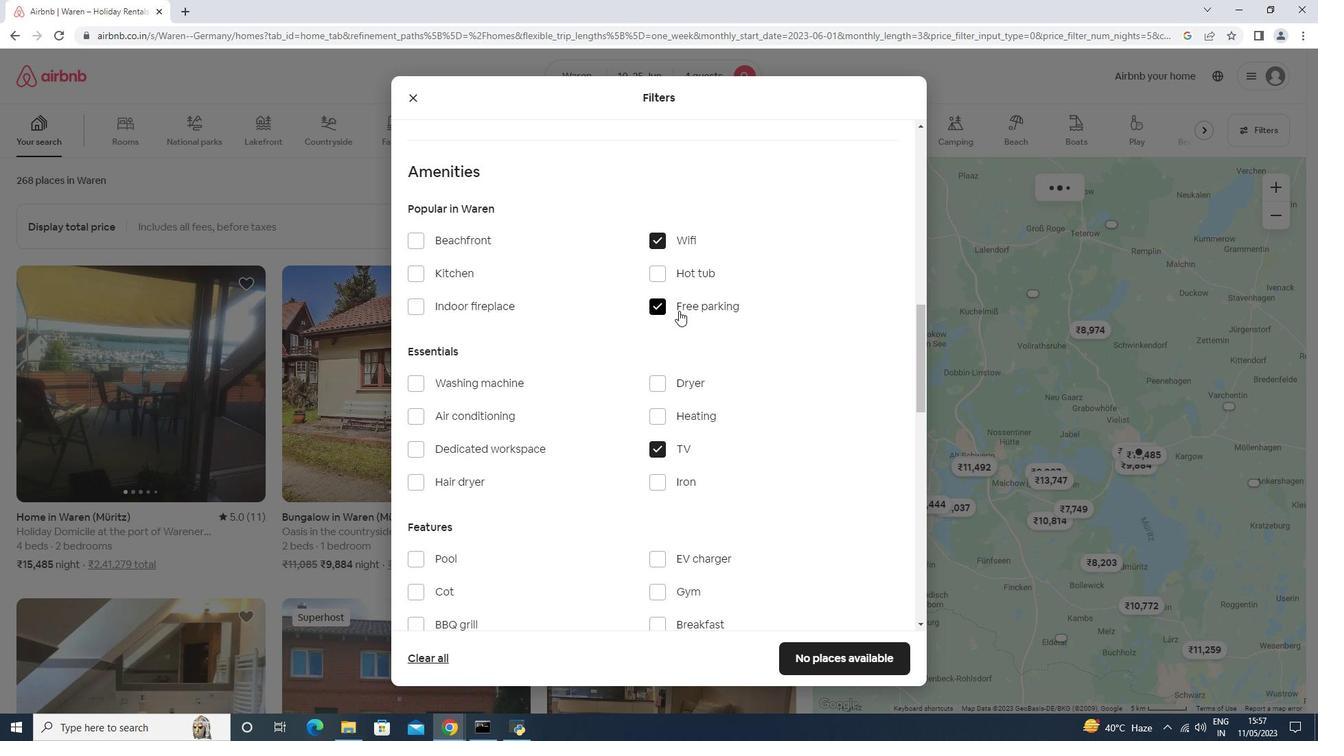 
Action: Mouse scrolled (679, 309) with delta (0, 0)
Screenshot: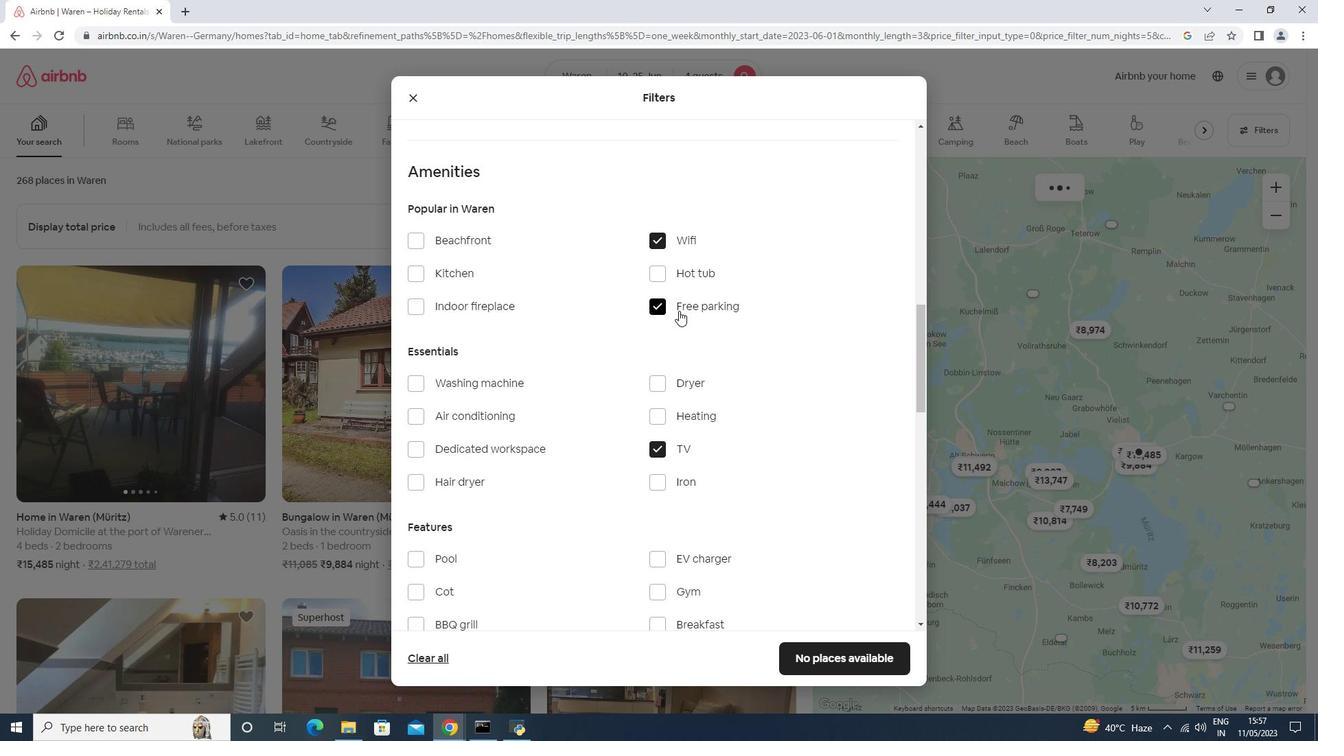 
Action: Mouse moved to (696, 304)
Screenshot: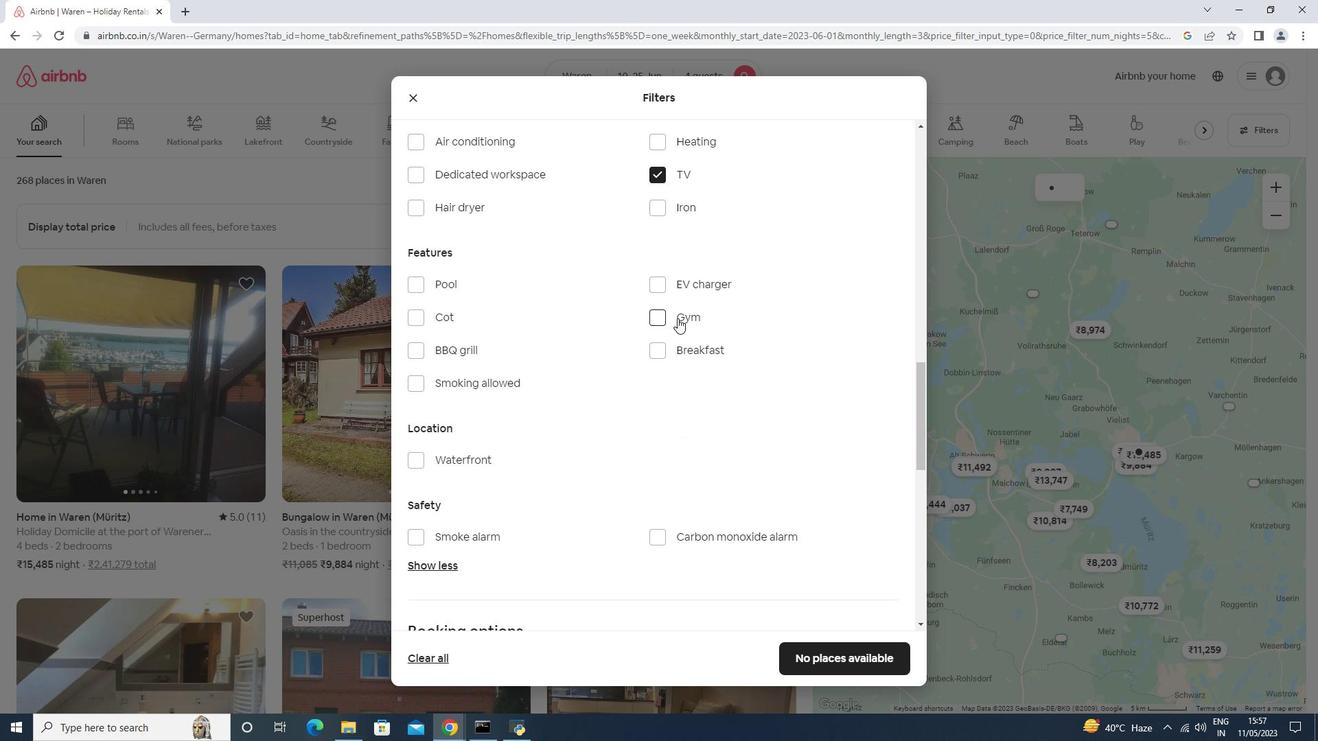 
Action: Mouse pressed left at (696, 304)
Screenshot: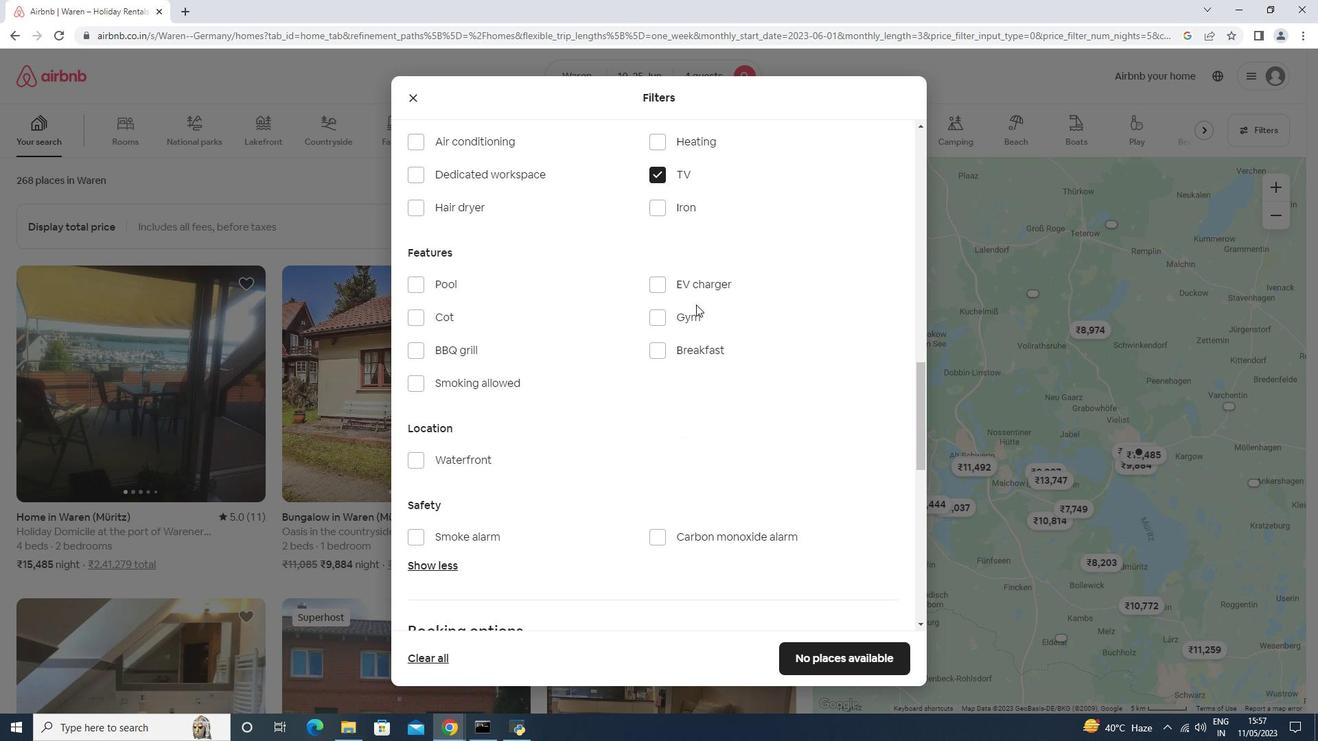 
Action: Mouse moved to (690, 313)
Screenshot: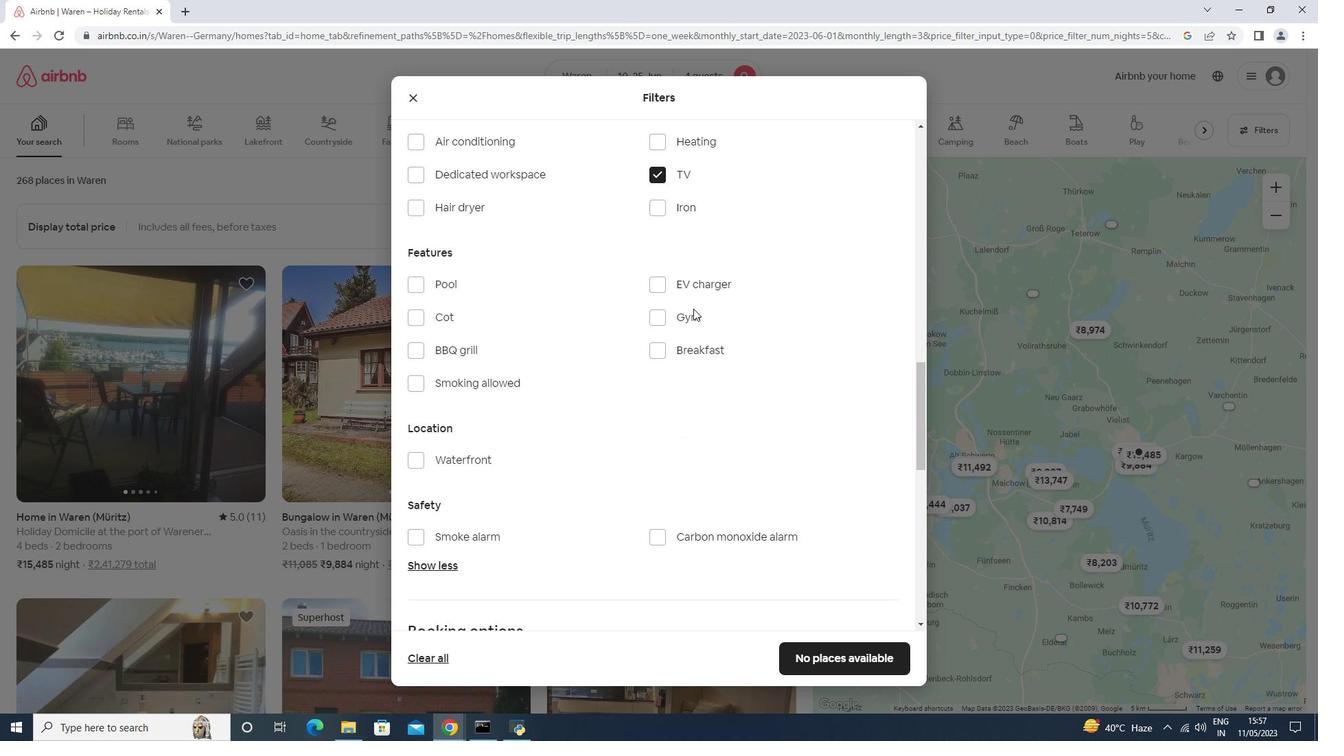 
Action: Mouse pressed left at (690, 313)
Screenshot: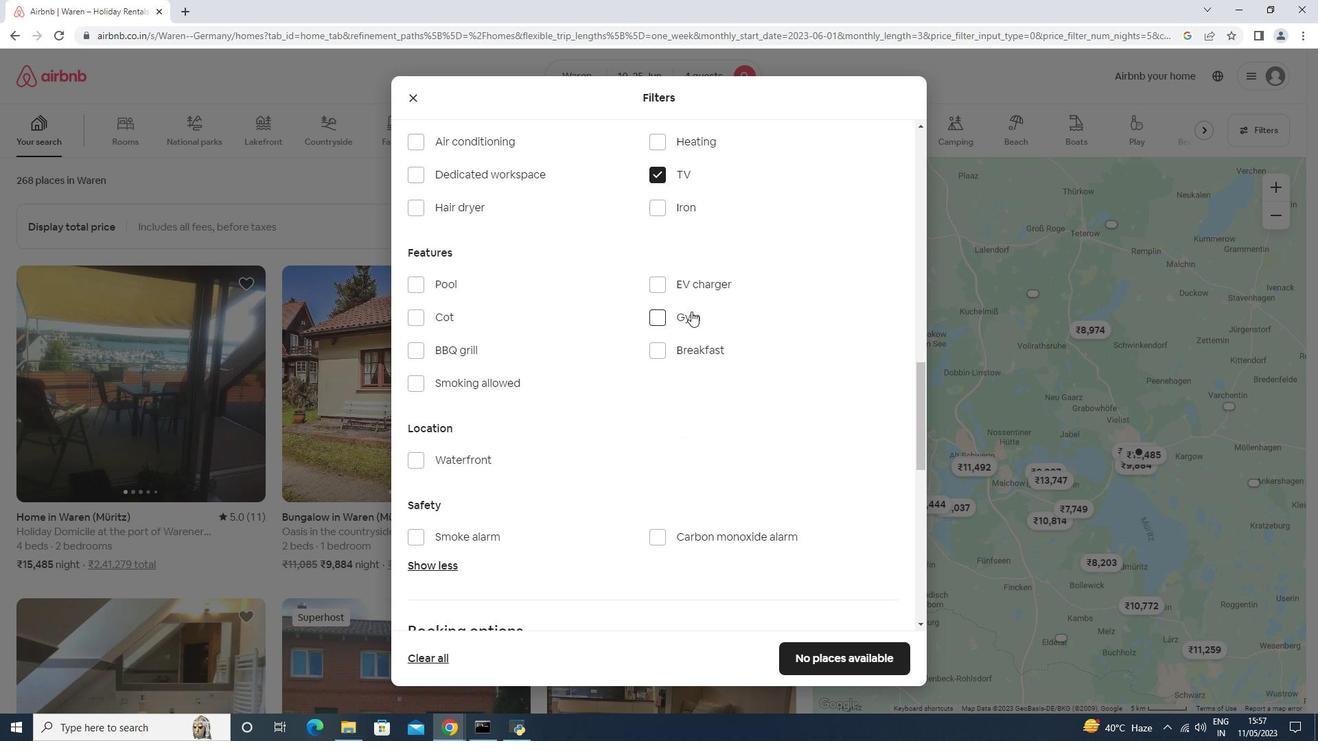 
Action: Mouse moved to (686, 348)
Screenshot: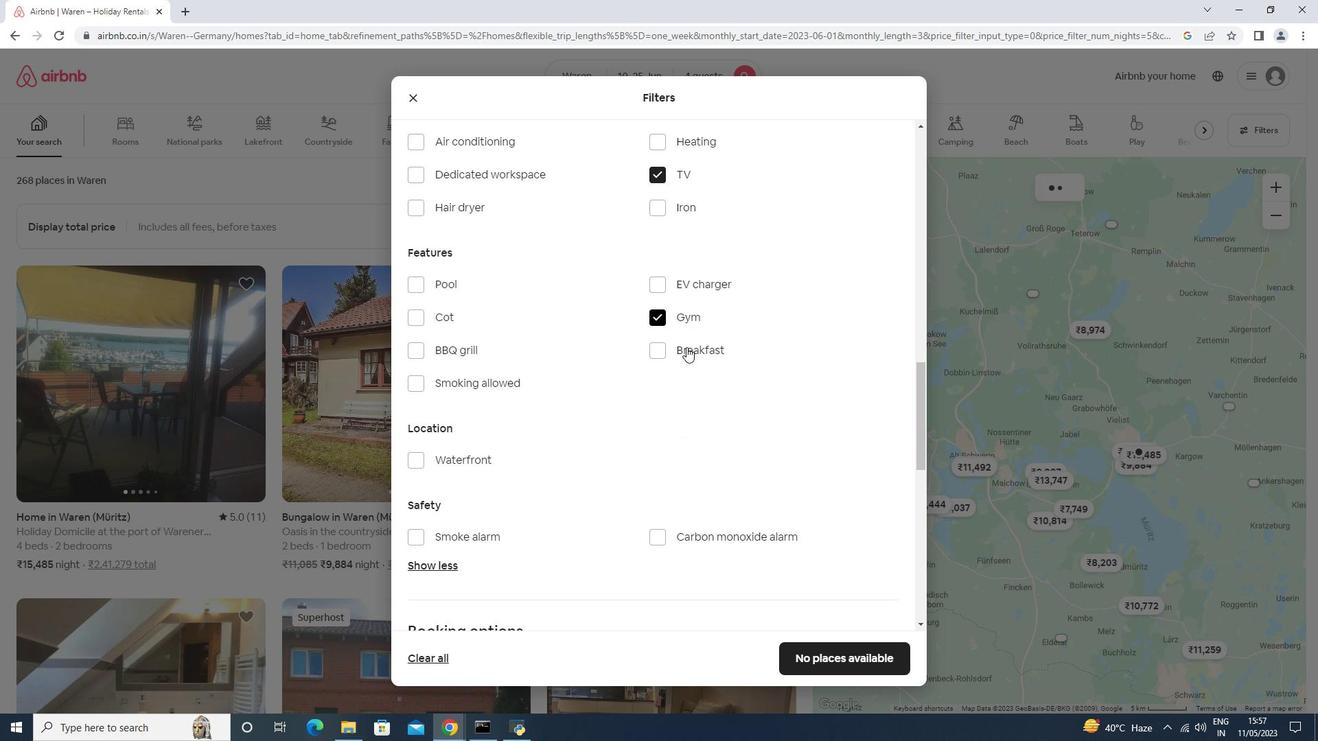 
Action: Mouse pressed left at (686, 348)
Screenshot: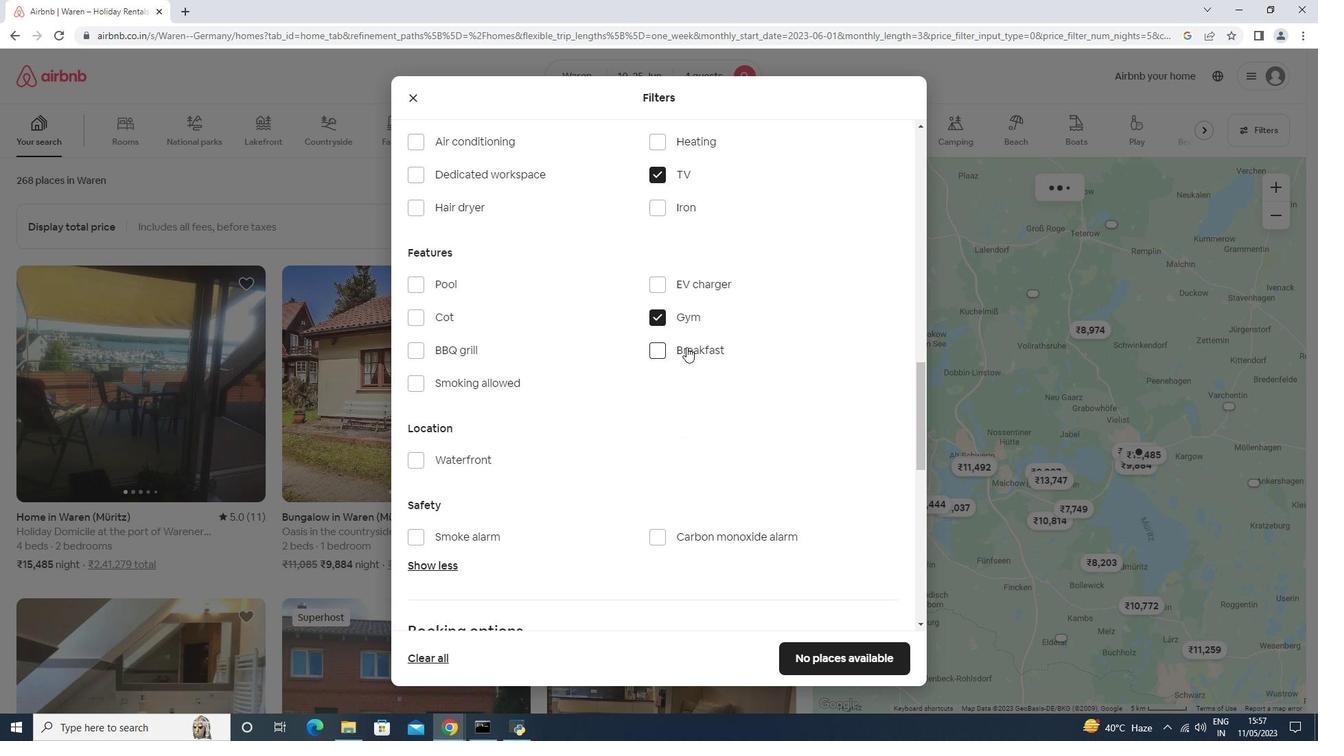 
Action: Mouse scrolled (686, 348) with delta (0, 0)
Screenshot: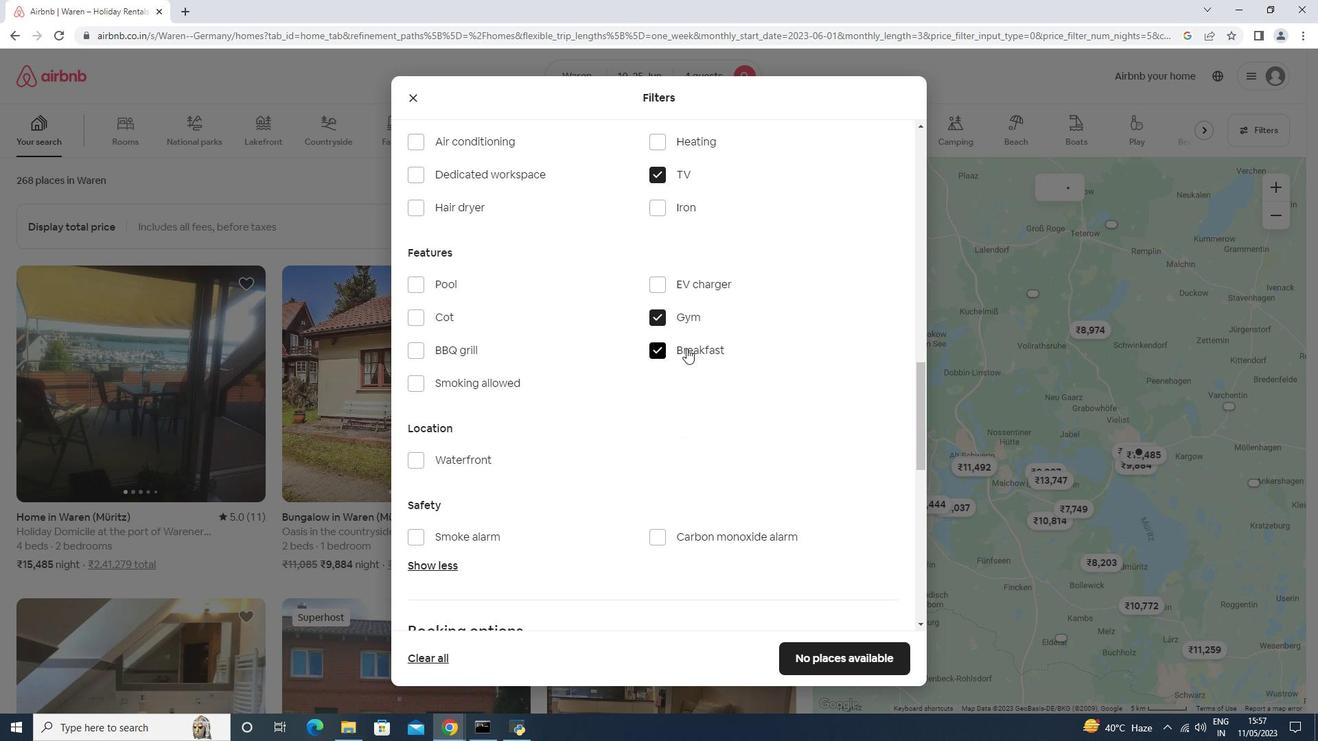 
Action: Mouse scrolled (686, 348) with delta (0, 0)
Screenshot: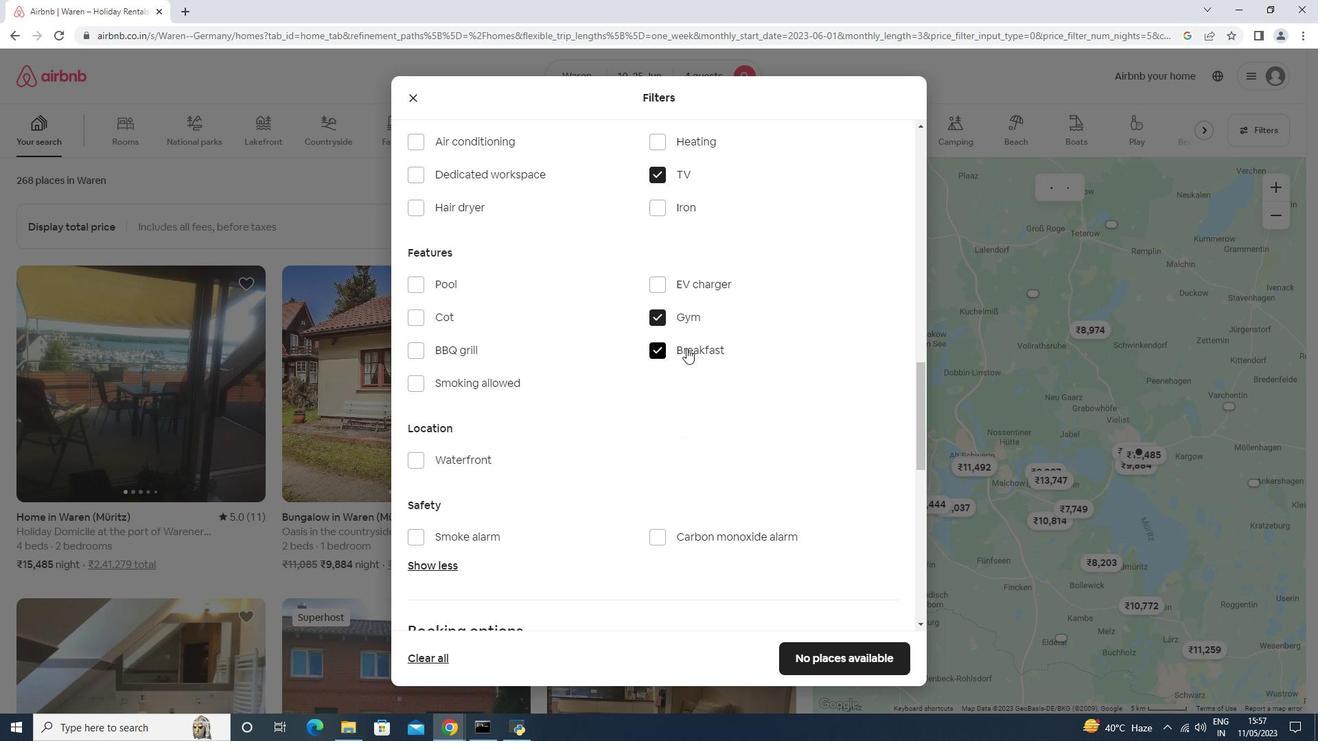 
Action: Mouse scrolled (686, 348) with delta (0, 0)
Screenshot: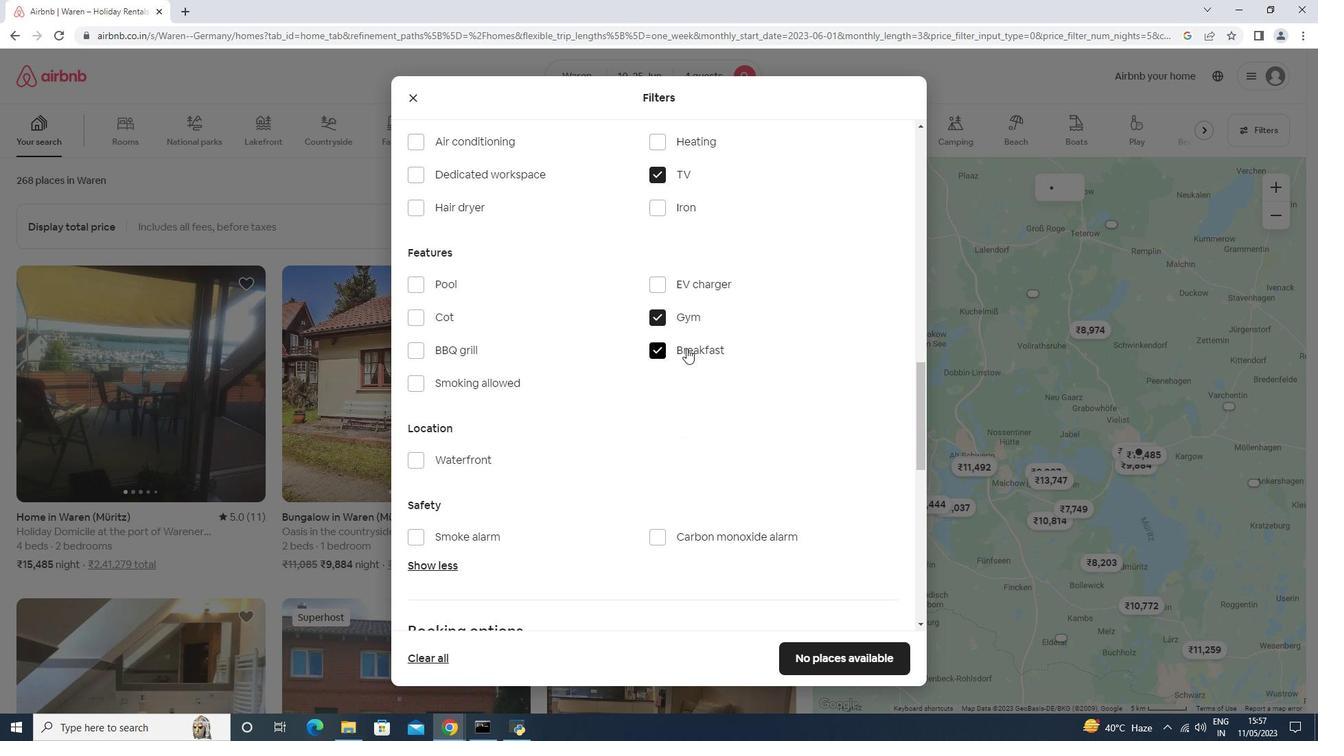 
Action: Mouse scrolled (686, 348) with delta (0, 0)
Screenshot: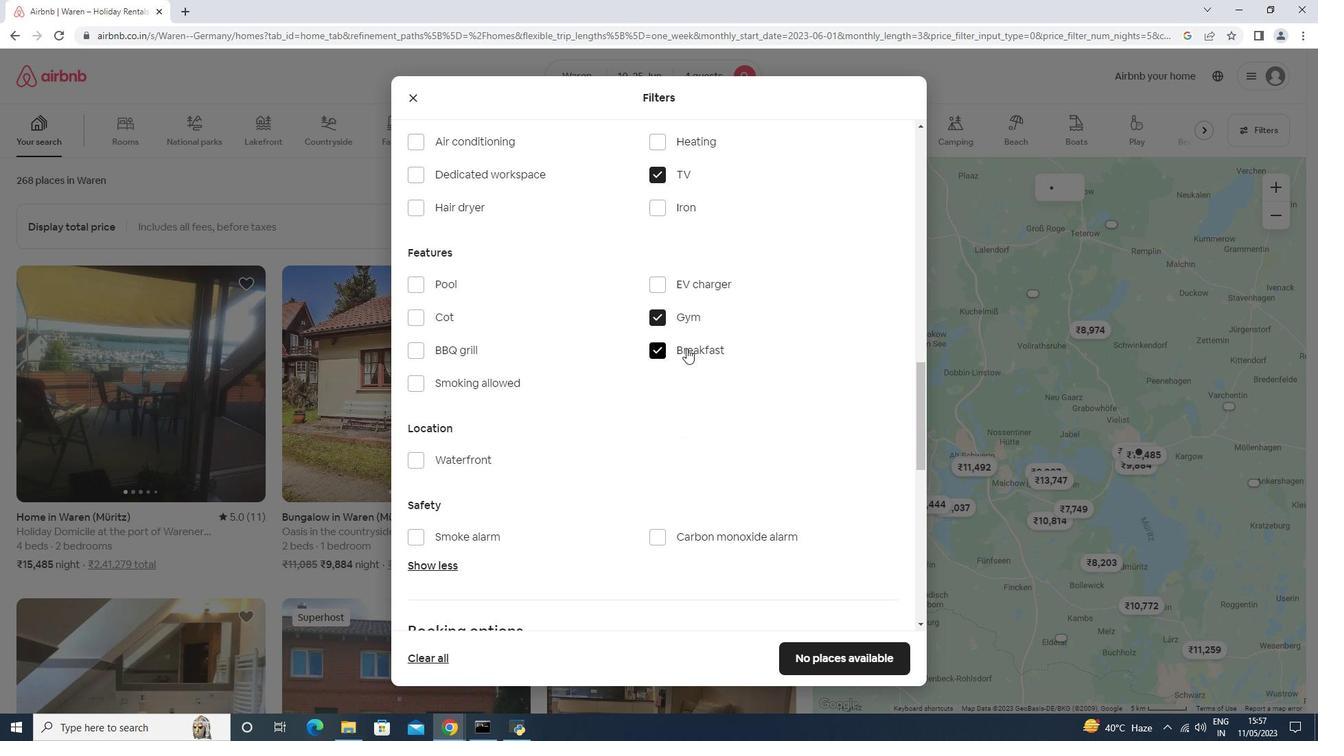 
Action: Mouse scrolled (686, 348) with delta (0, 0)
Screenshot: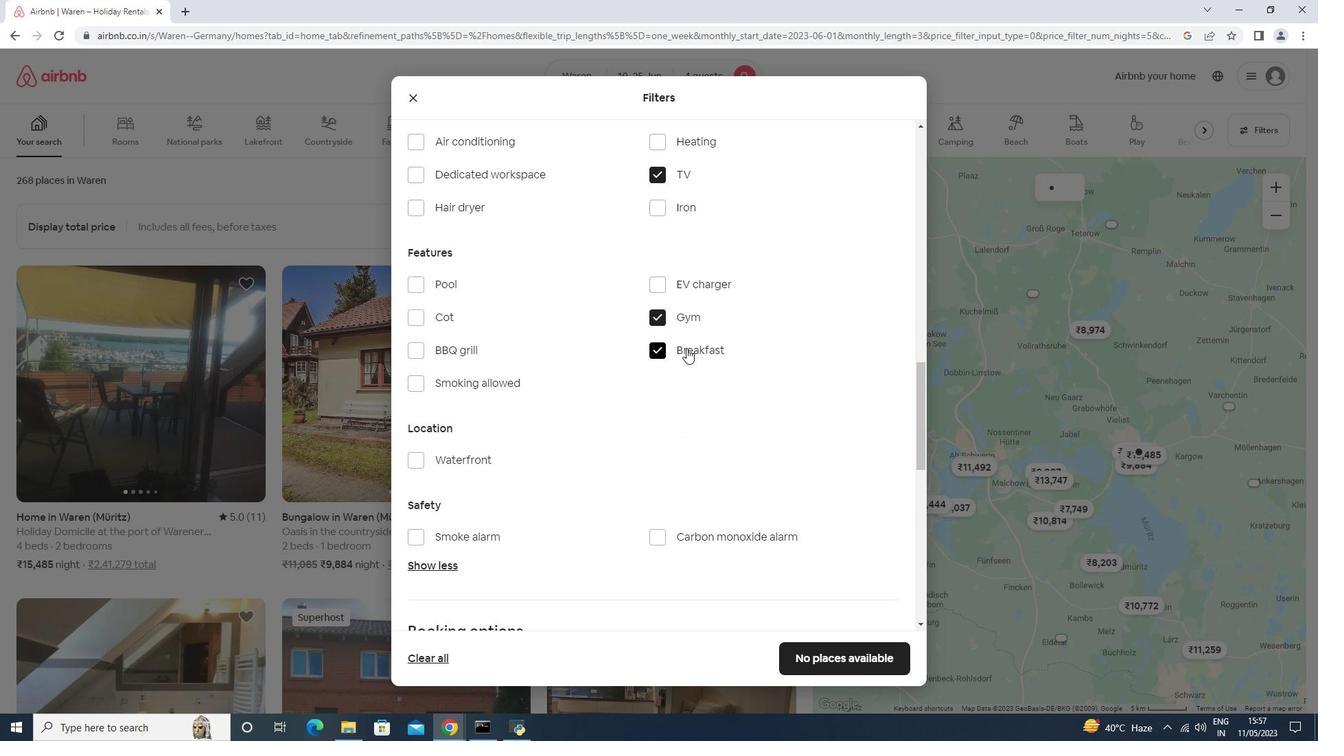 
Action: Mouse moved to (883, 383)
Screenshot: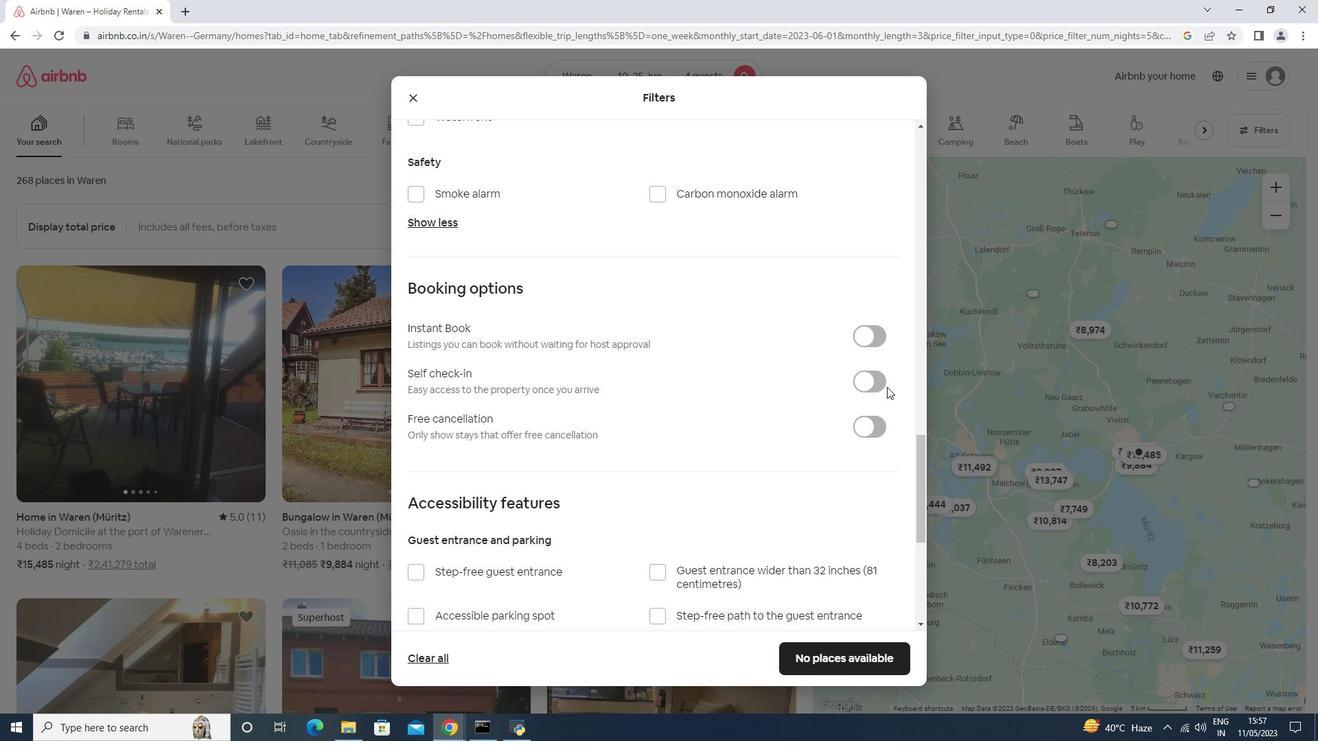 
Action: Mouse pressed left at (883, 383)
Screenshot: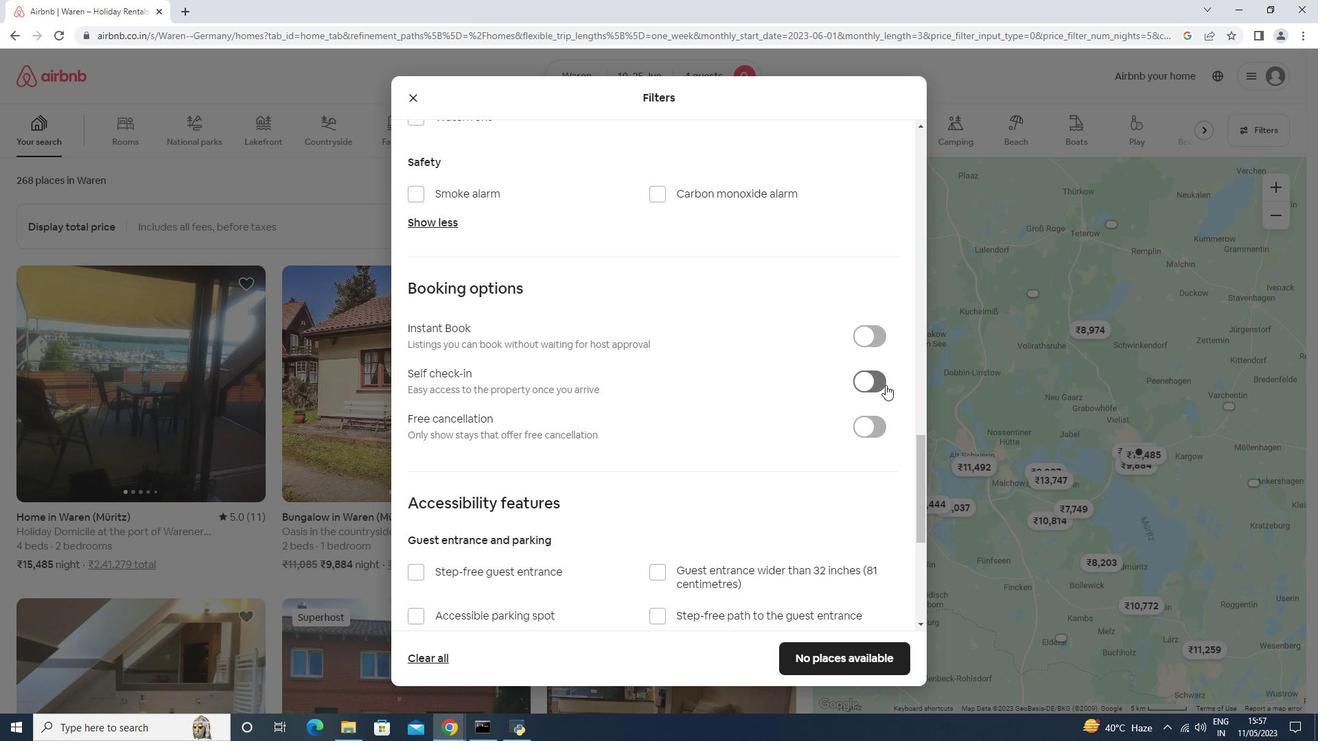 
Action: Mouse moved to (882, 383)
Screenshot: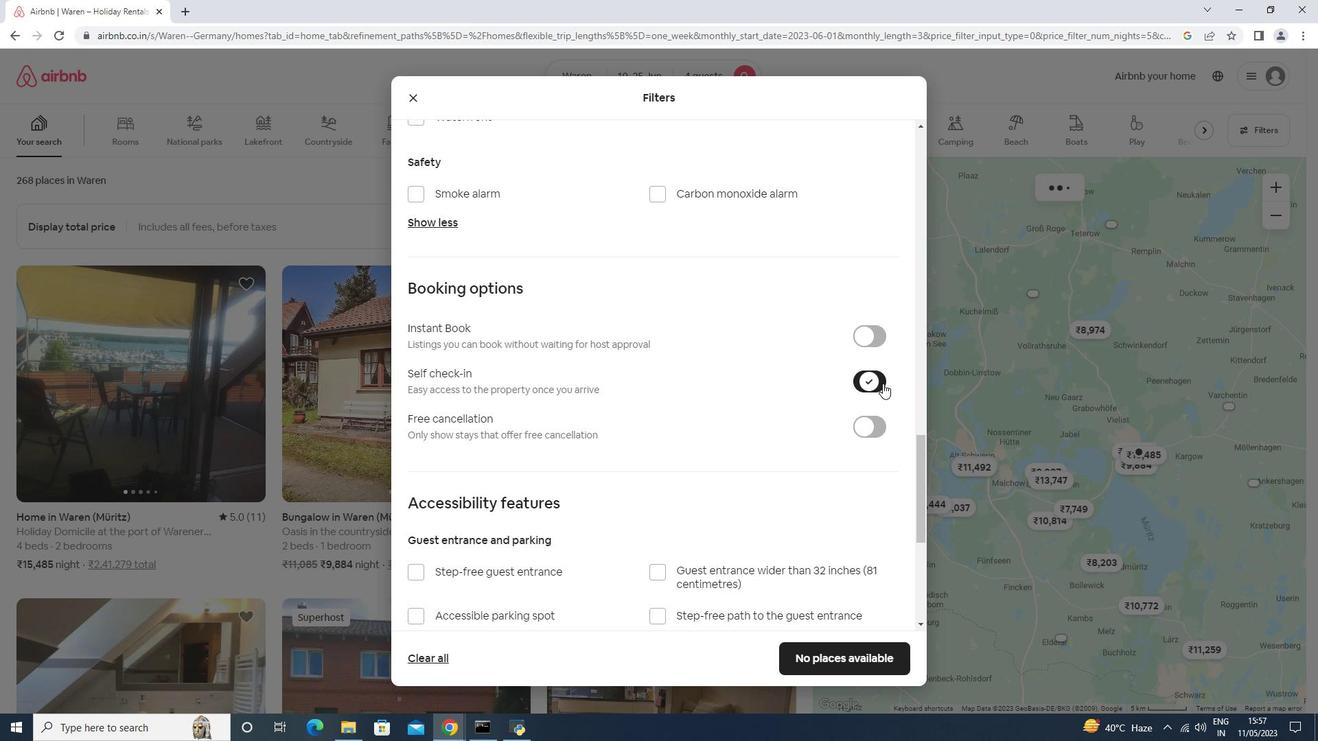 
Action: Mouse scrolled (882, 382) with delta (0, 0)
Screenshot: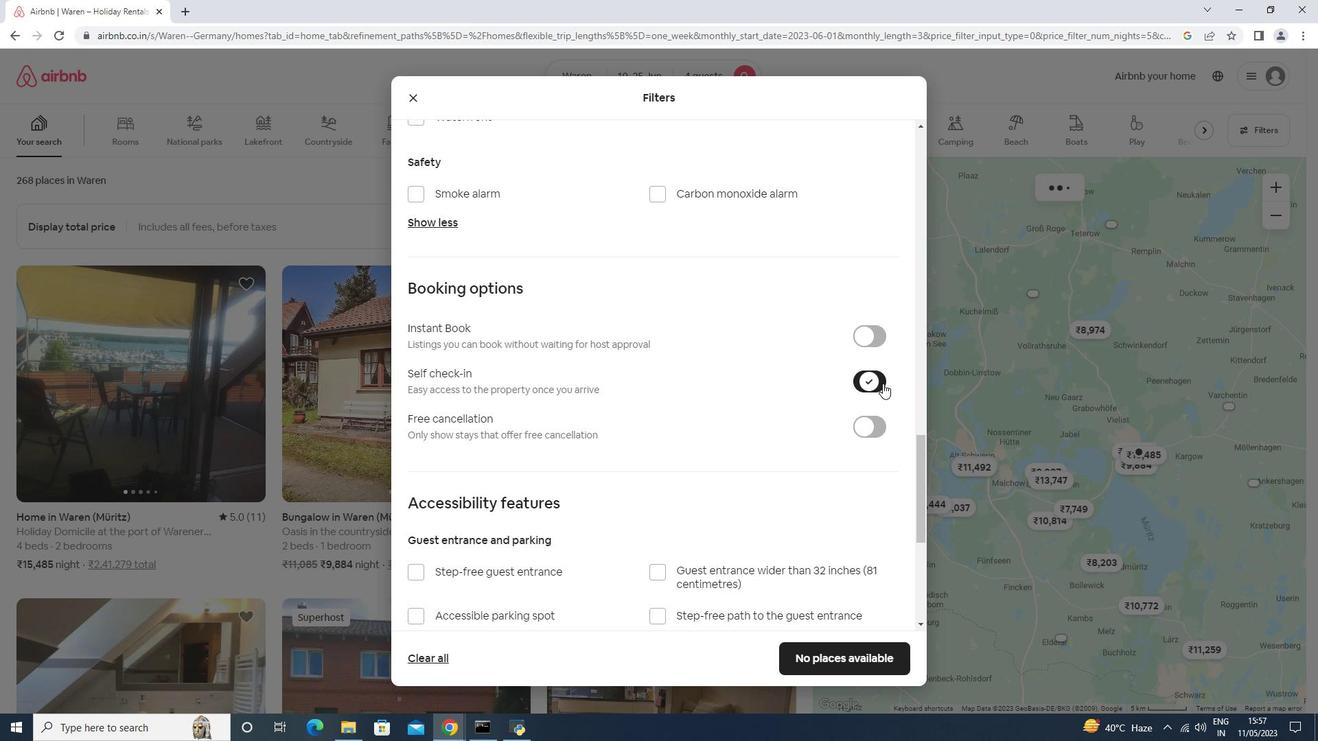 
Action: Mouse scrolled (882, 382) with delta (0, 0)
Screenshot: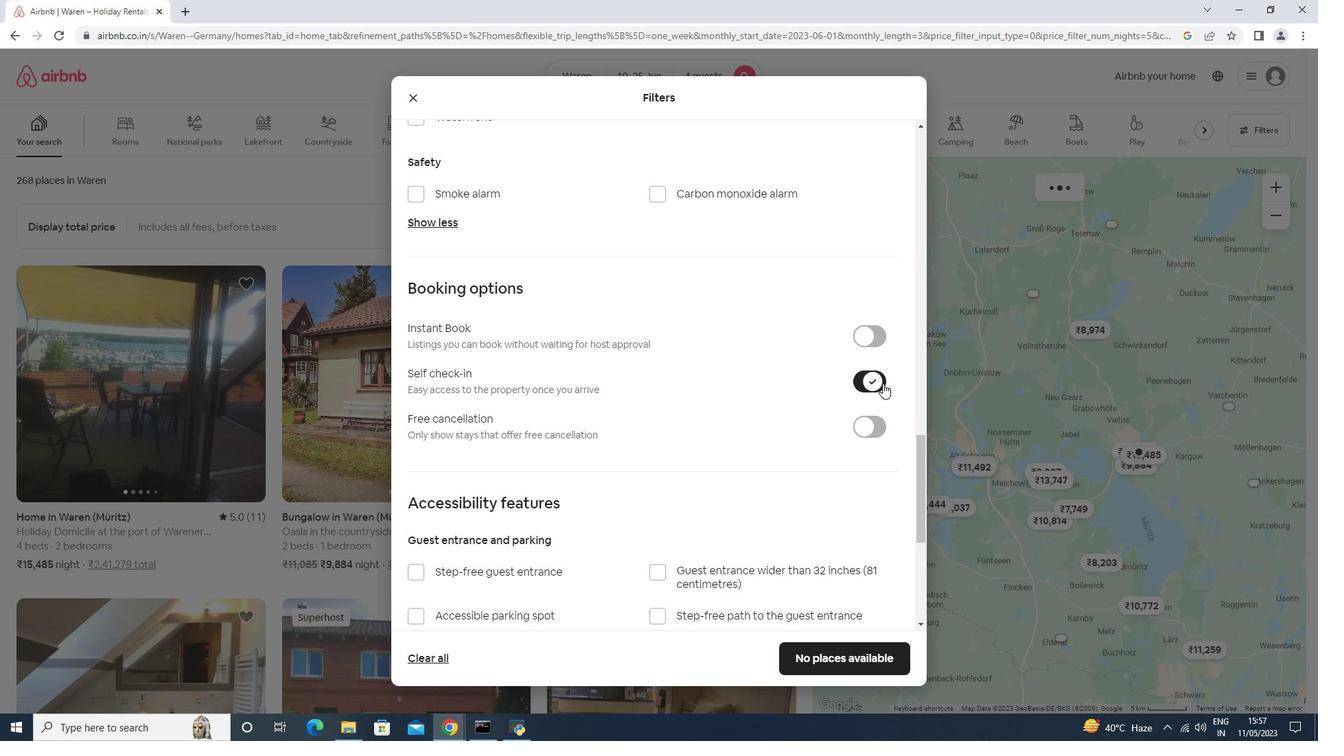 
Action: Mouse scrolled (882, 382) with delta (0, 0)
Screenshot: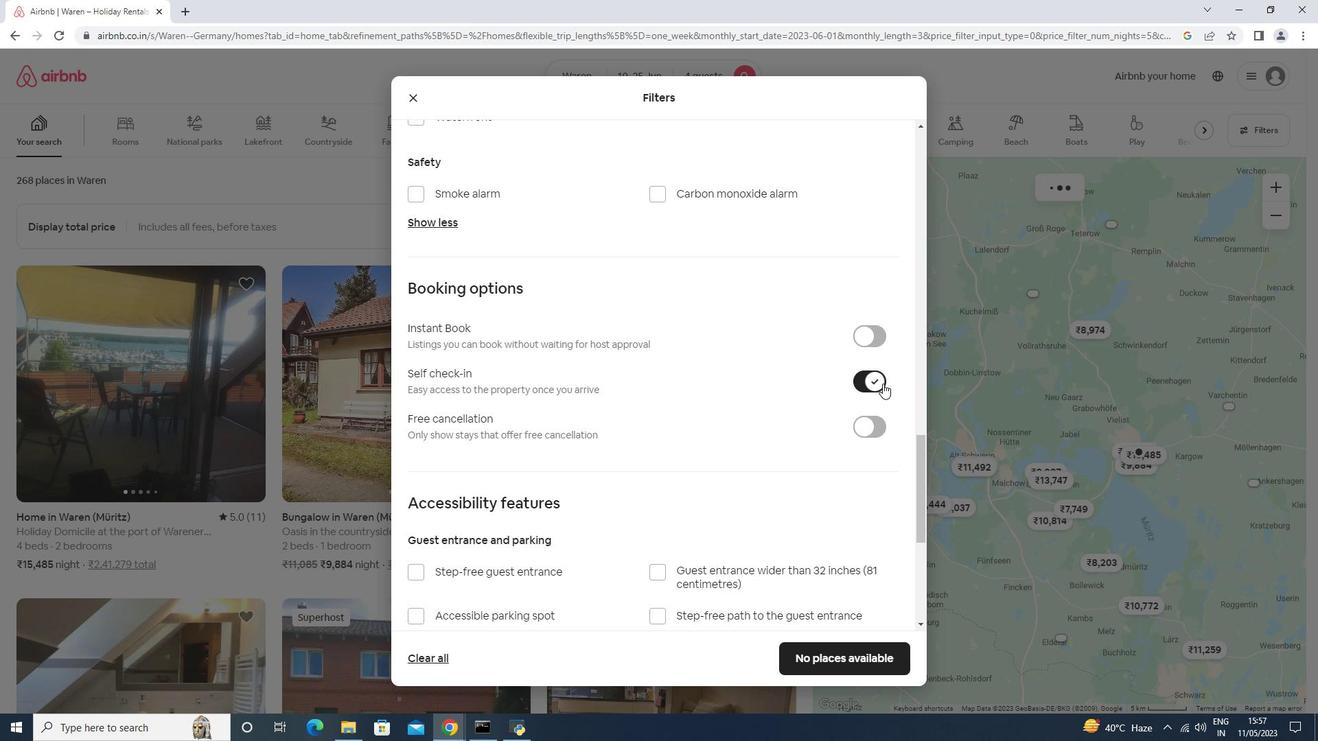 
Action: Mouse scrolled (882, 382) with delta (0, 0)
Screenshot: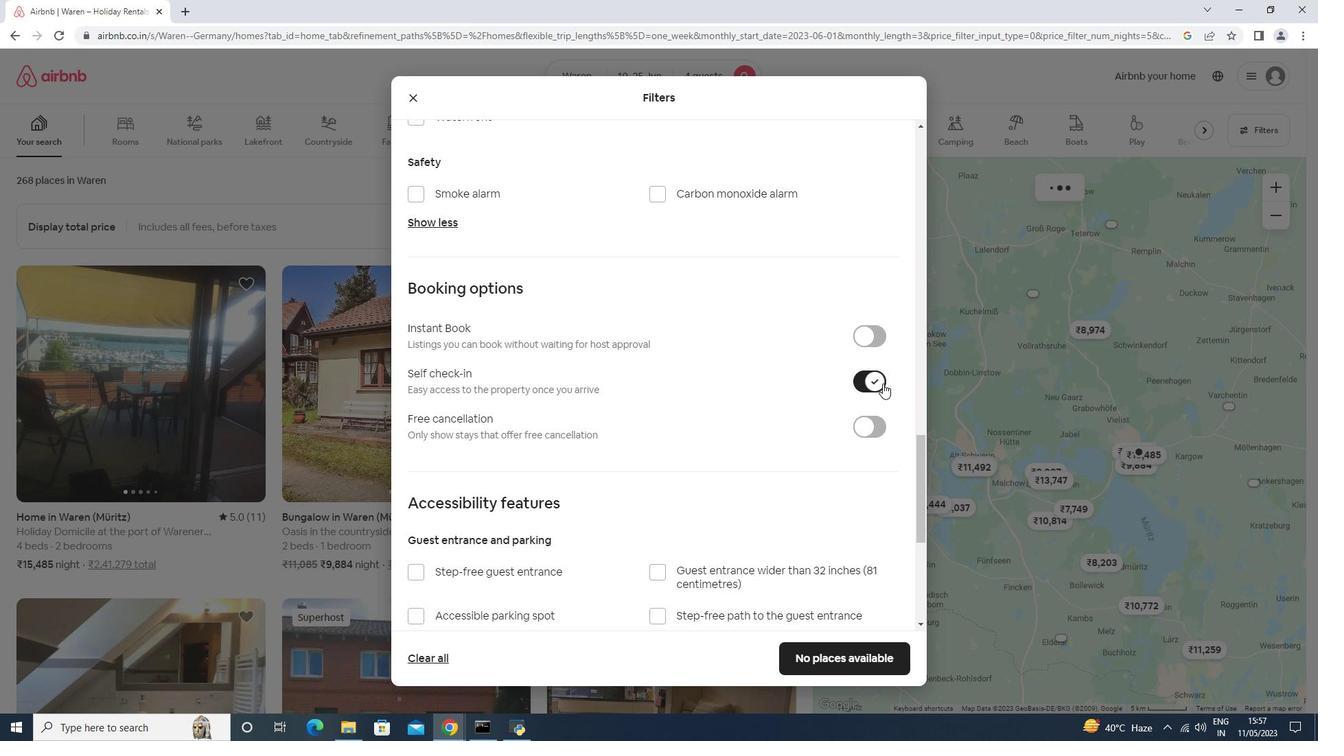 
Action: Mouse scrolled (882, 382) with delta (0, 0)
Screenshot: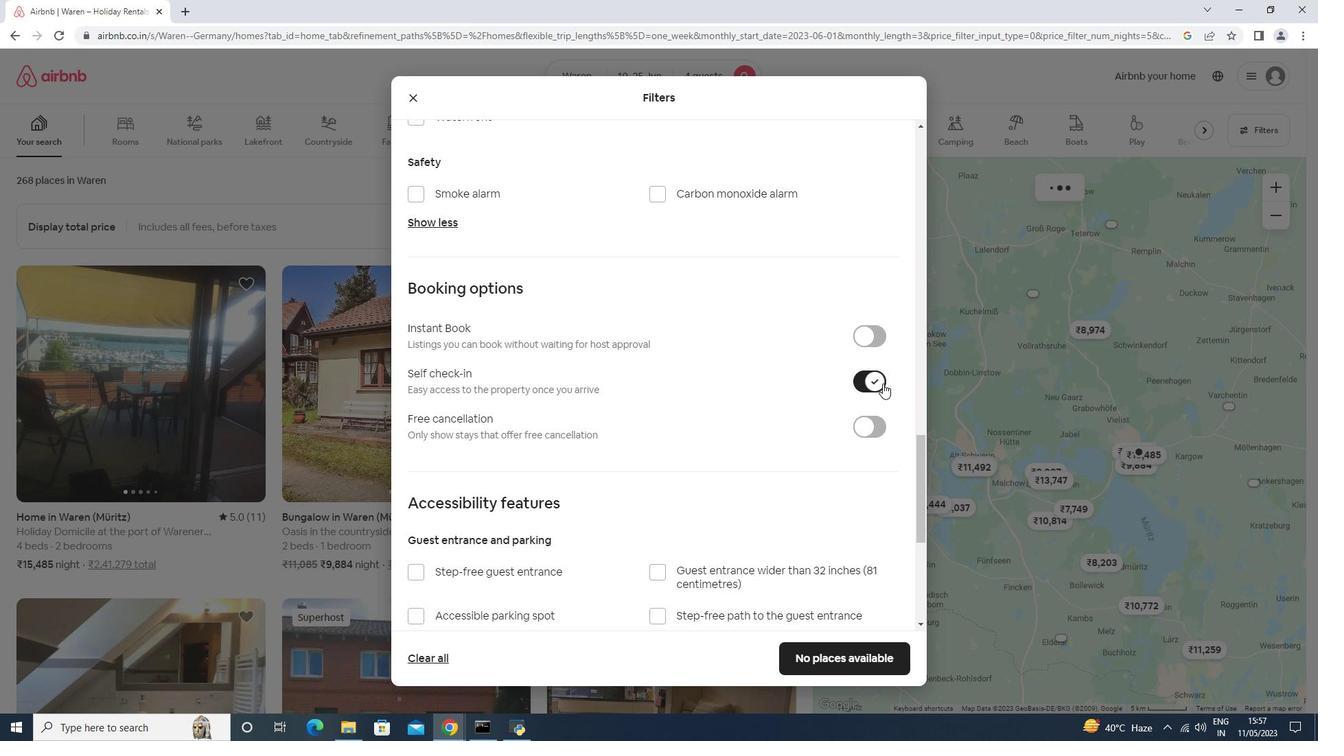 
Action: Mouse moved to (506, 556)
Screenshot: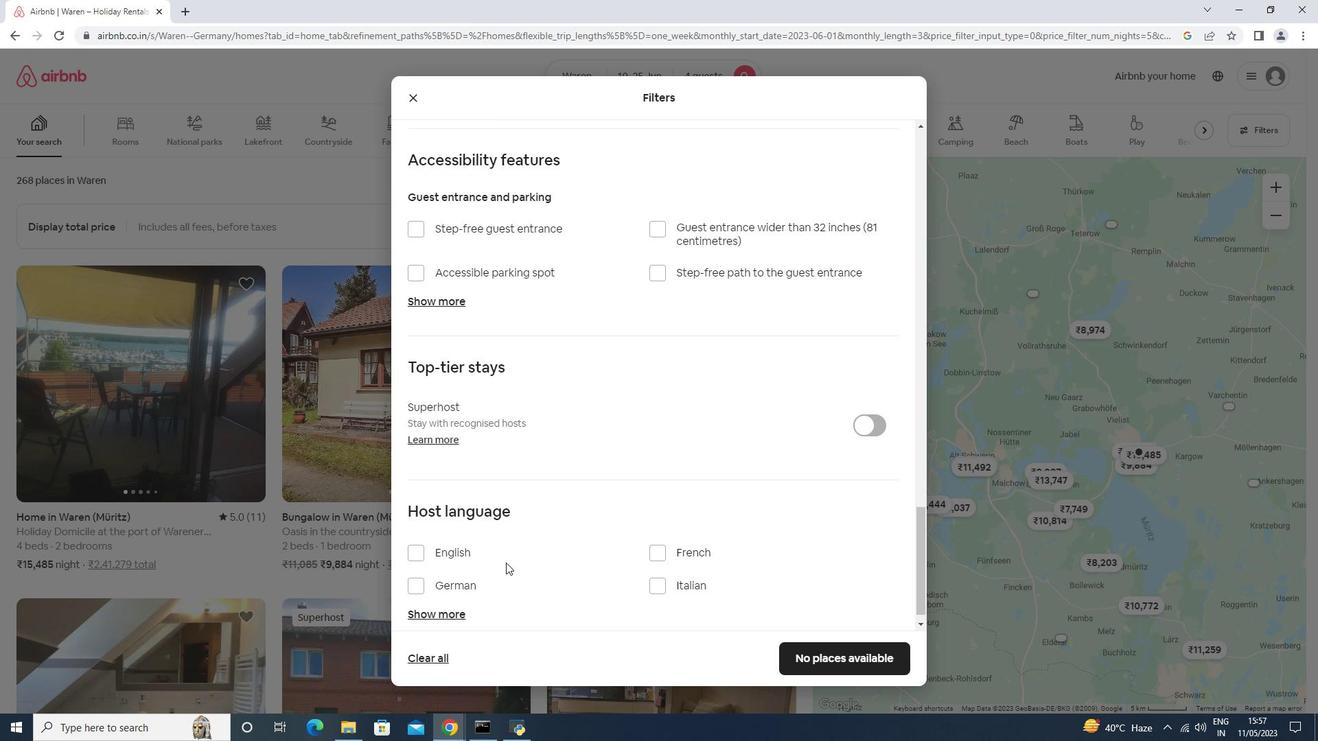 
Action: Mouse pressed left at (506, 556)
Screenshot: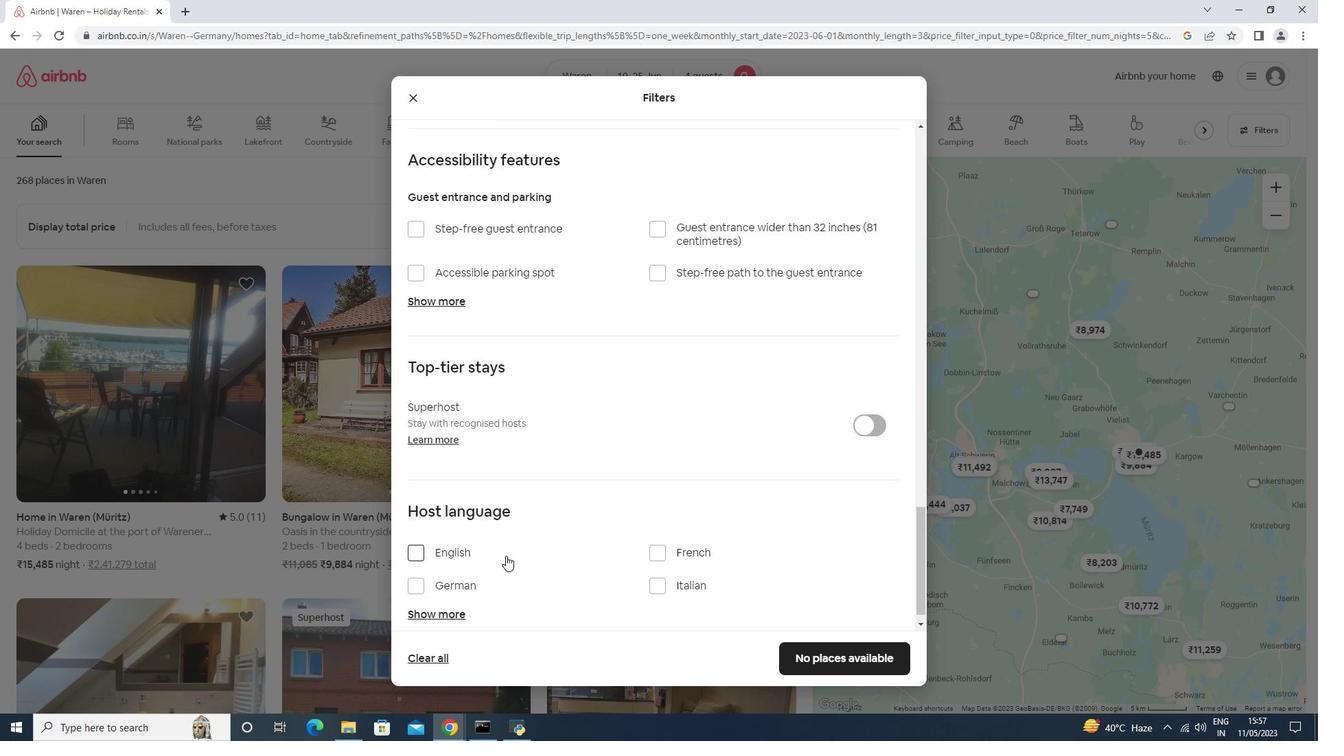 
Action: Mouse moved to (833, 676)
Screenshot: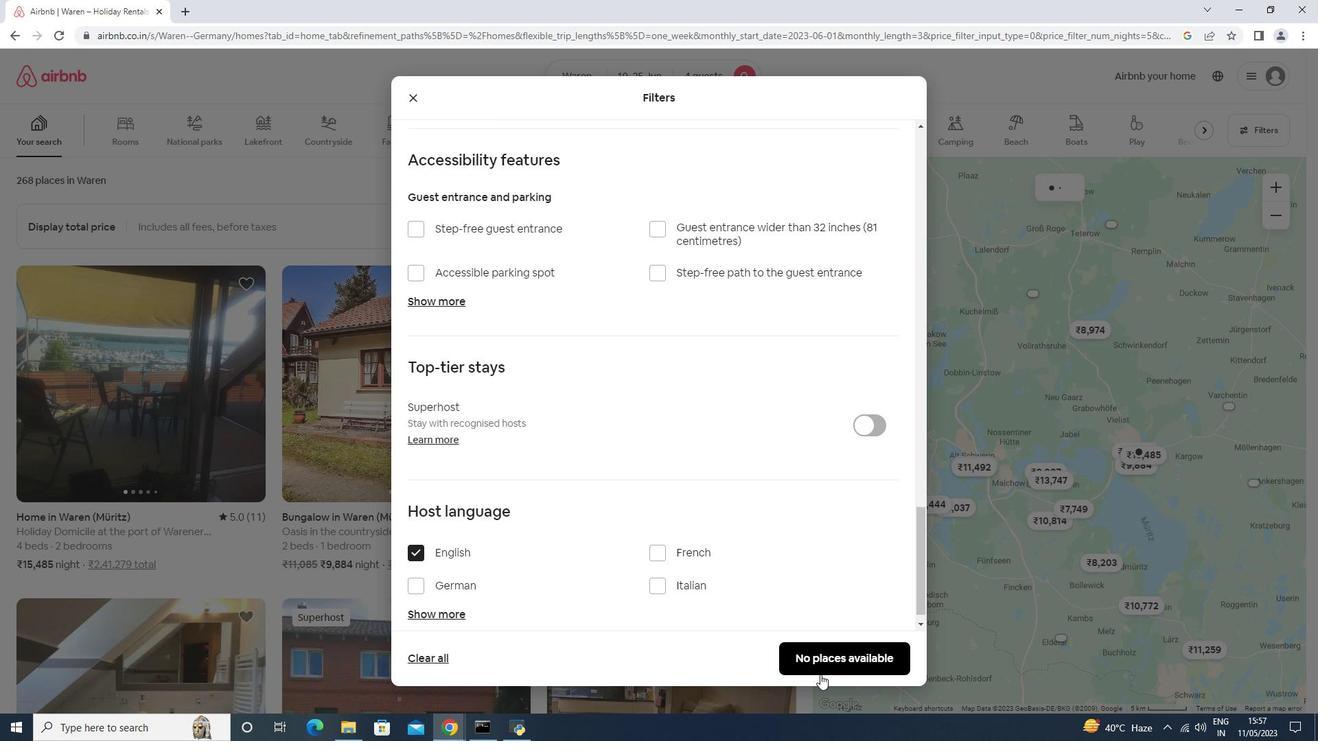 
Action: Mouse pressed left at (833, 676)
Screenshot: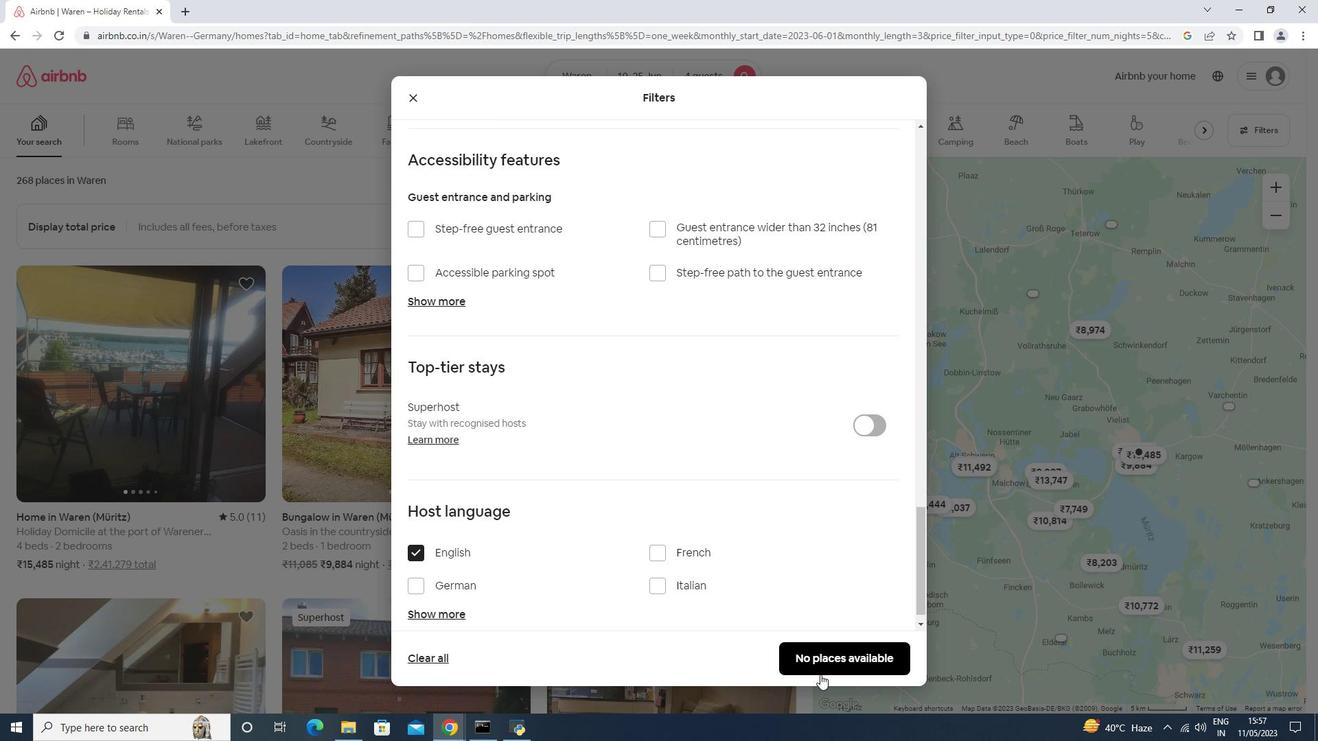 
Action: Mouse moved to (823, 646)
Screenshot: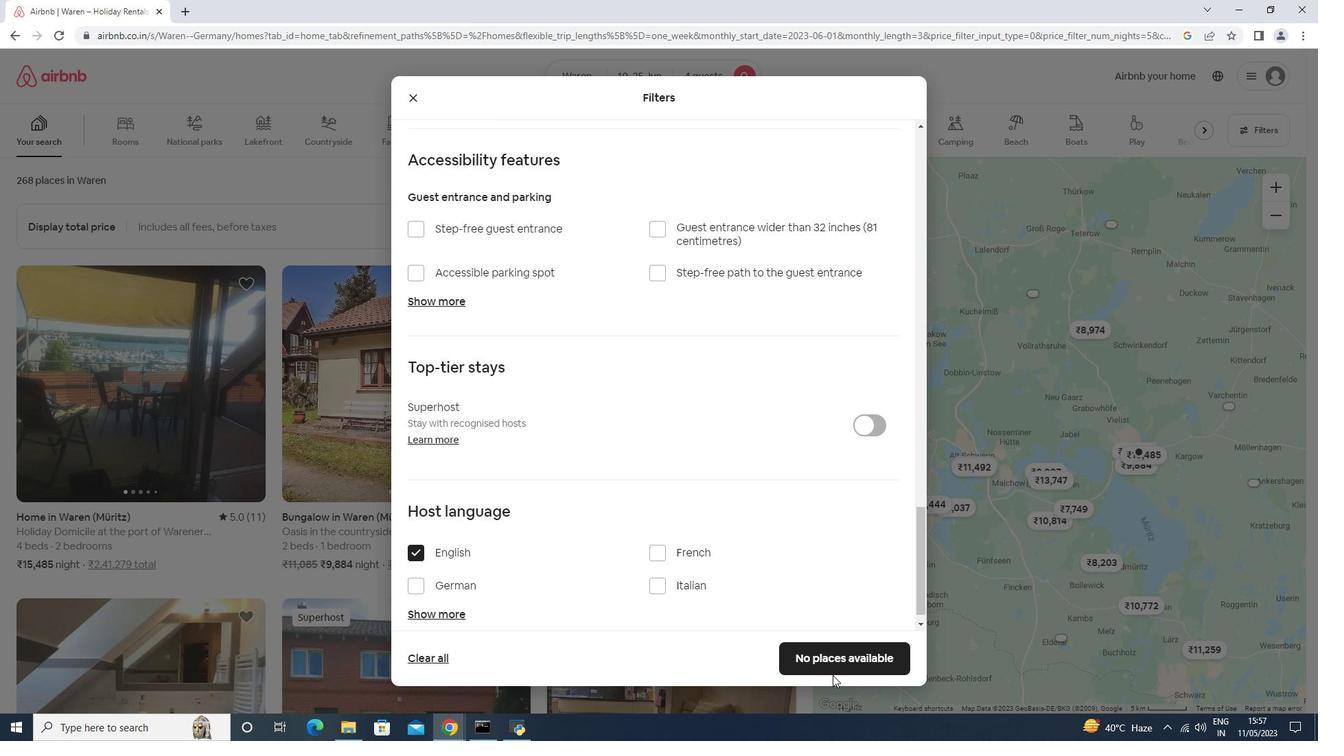 
Action: Mouse pressed left at (823, 646)
Screenshot: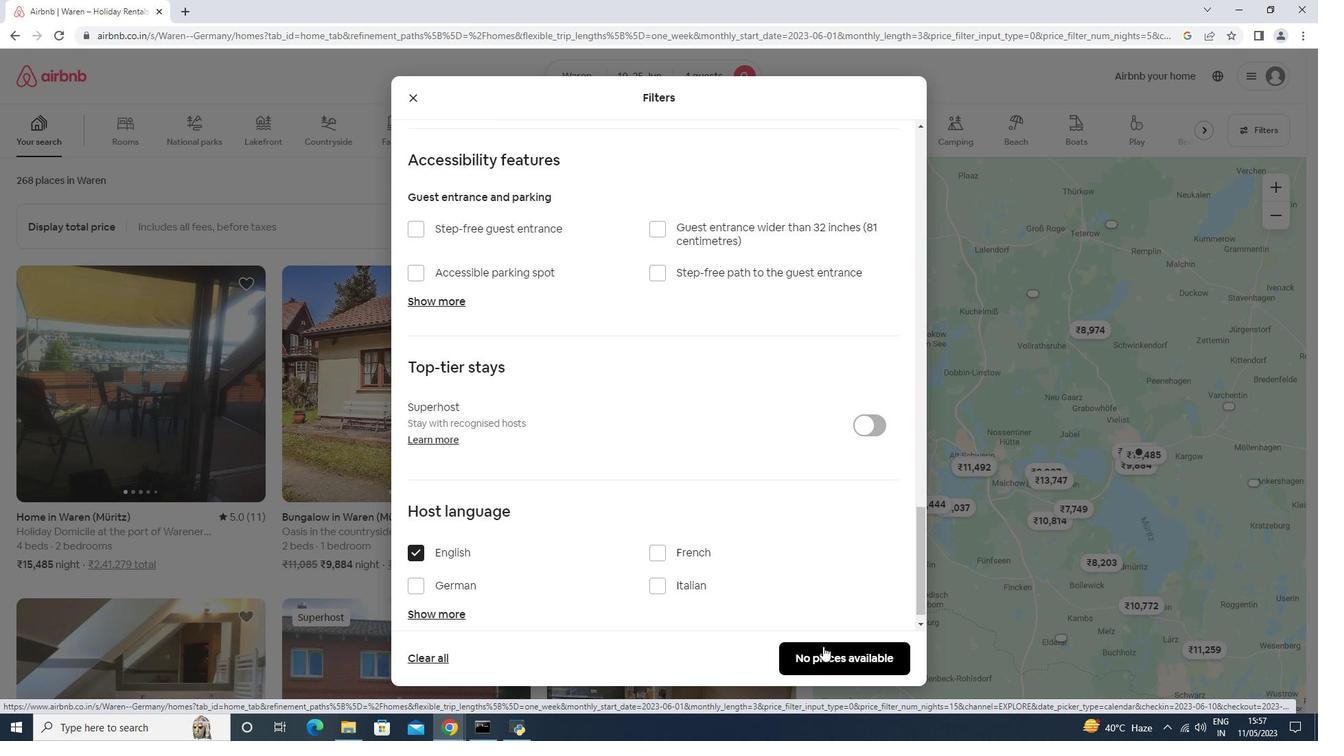 
